 Task: Find connections with filter location Le Blanc-Mesnil with filter topic #SEOwith filter profile language French with filter current company Athenahealth with filter school College of Engineering & Management, Kolaghat with filter industry Spectator Sports with filter service category Financial Planning with filter keywords title Chemical Engineer
Action: Mouse moved to (727, 135)
Screenshot: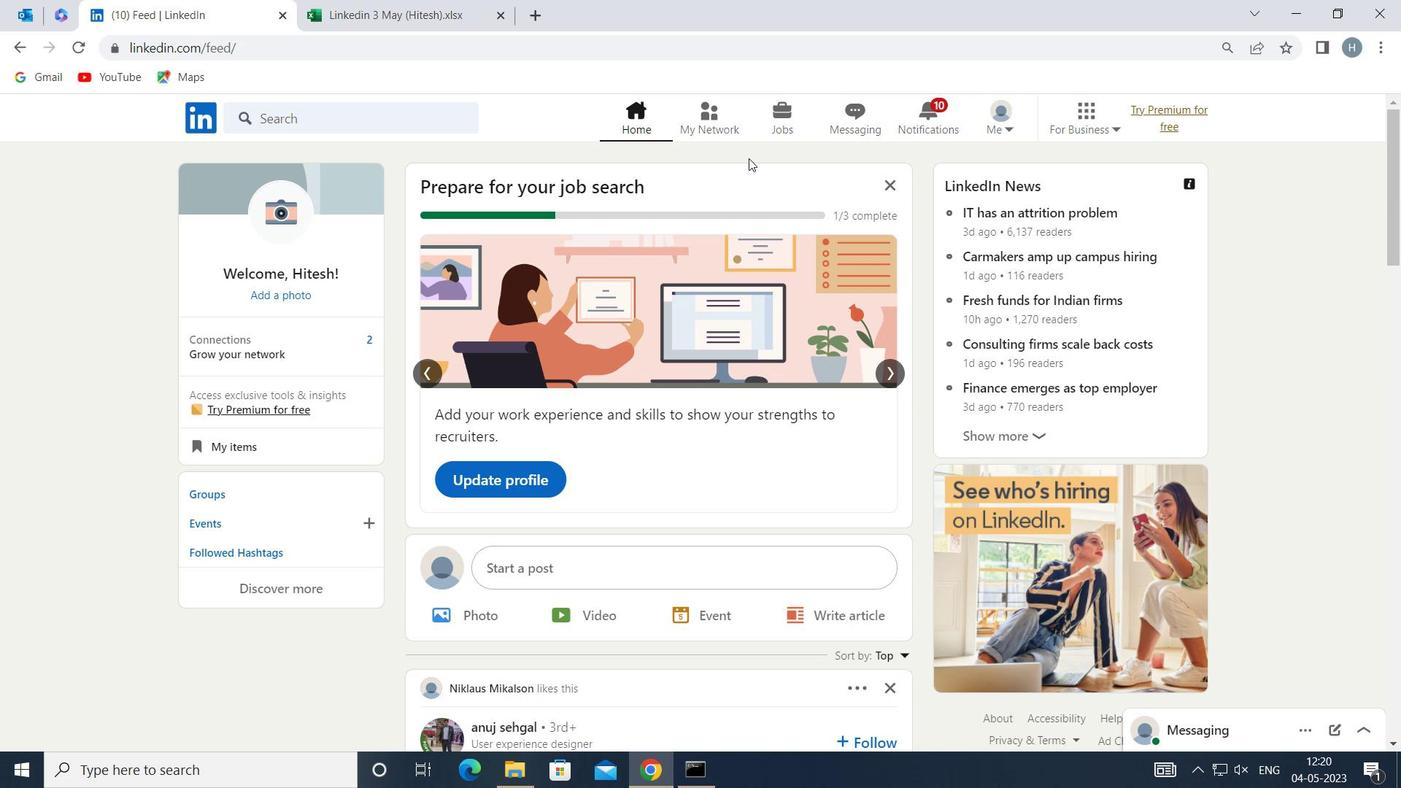 
Action: Mouse pressed left at (727, 135)
Screenshot: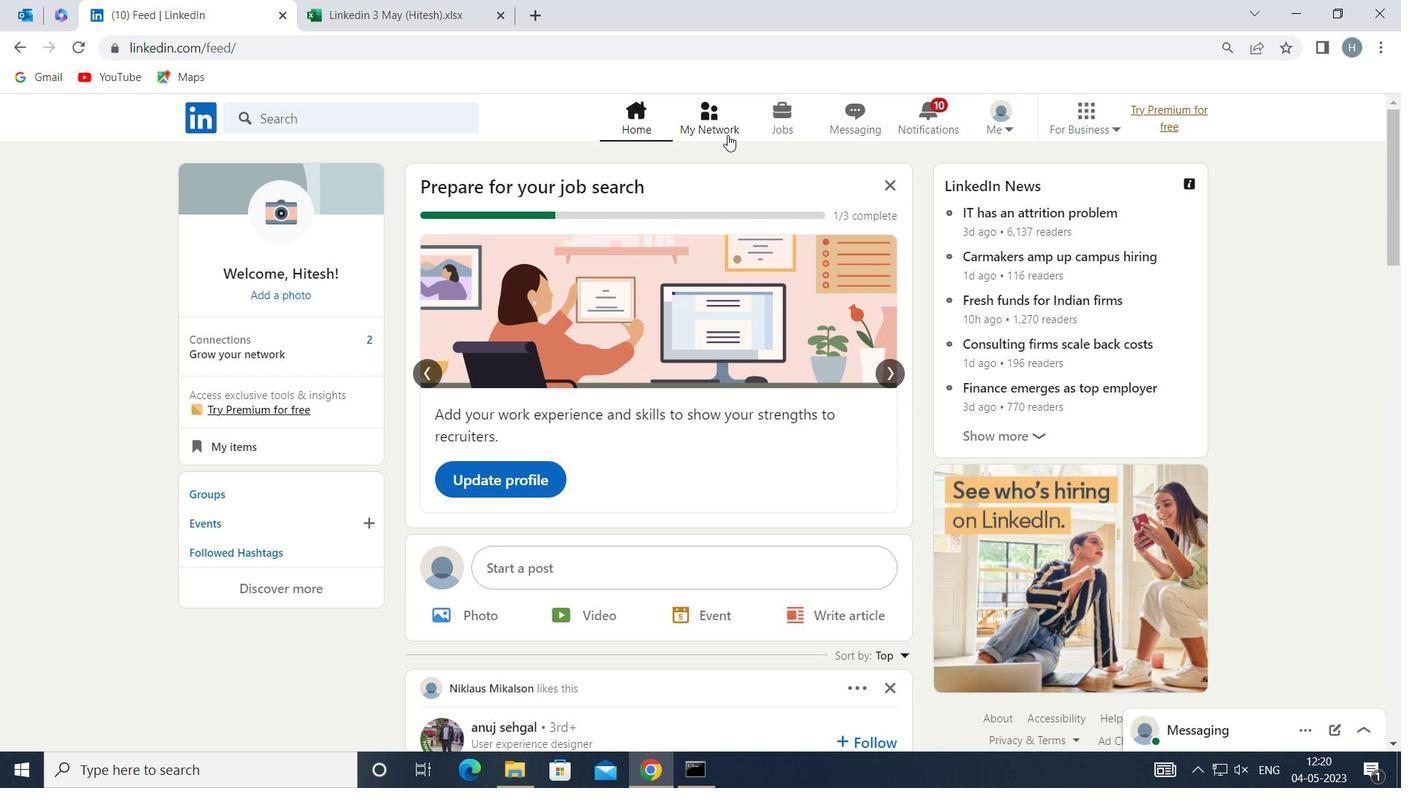 
Action: Mouse moved to (397, 221)
Screenshot: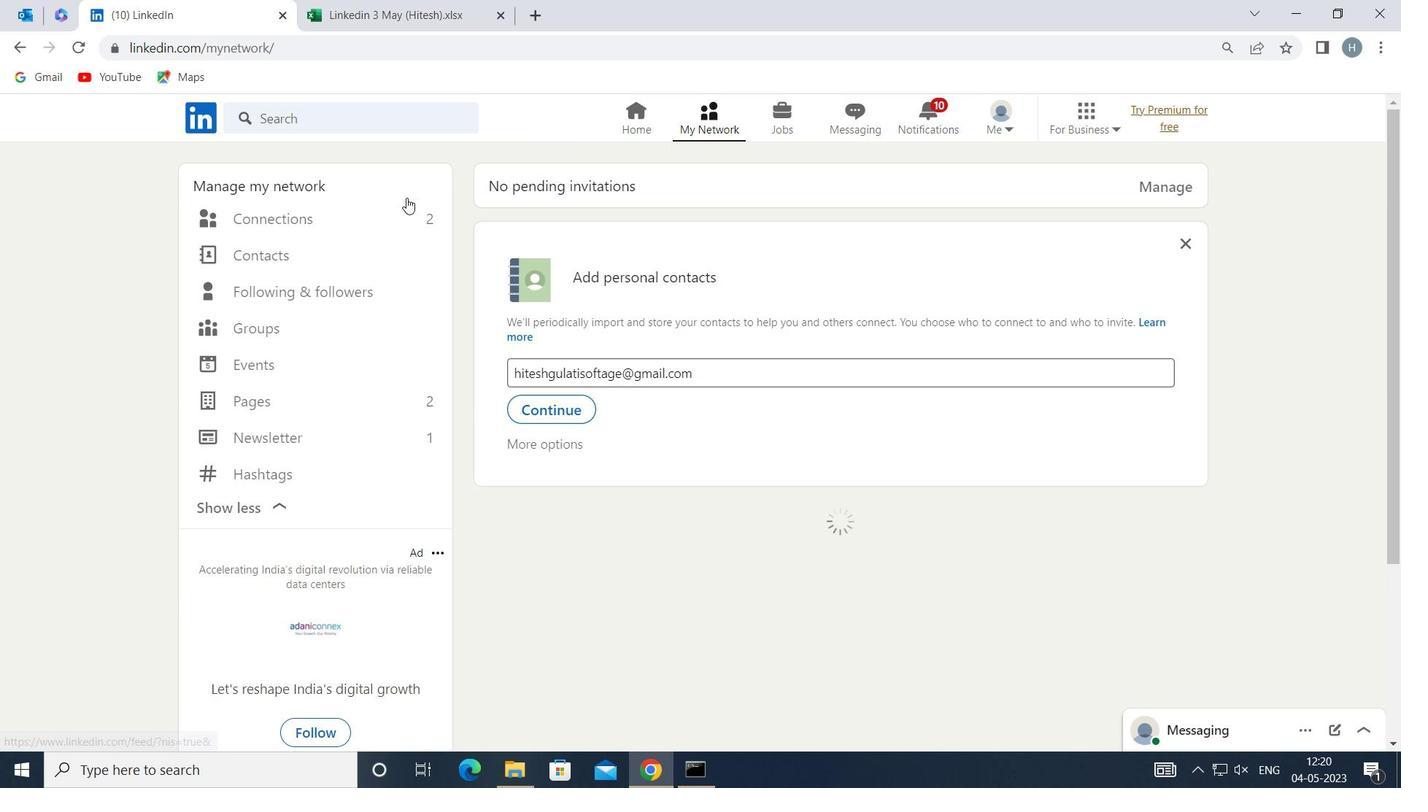 
Action: Mouse pressed left at (397, 221)
Screenshot: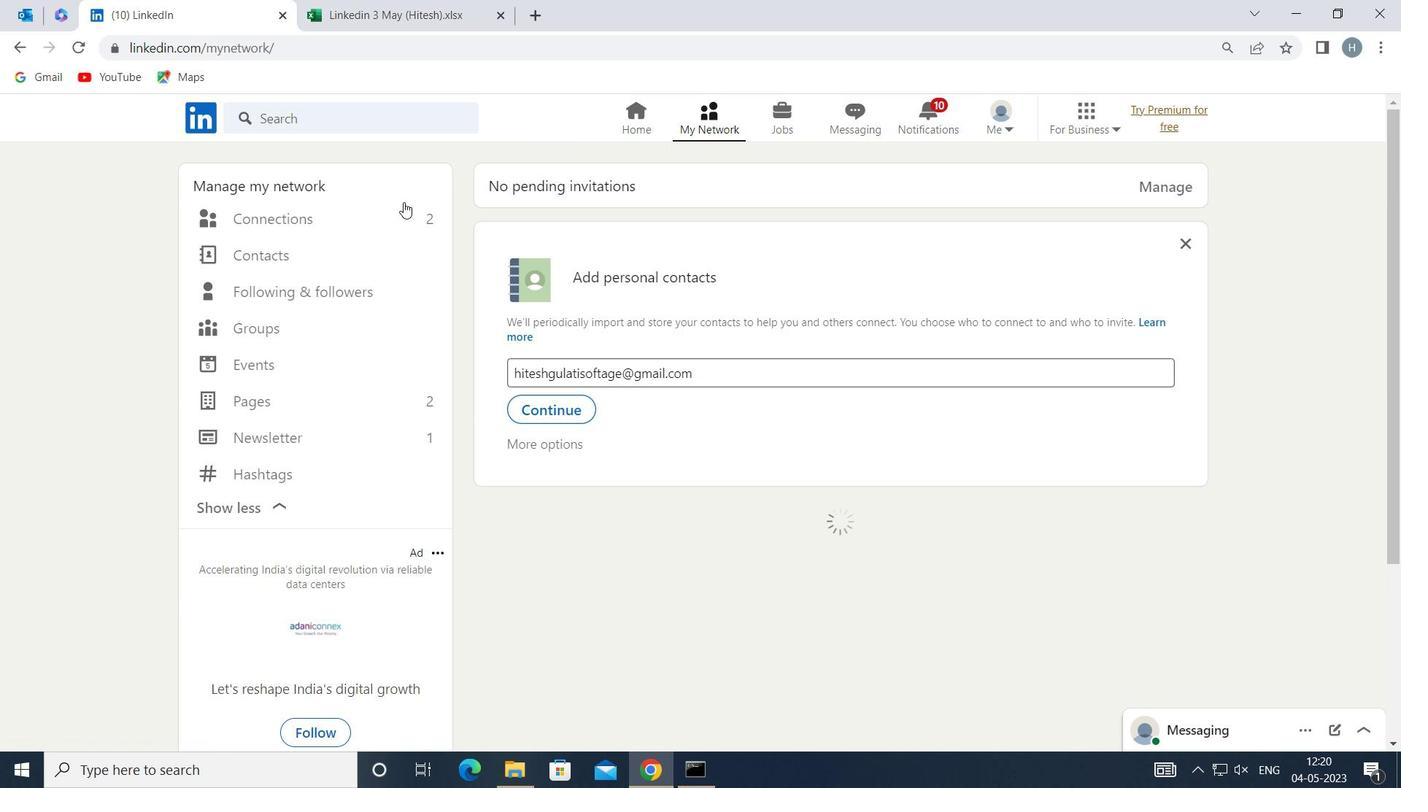 
Action: Mouse moved to (814, 219)
Screenshot: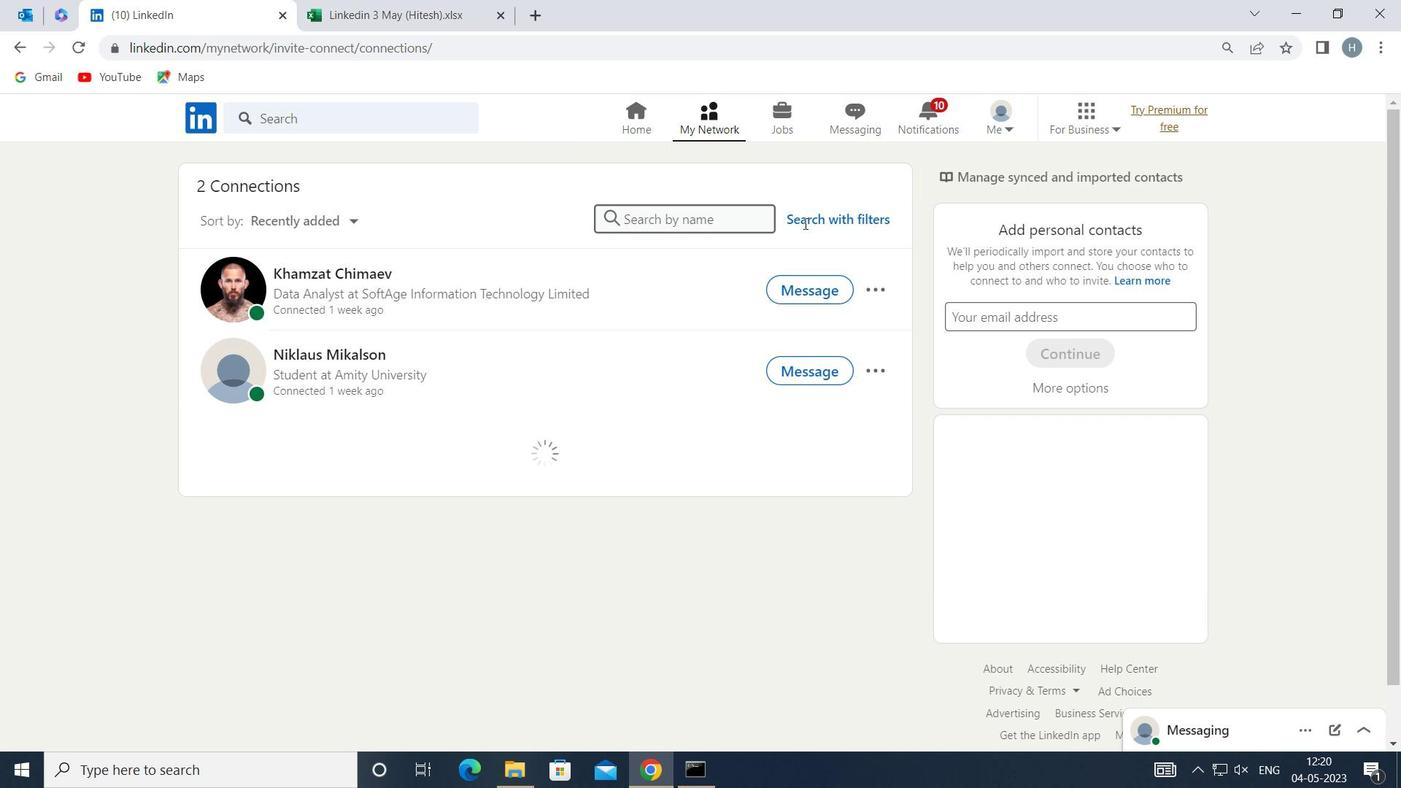 
Action: Mouse pressed left at (814, 219)
Screenshot: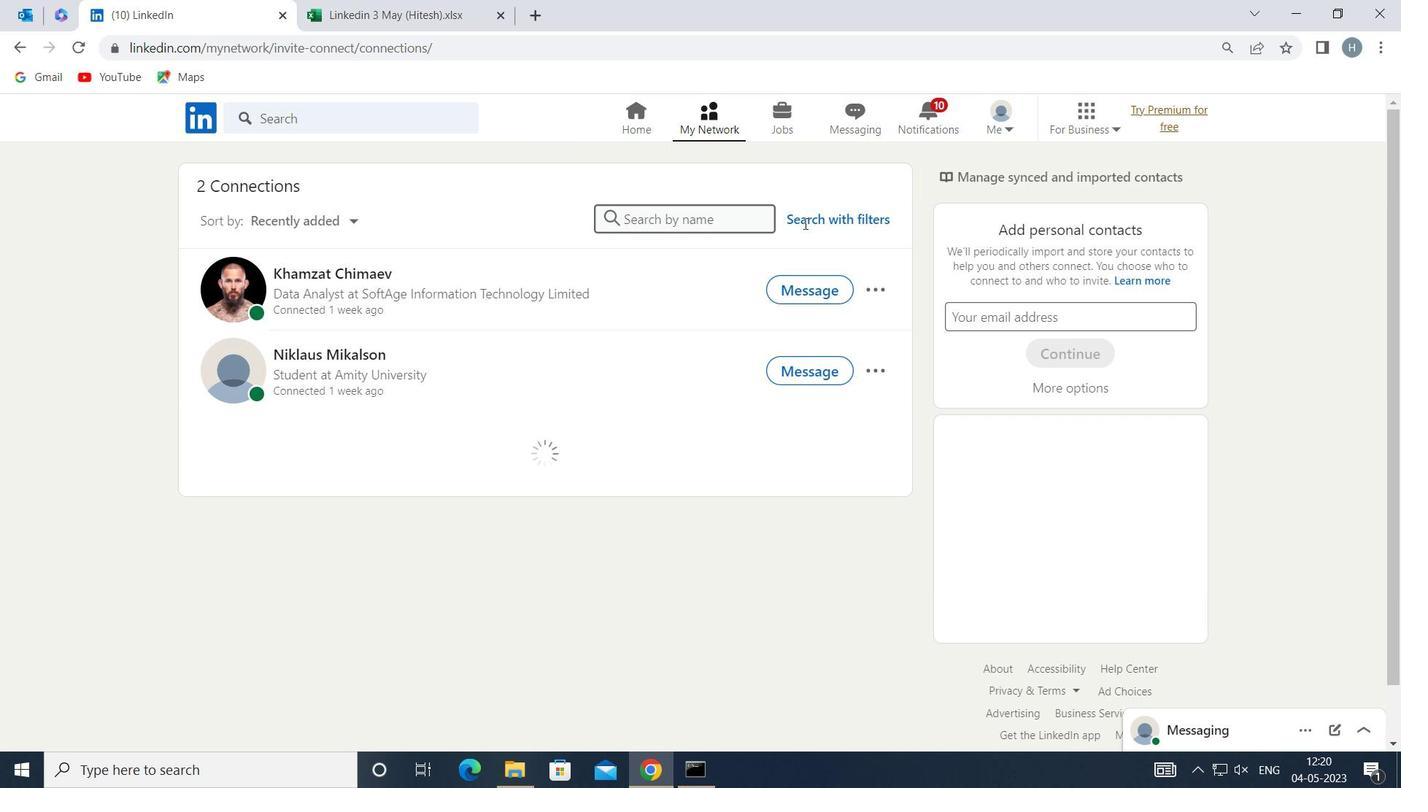 
Action: Mouse moved to (773, 168)
Screenshot: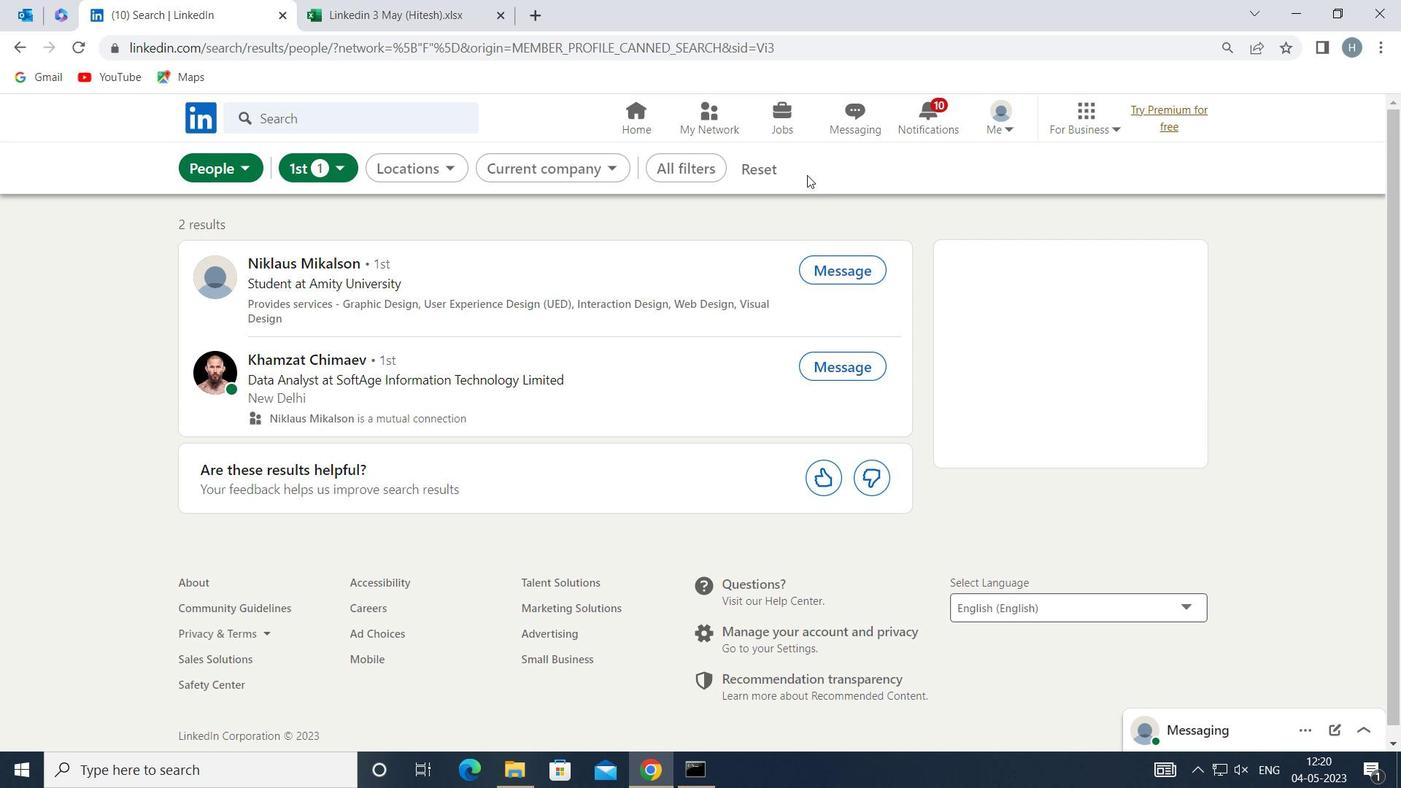 
Action: Mouse pressed left at (773, 168)
Screenshot: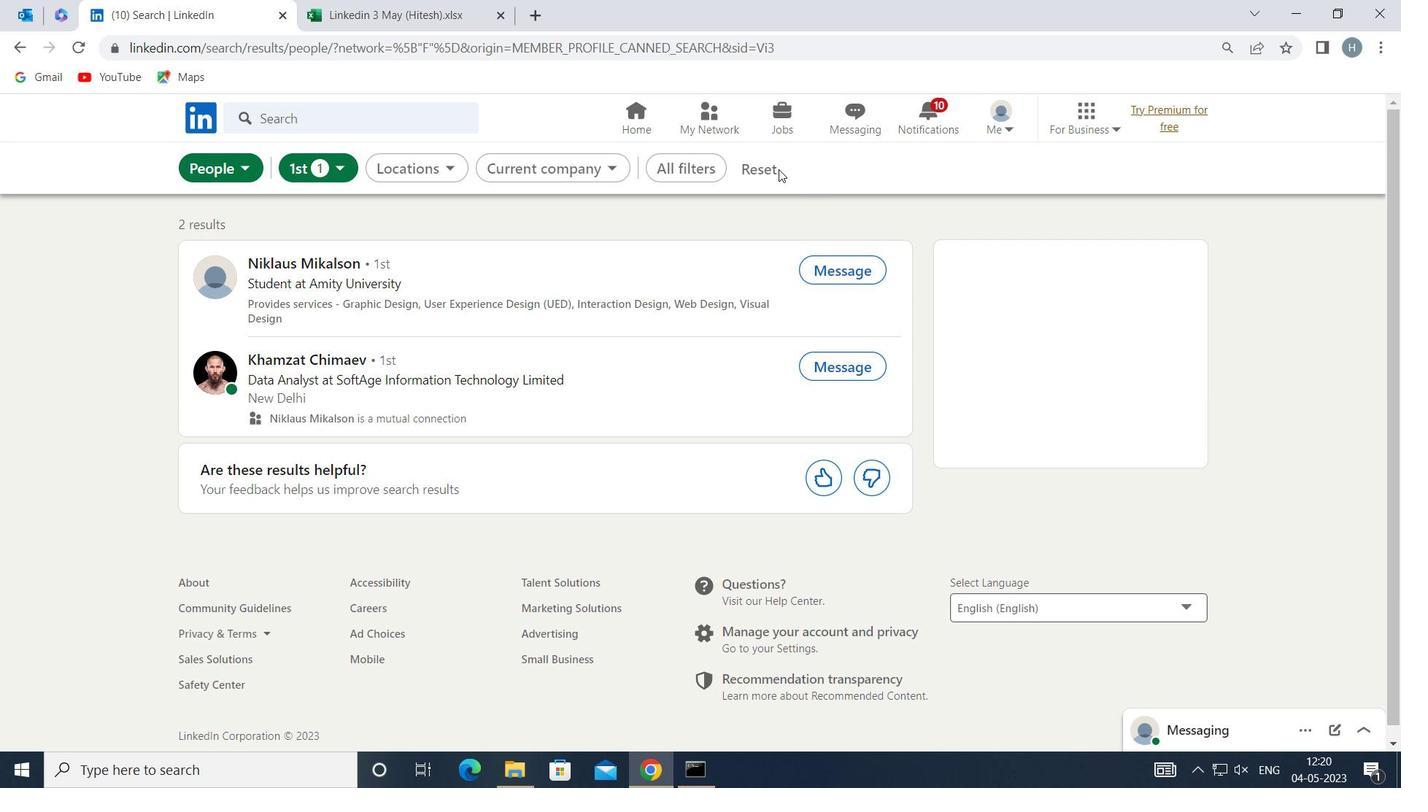 
Action: Mouse moved to (756, 161)
Screenshot: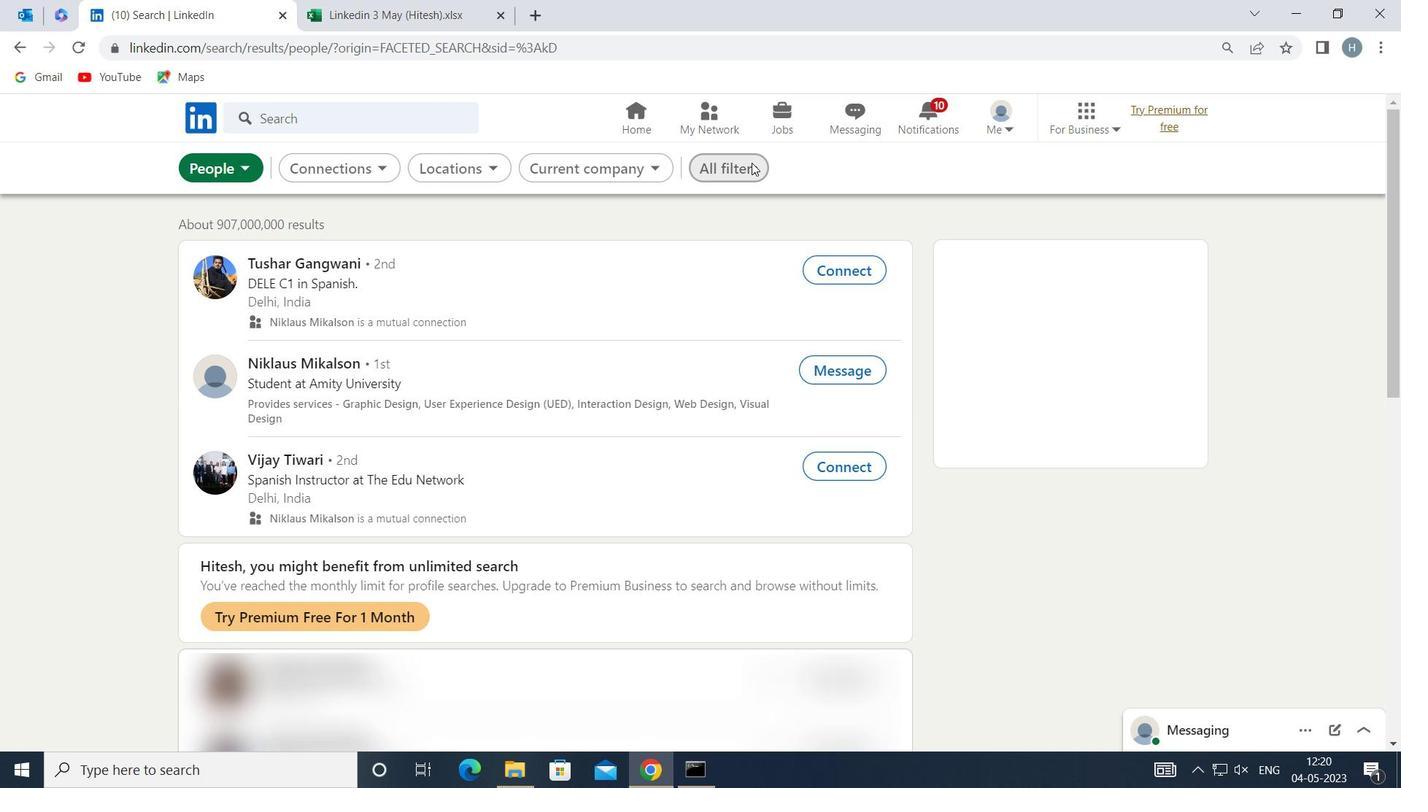 
Action: Mouse pressed left at (756, 161)
Screenshot: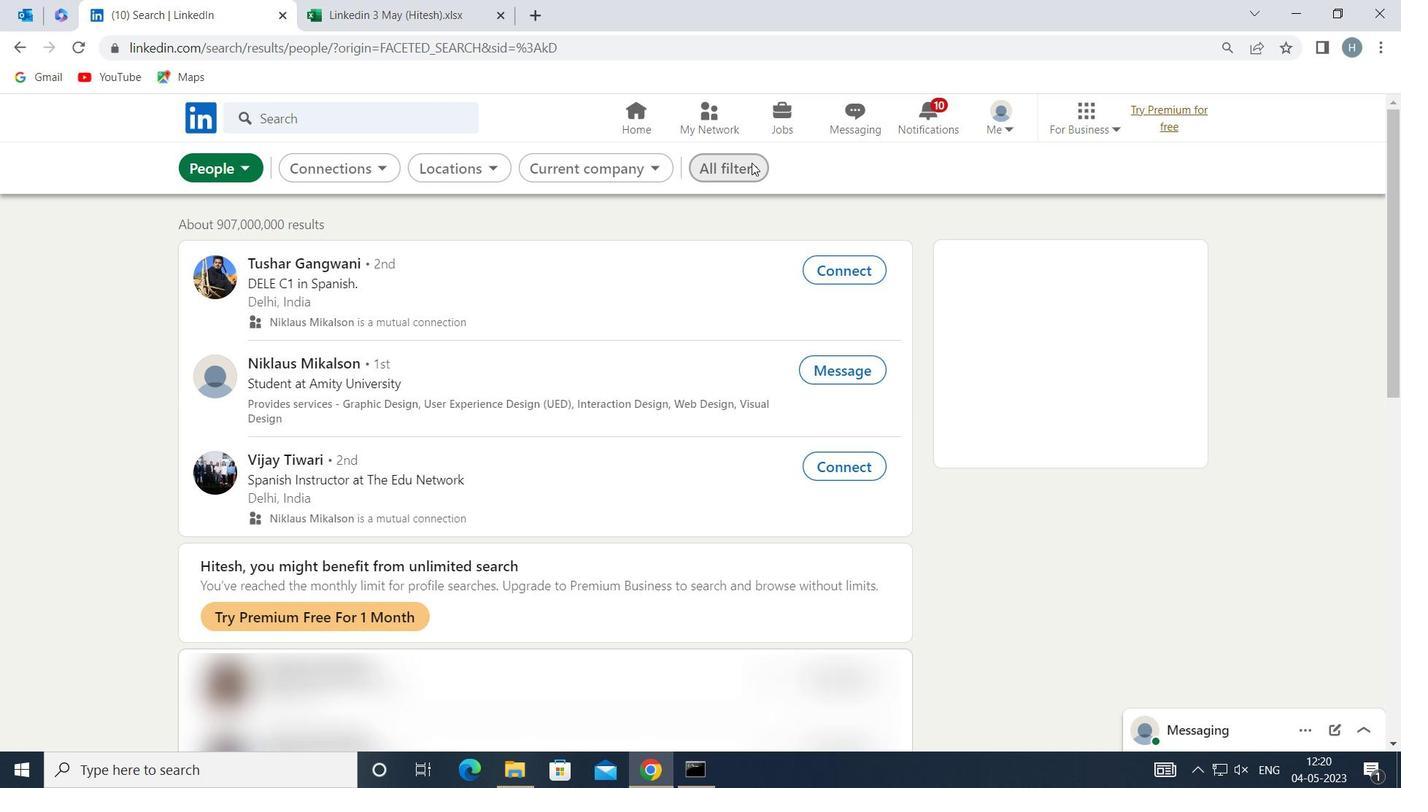 
Action: Mouse moved to (1014, 344)
Screenshot: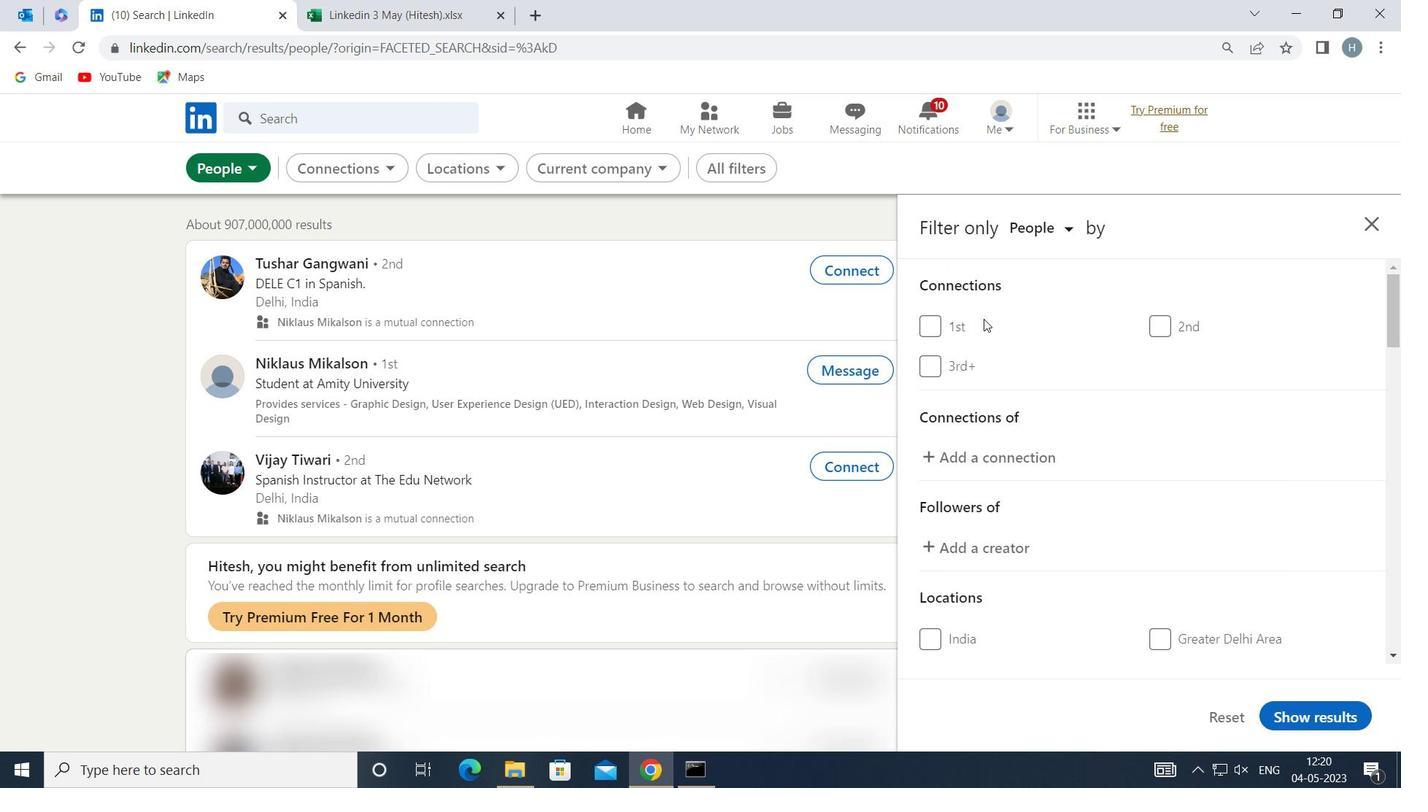 
Action: Mouse scrolled (1014, 343) with delta (0, 0)
Screenshot: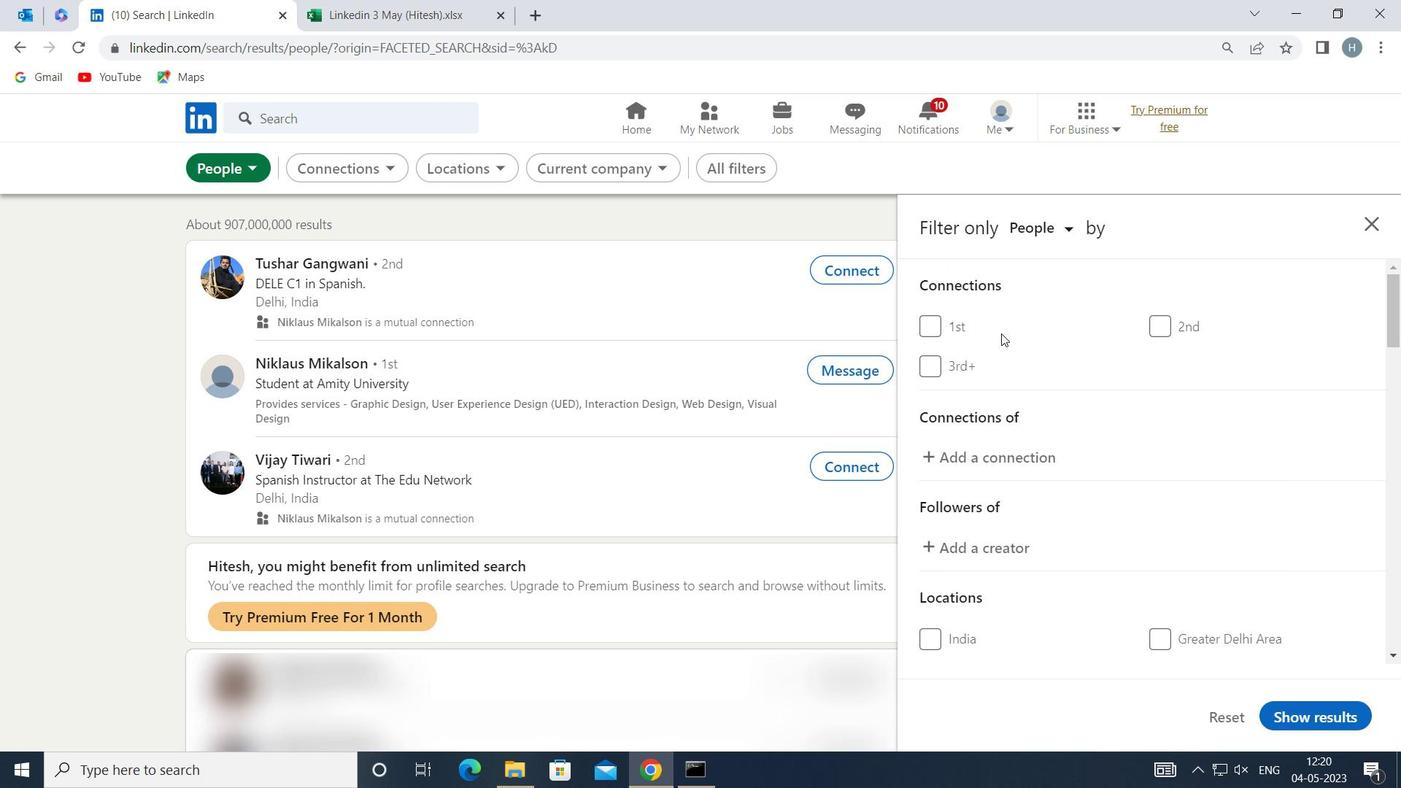 
Action: Mouse scrolled (1014, 343) with delta (0, 0)
Screenshot: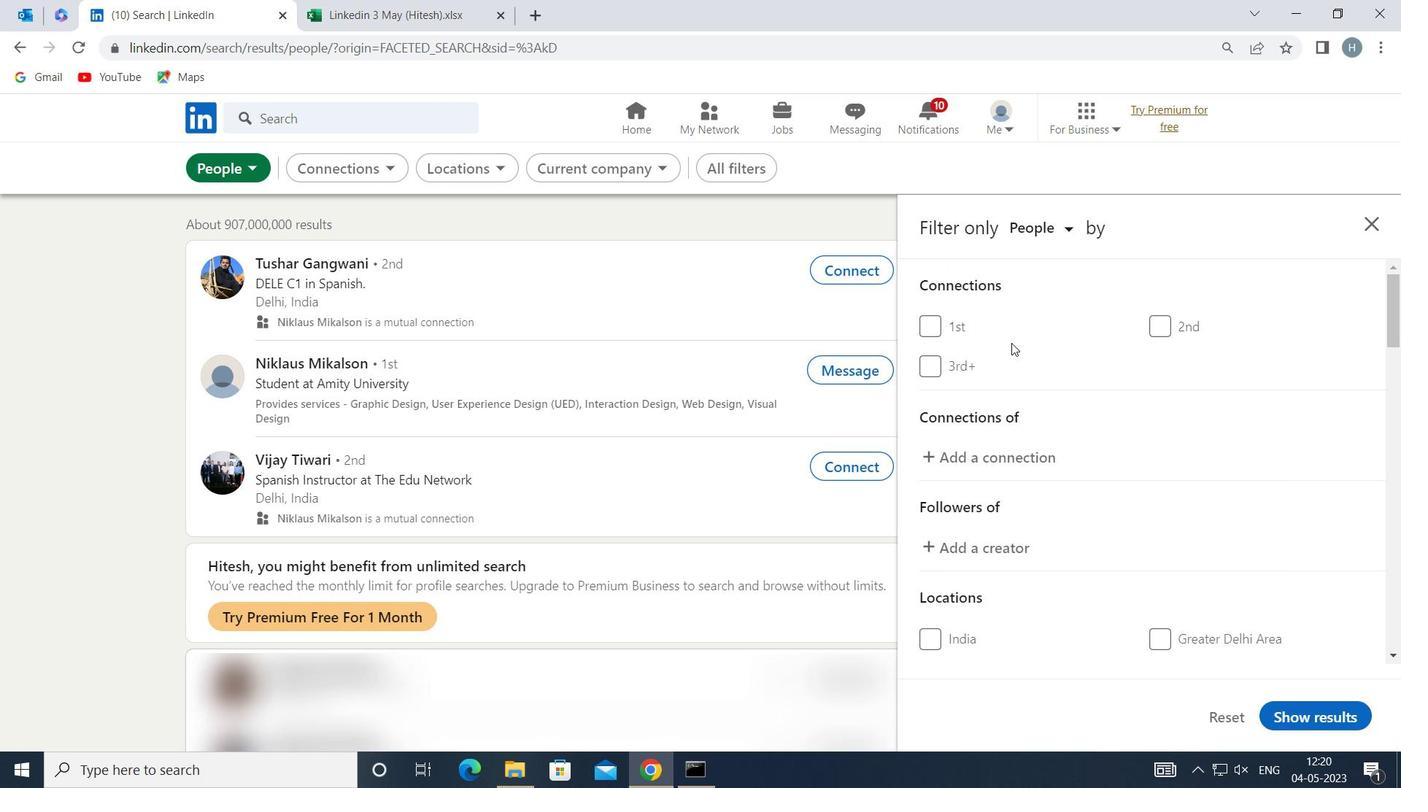 
Action: Mouse scrolled (1014, 343) with delta (0, 0)
Screenshot: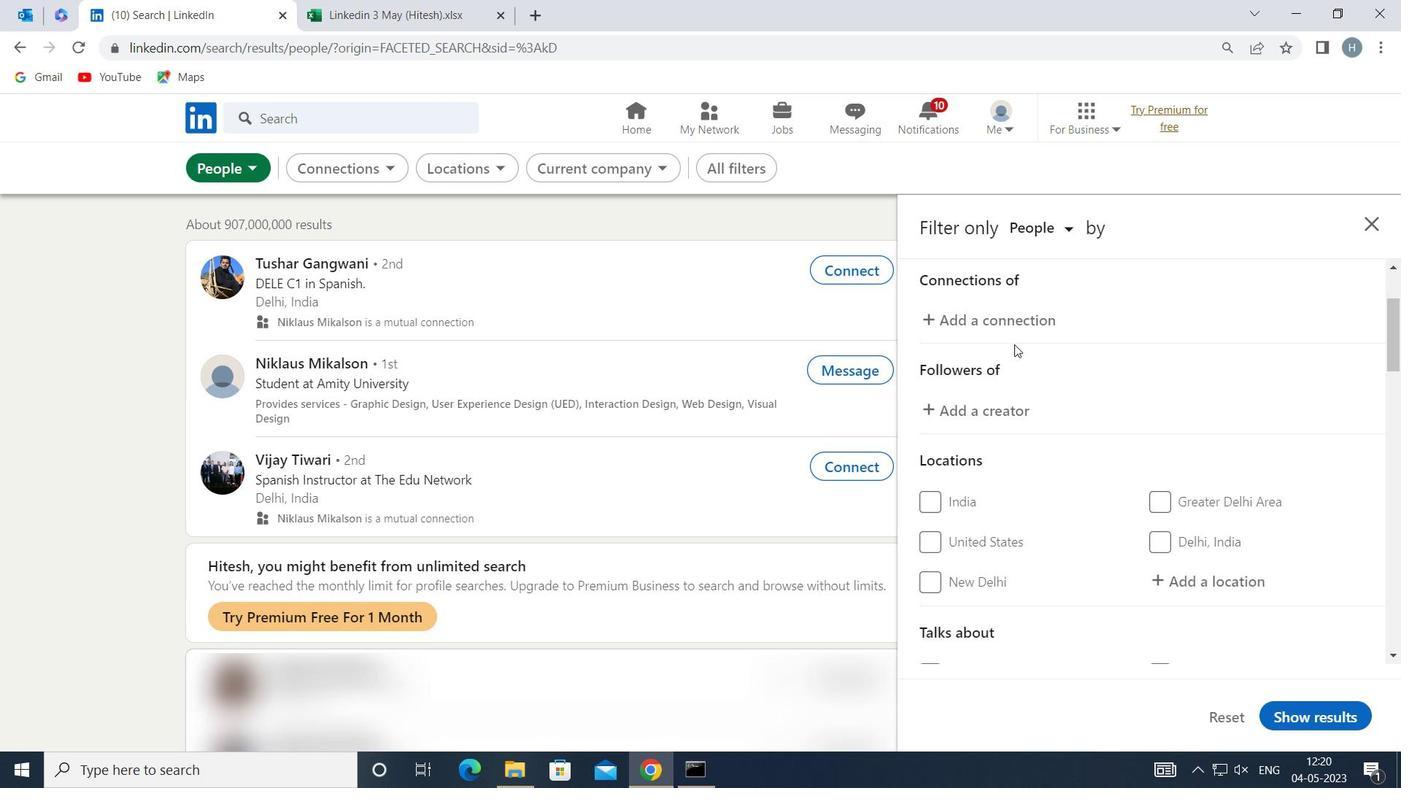 
Action: Mouse moved to (1174, 442)
Screenshot: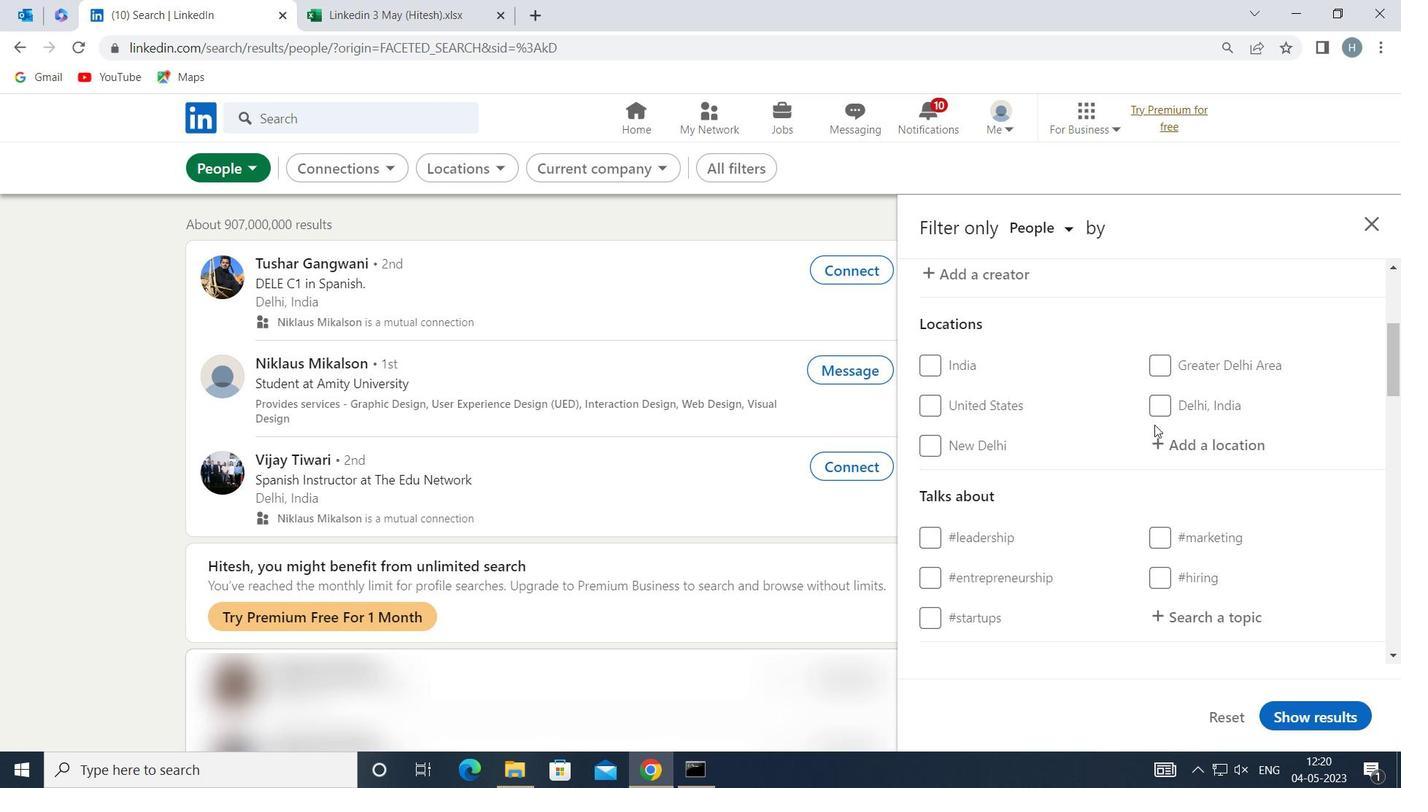 
Action: Mouse pressed left at (1174, 442)
Screenshot: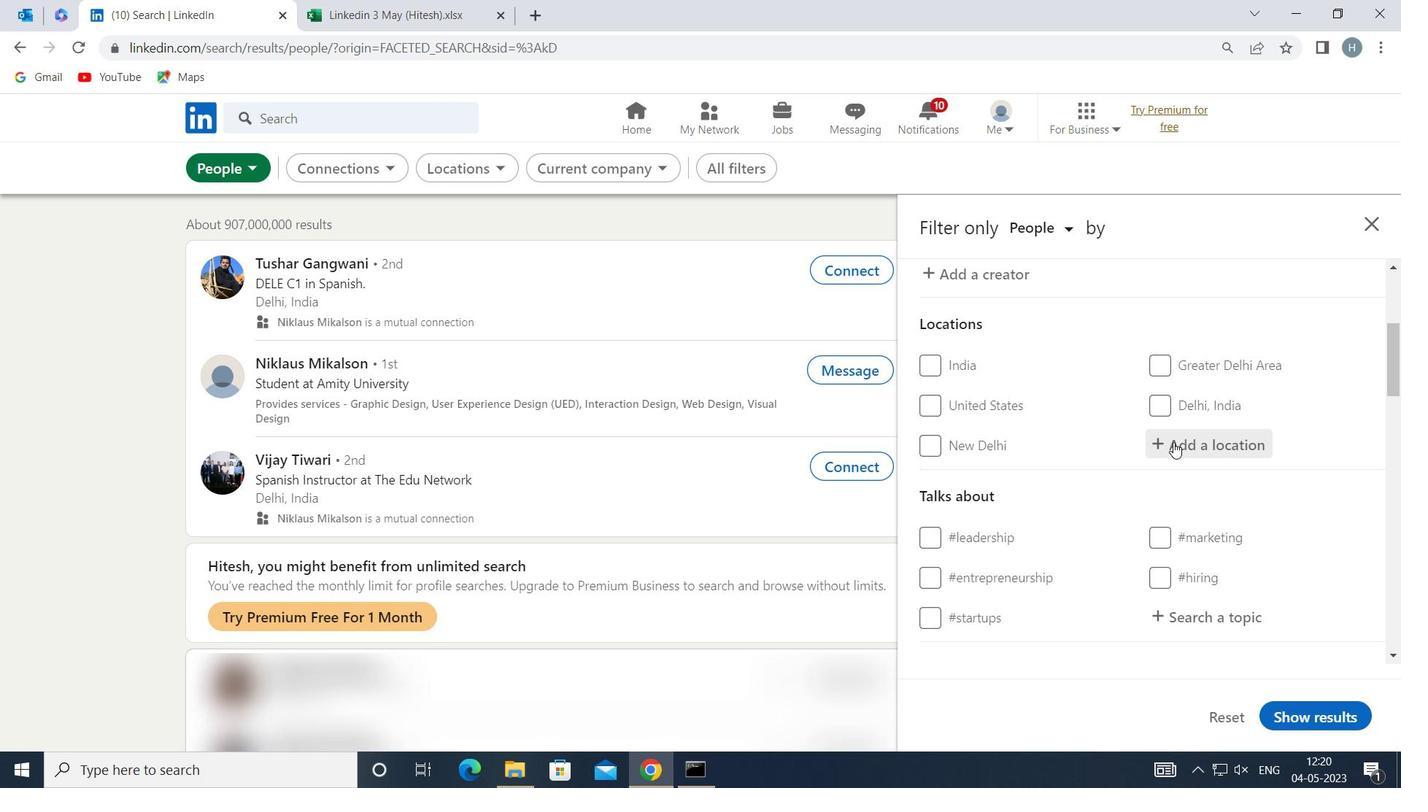 
Action: Mouse moved to (1165, 438)
Screenshot: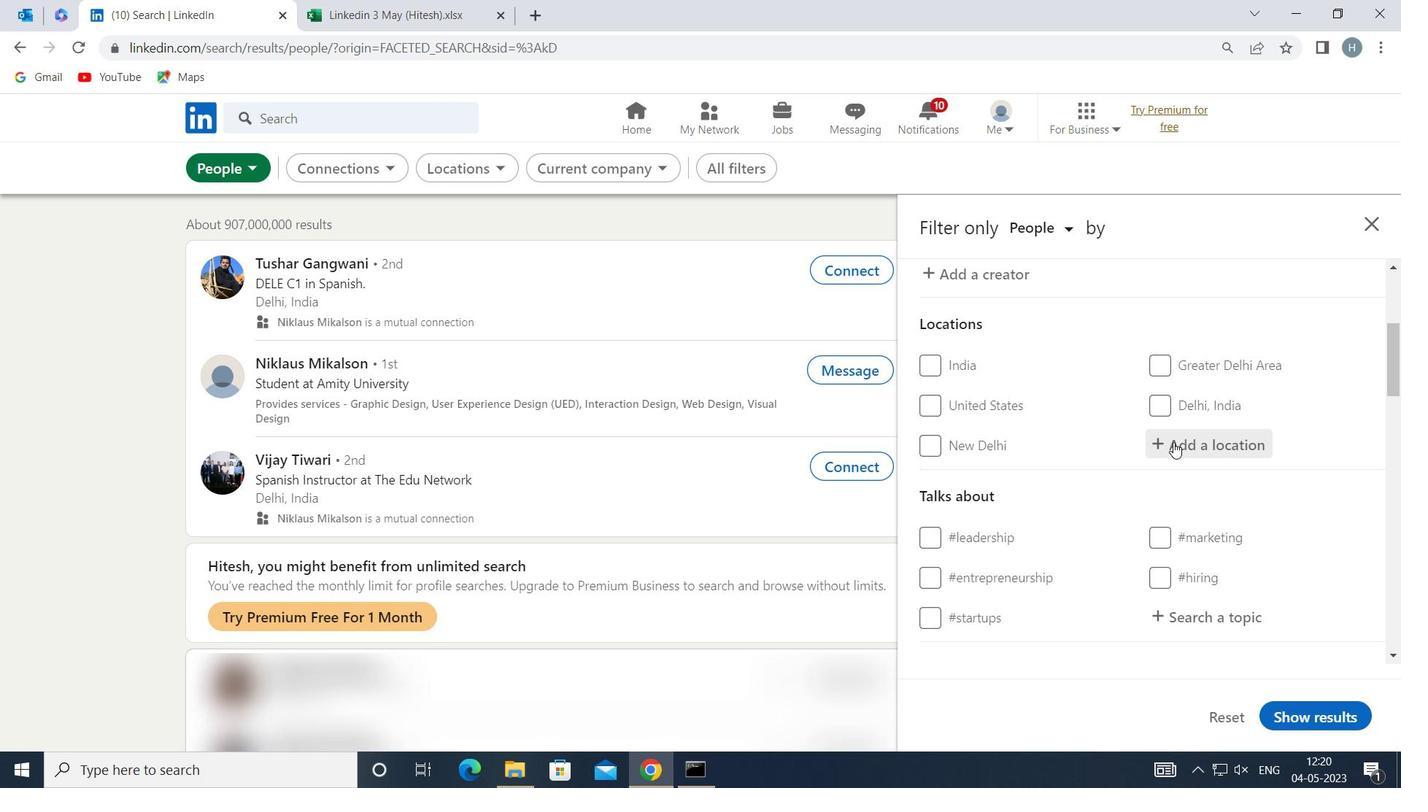 
Action: Key pressed <Key.shift>LE<Key.space><Key.shift>BLANC<Key.space><Key.shift>M
Screenshot: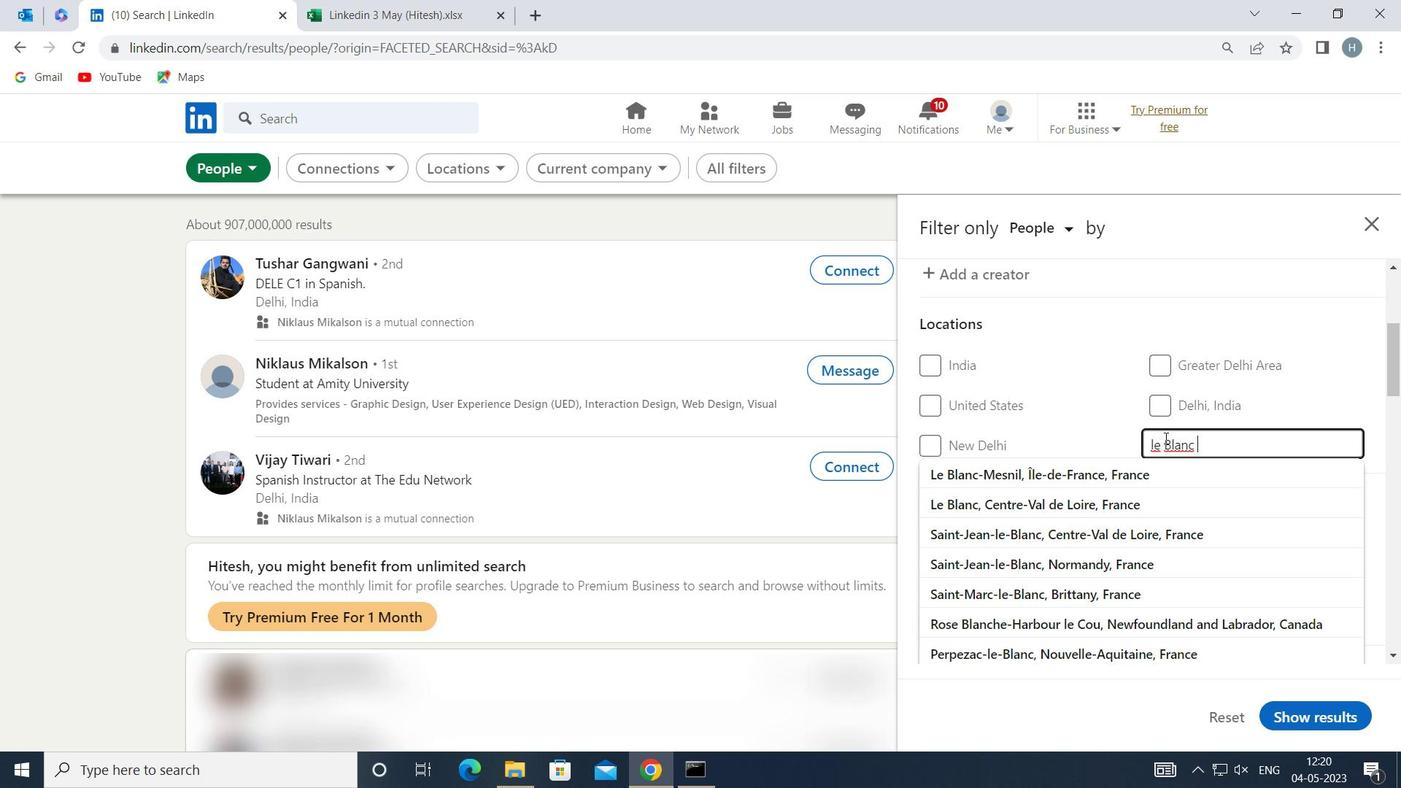 
Action: Mouse moved to (1097, 463)
Screenshot: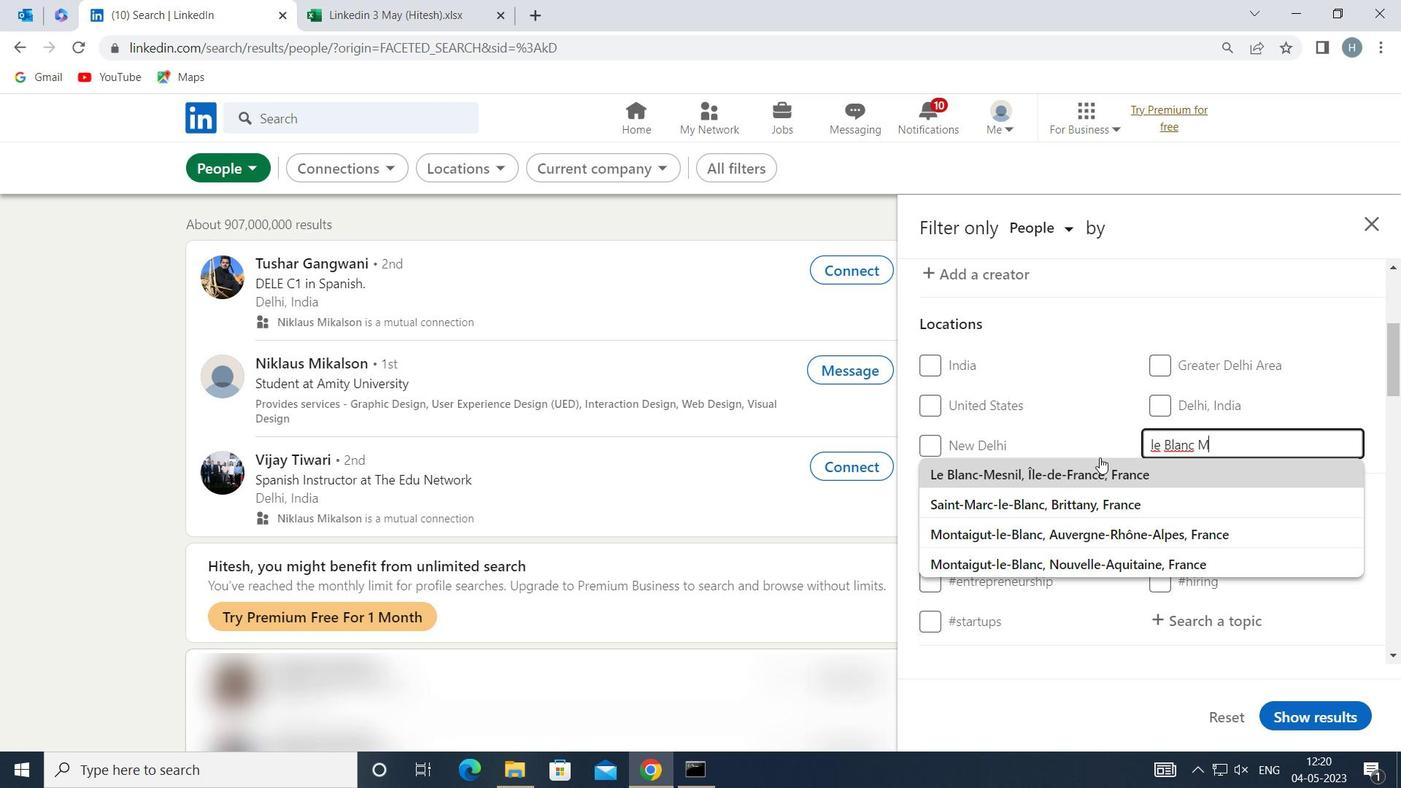 
Action: Mouse pressed left at (1097, 463)
Screenshot: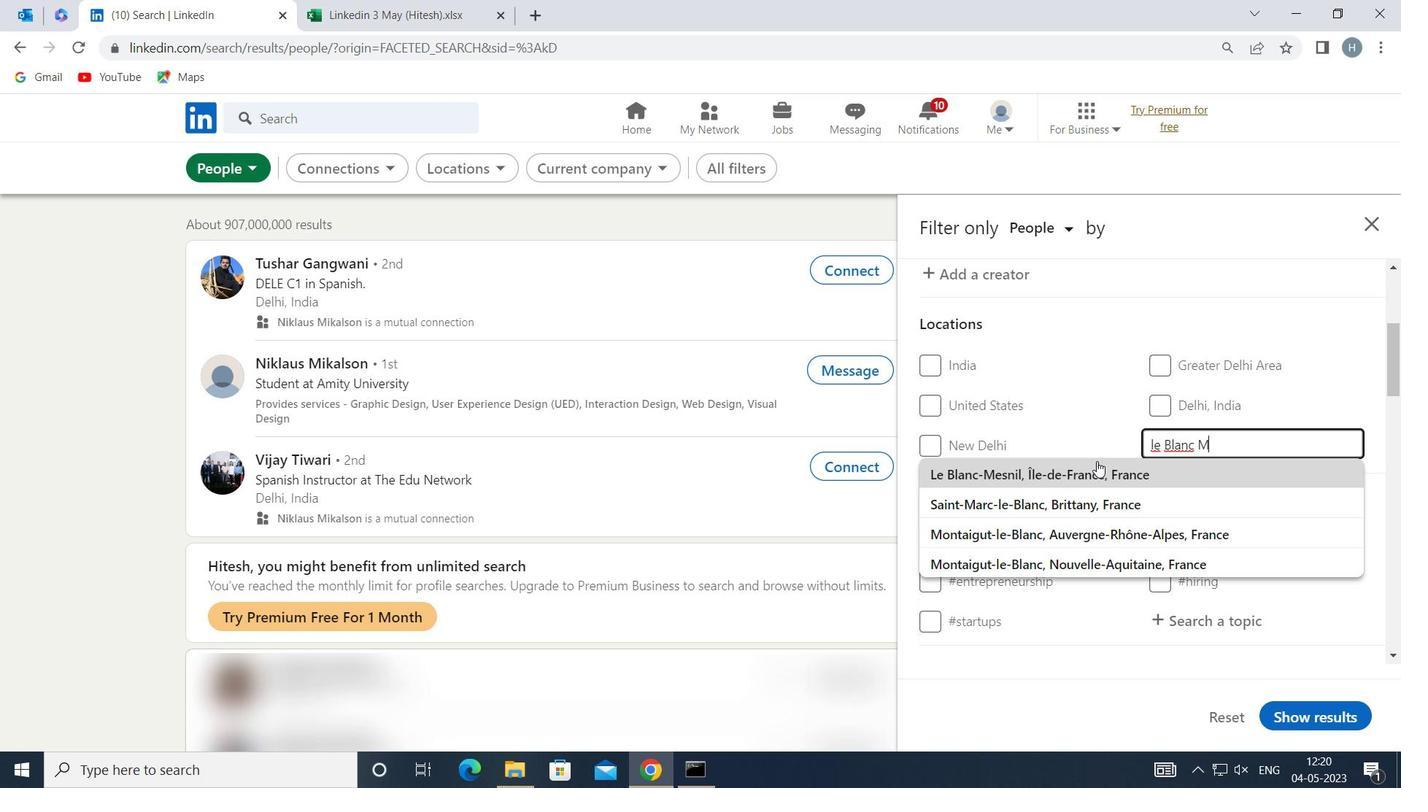 
Action: Mouse scrolled (1097, 462) with delta (0, 0)
Screenshot: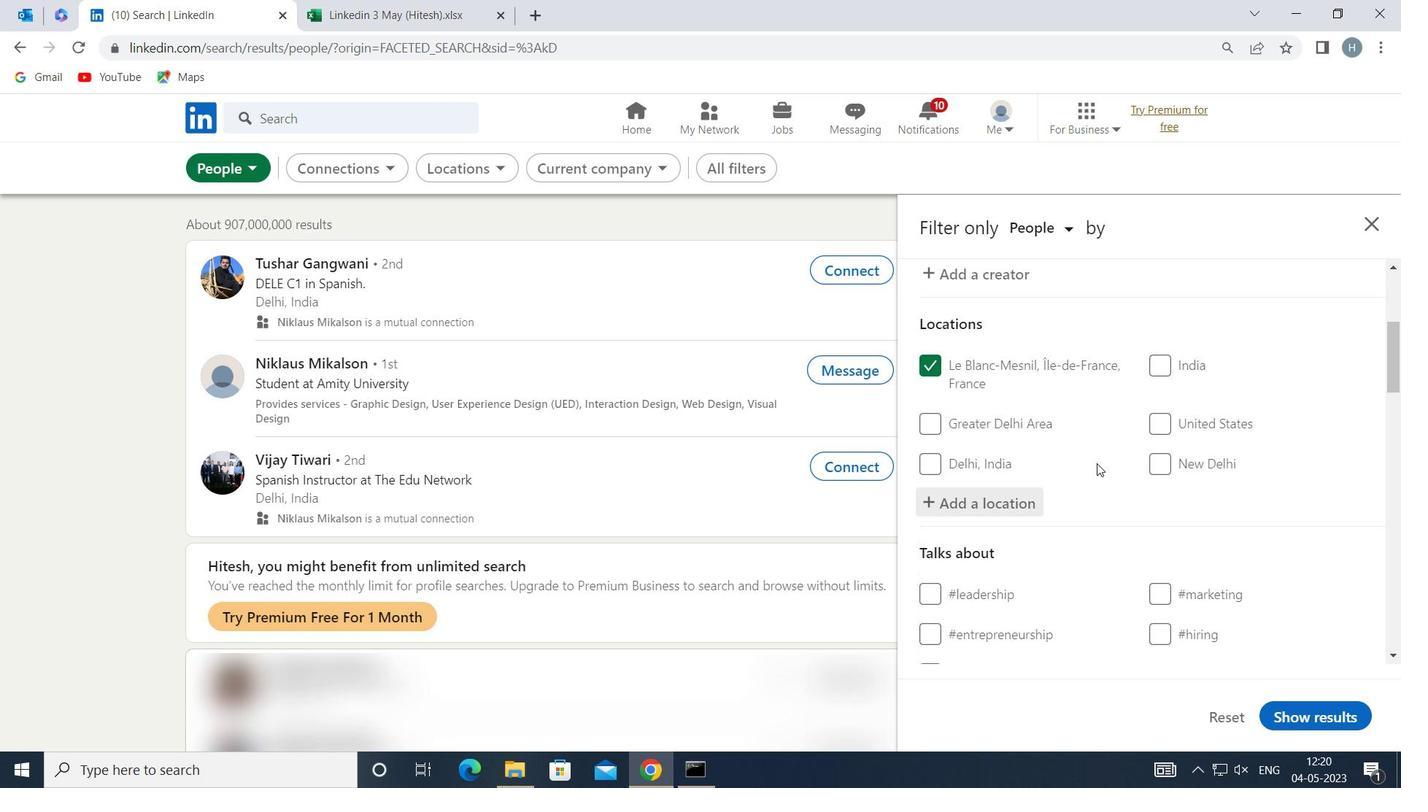
Action: Mouse moved to (1096, 458)
Screenshot: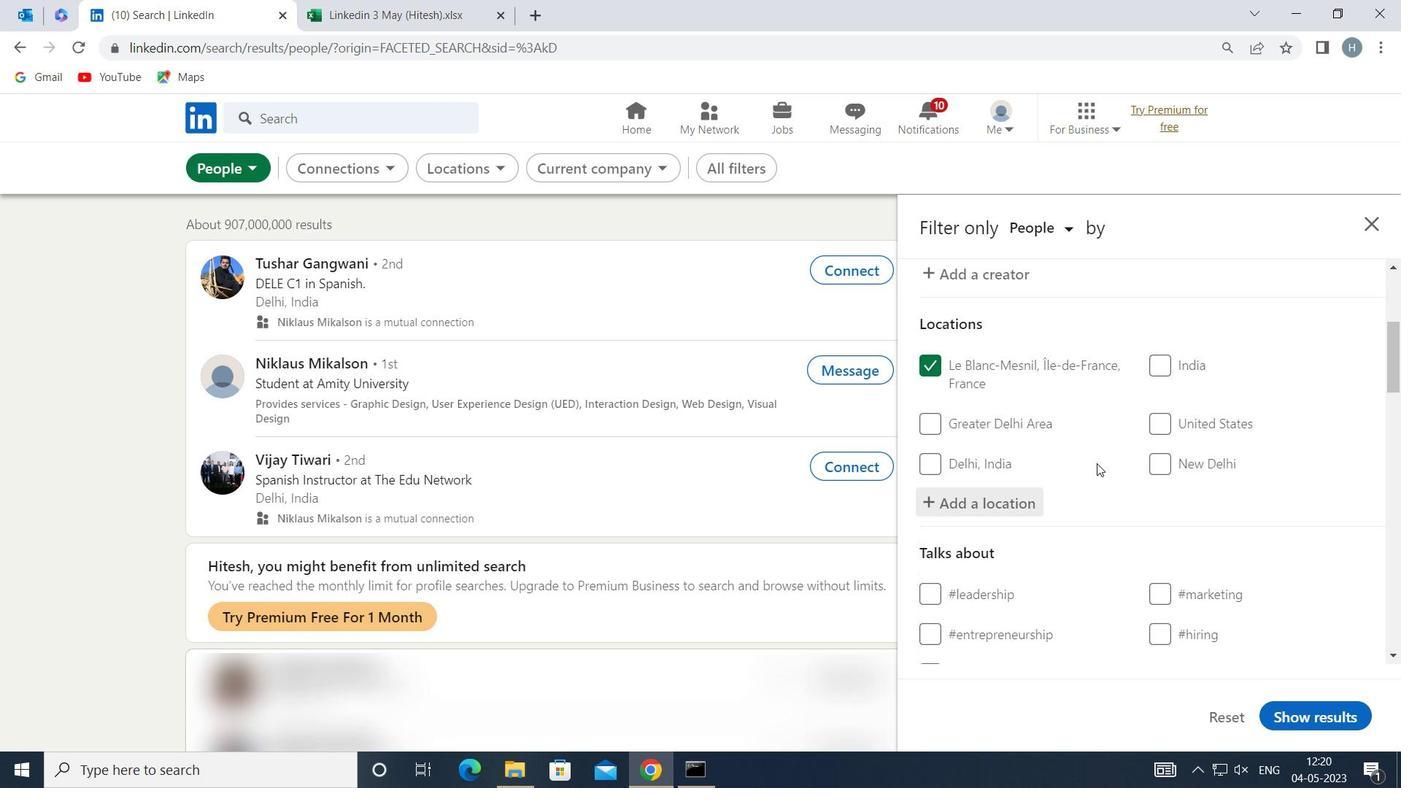
Action: Mouse scrolled (1096, 457) with delta (0, 0)
Screenshot: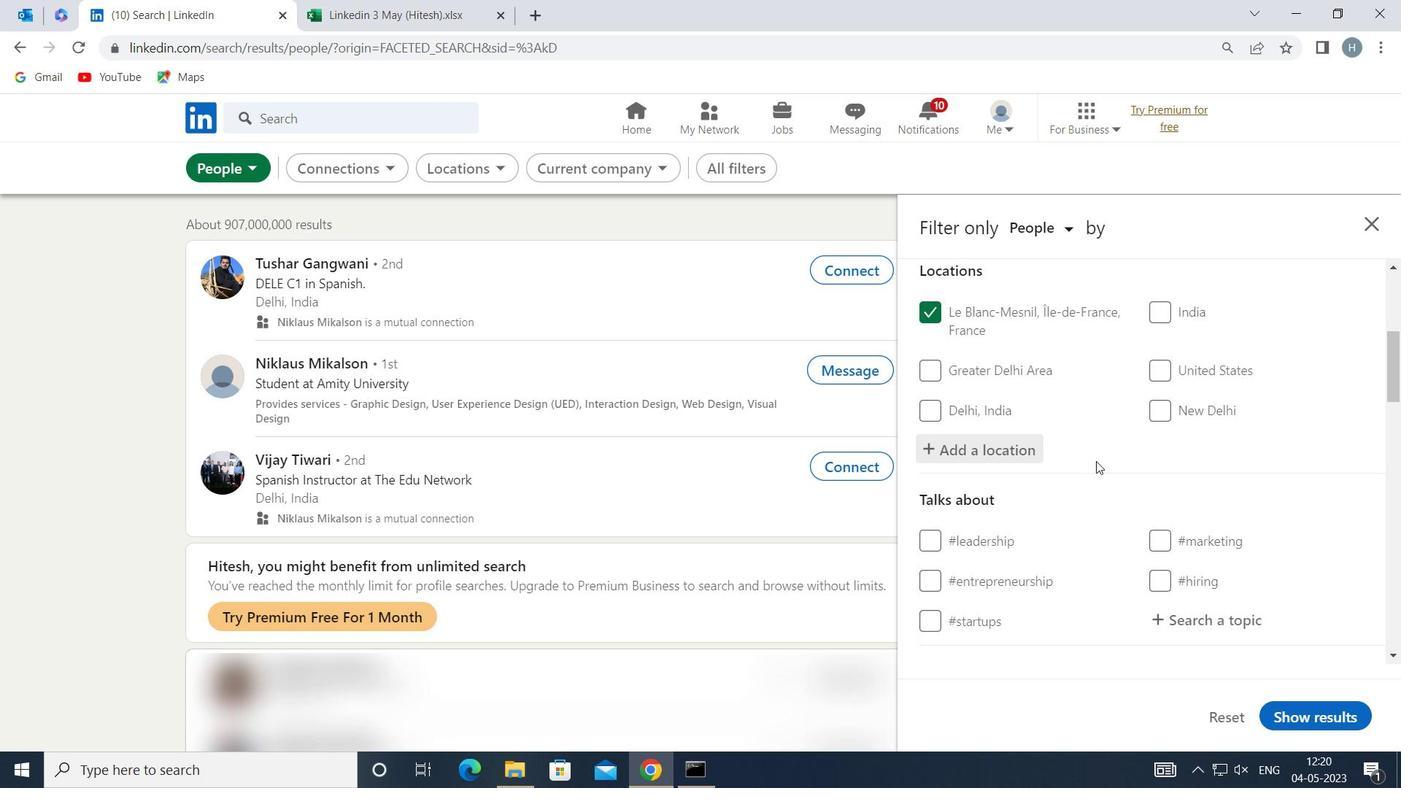 
Action: Mouse scrolled (1096, 457) with delta (0, 0)
Screenshot: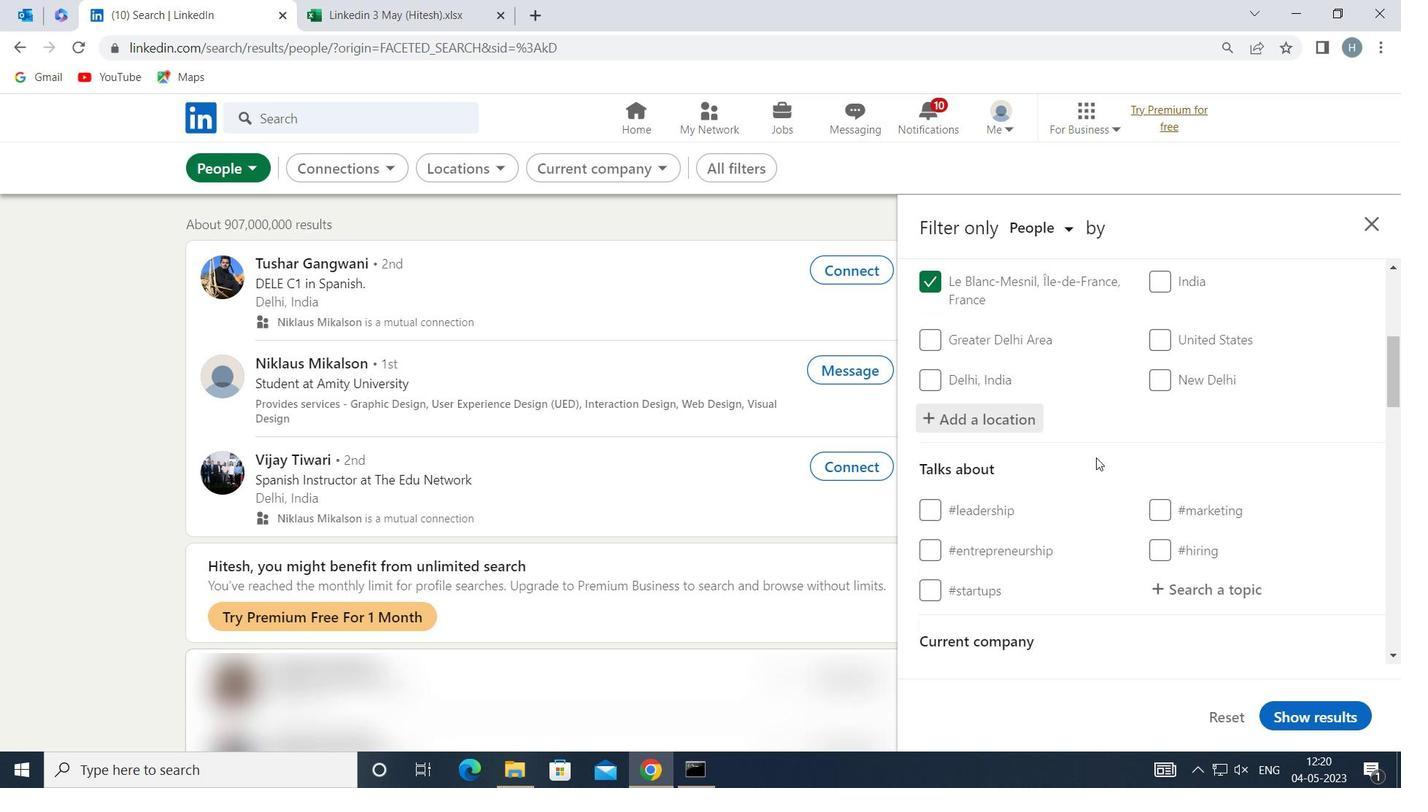 
Action: Mouse moved to (1232, 397)
Screenshot: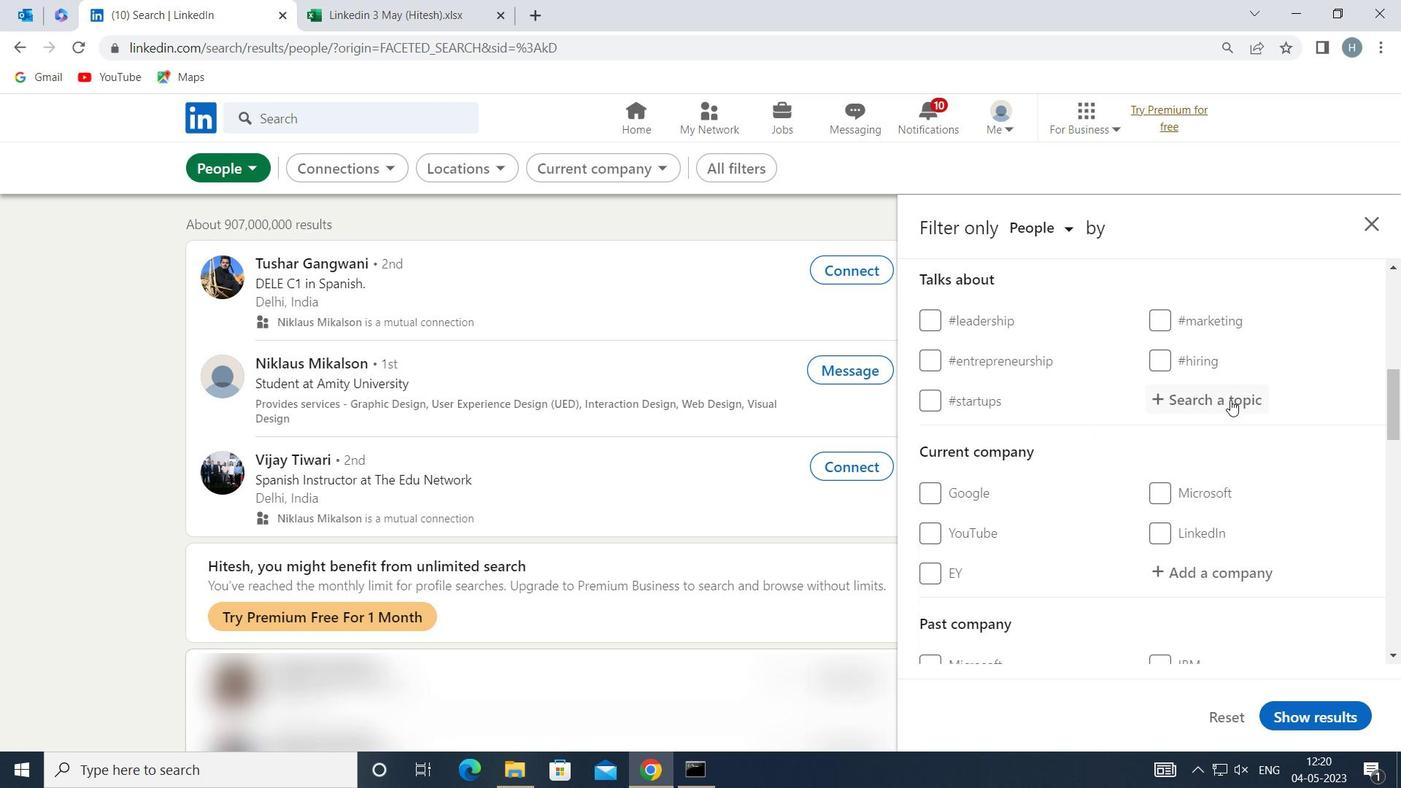 
Action: Mouse pressed left at (1232, 397)
Screenshot: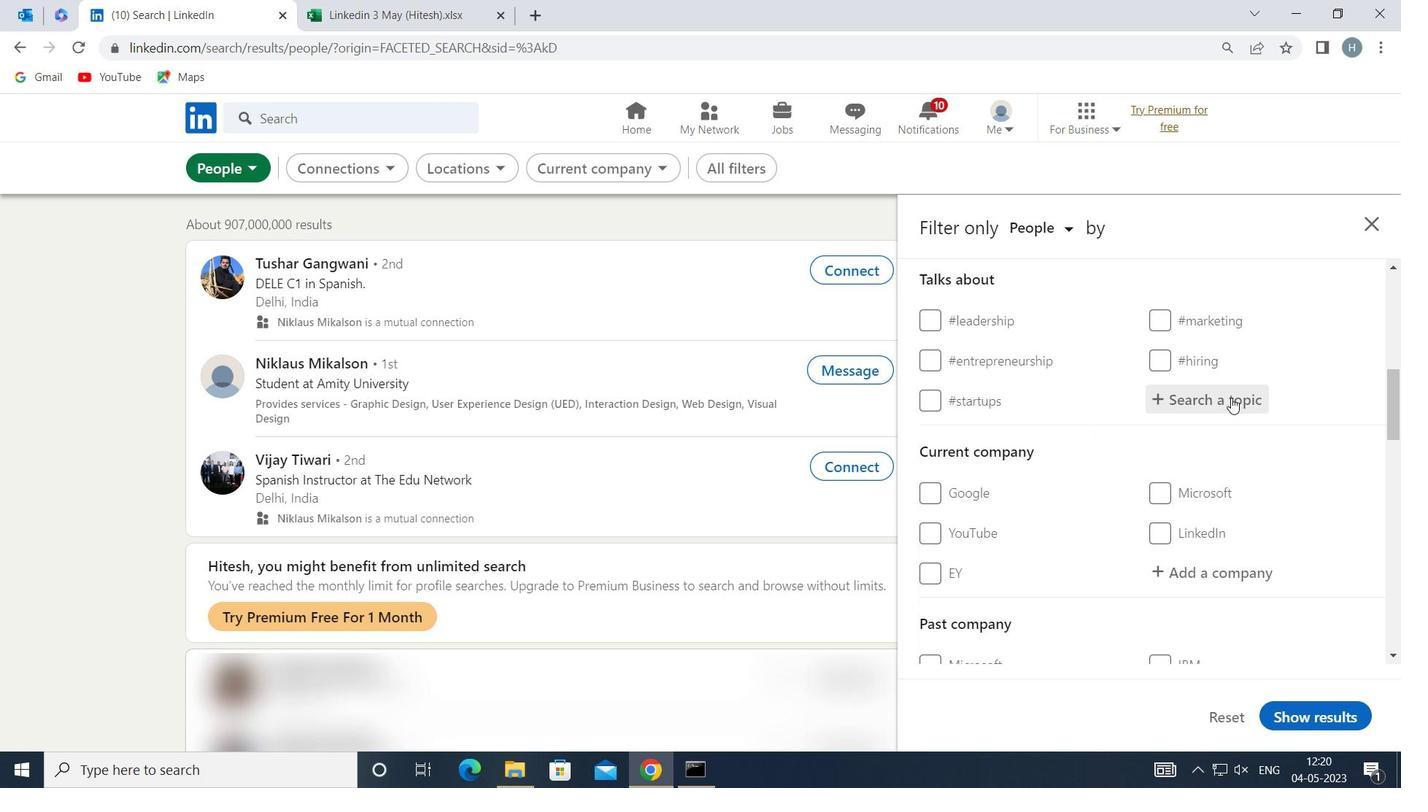 
Action: Mouse moved to (1227, 394)
Screenshot: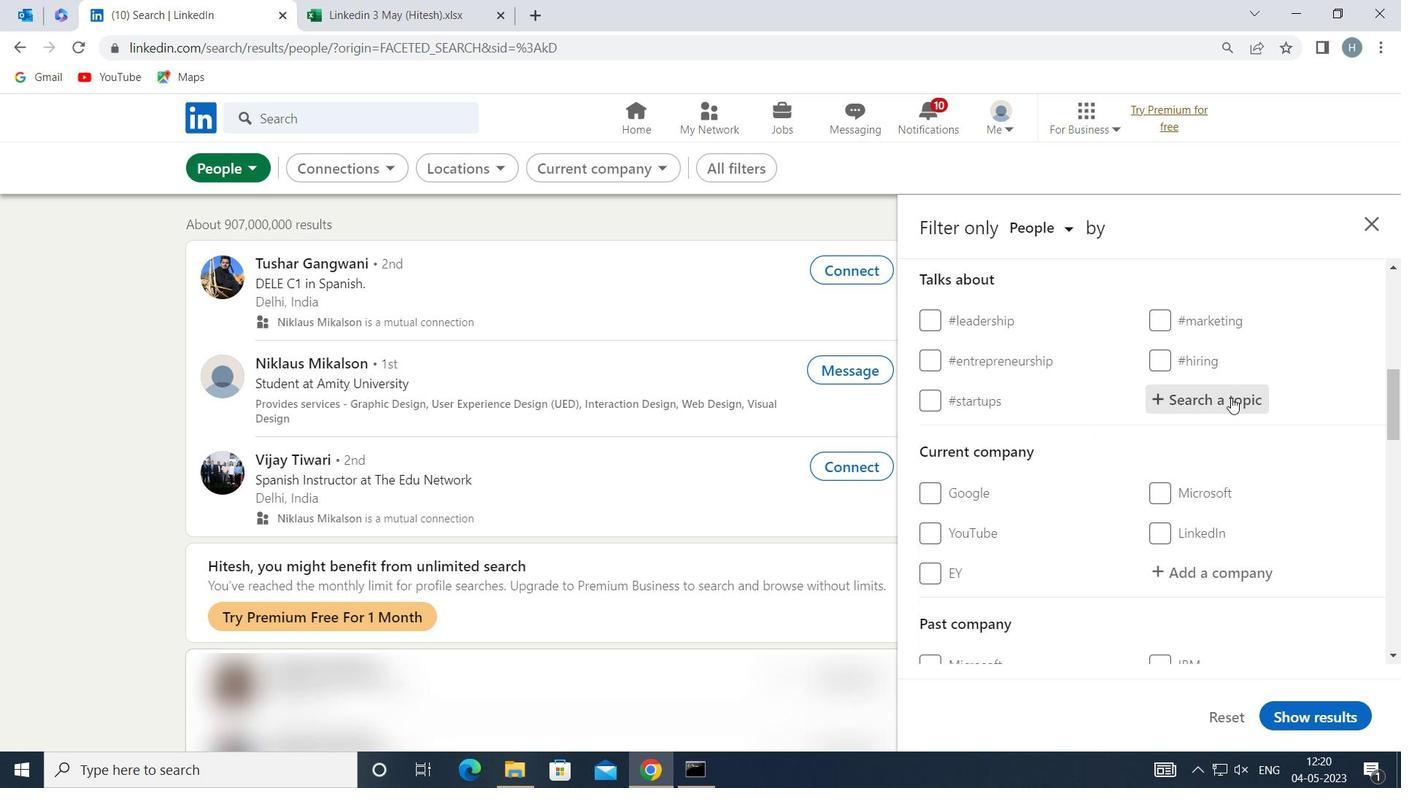 
Action: Key pressed <Key.shift>SEO
Screenshot: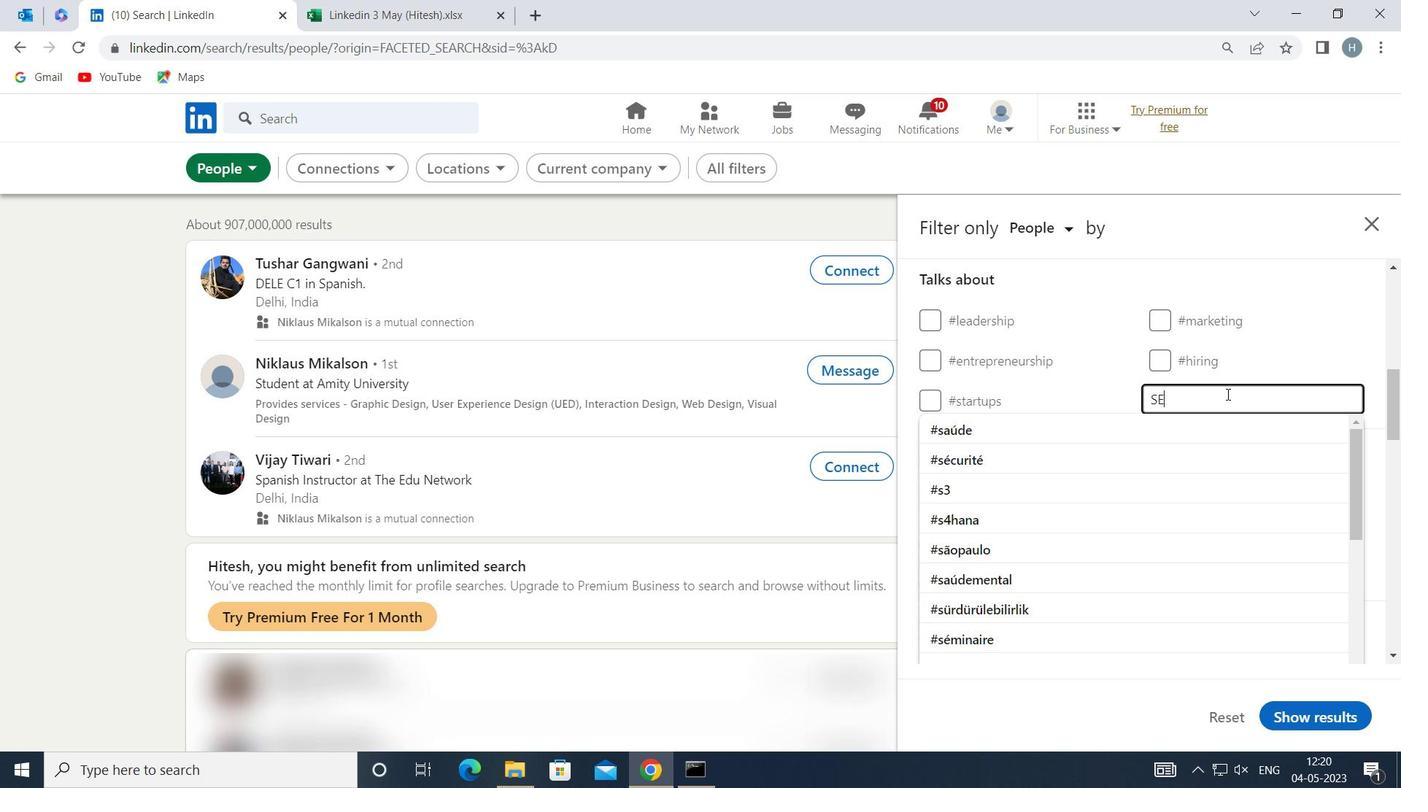 
Action: Mouse moved to (1146, 424)
Screenshot: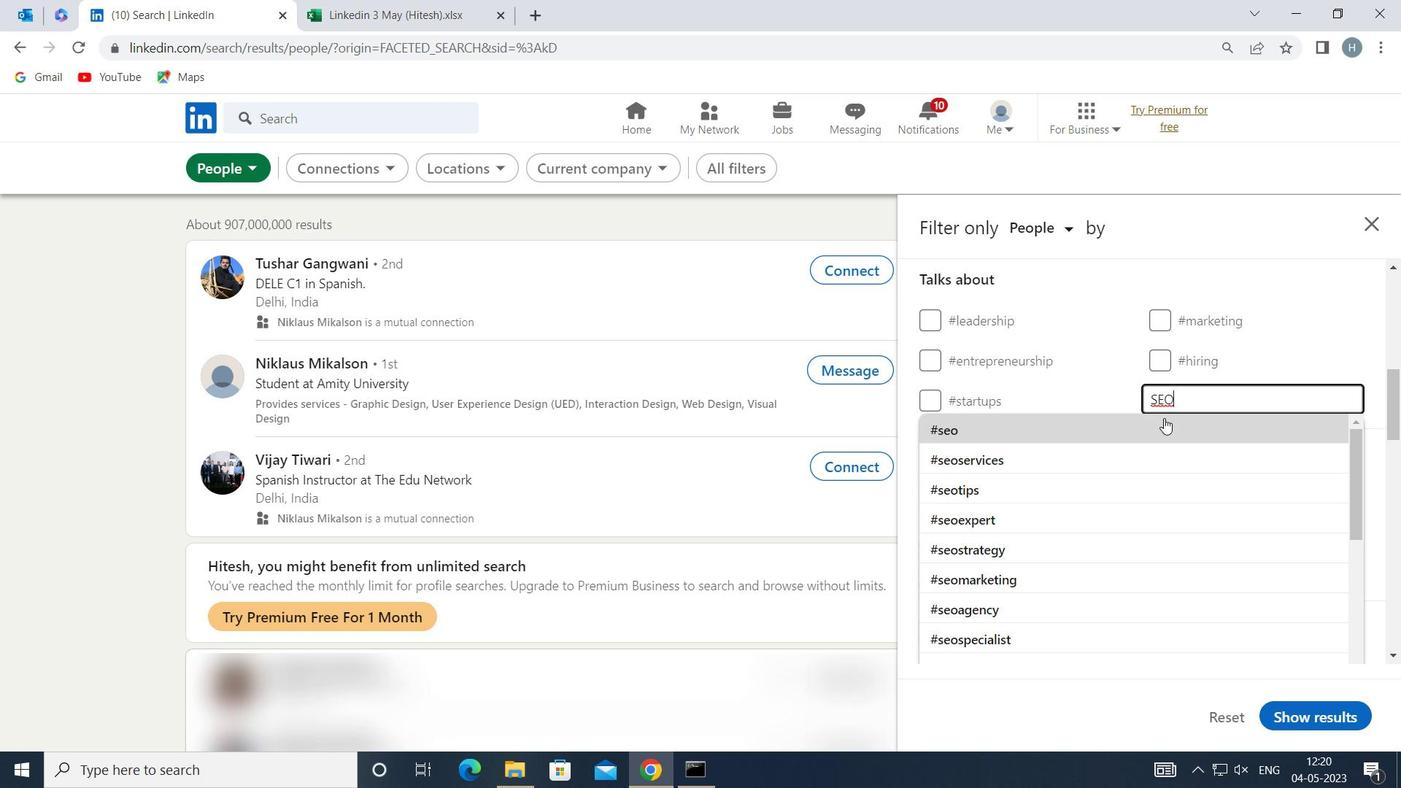 
Action: Mouse pressed left at (1146, 424)
Screenshot: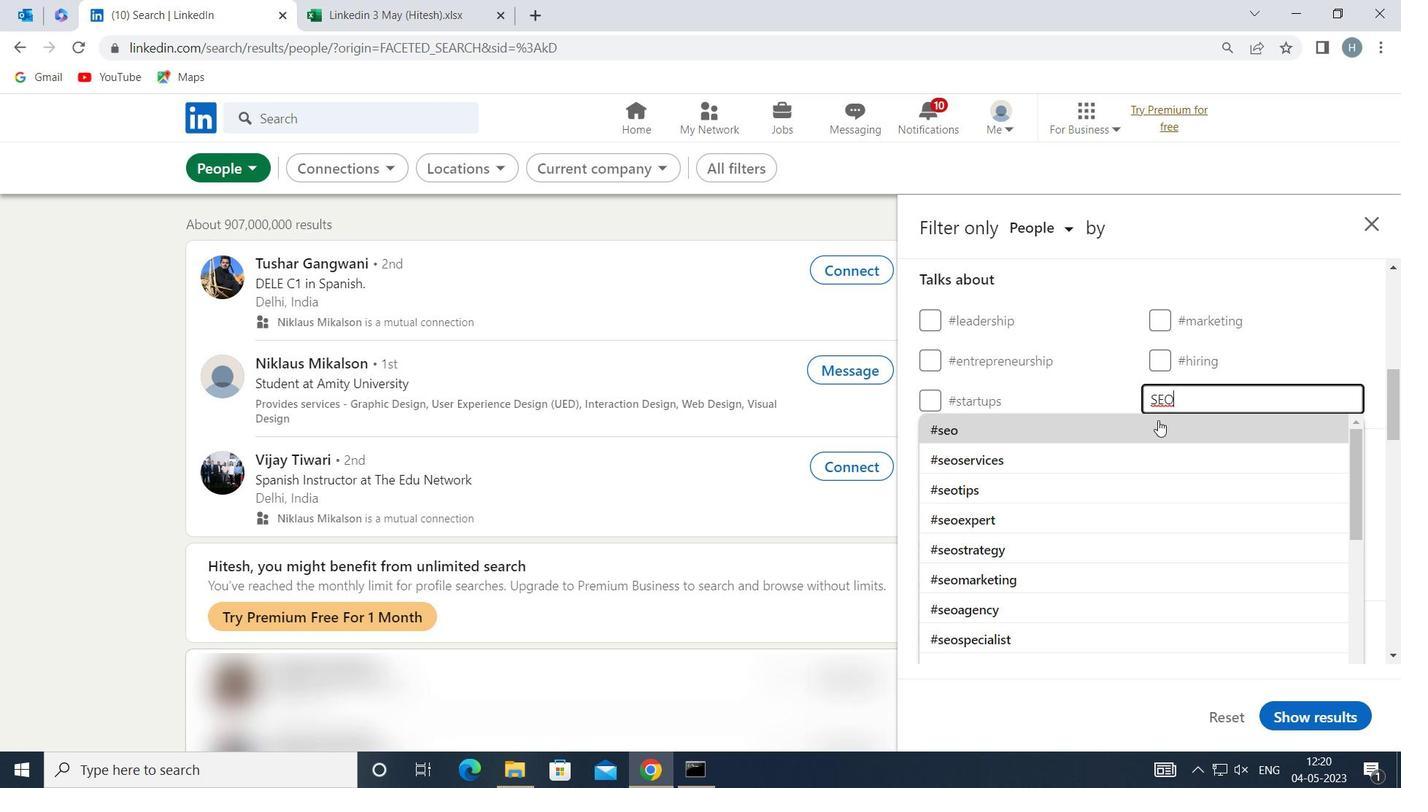 
Action: Mouse moved to (1103, 440)
Screenshot: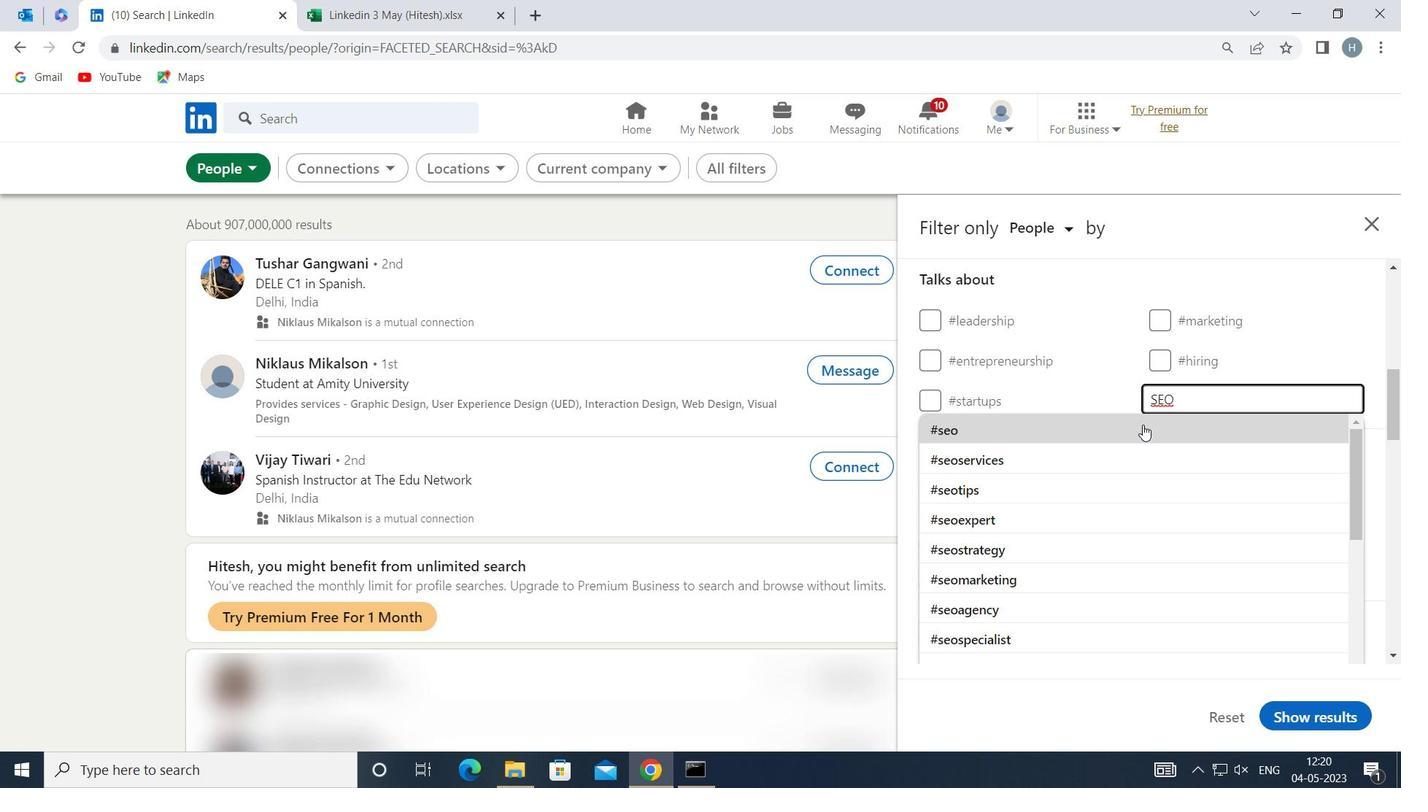 
Action: Mouse scrolled (1103, 439) with delta (0, 0)
Screenshot: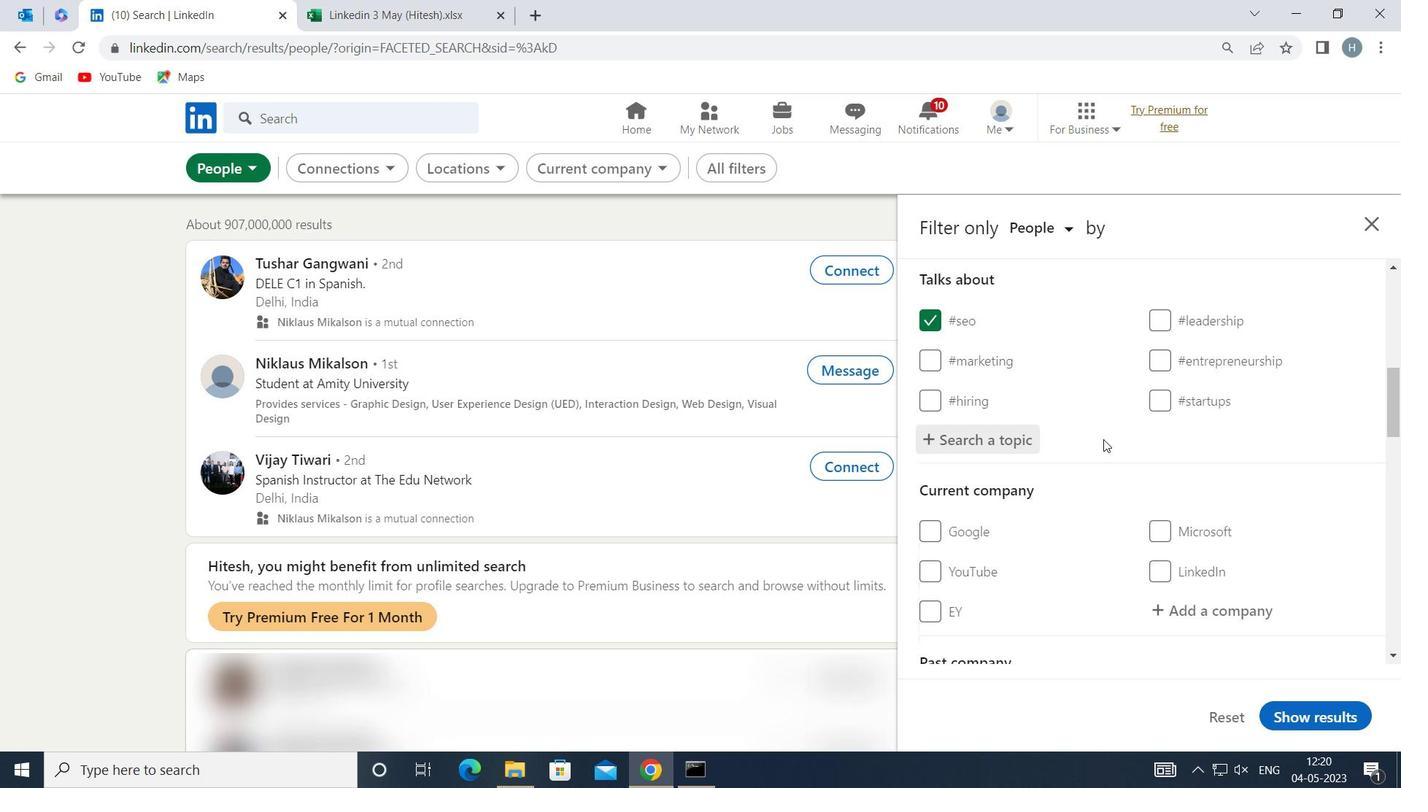 
Action: Mouse moved to (1102, 442)
Screenshot: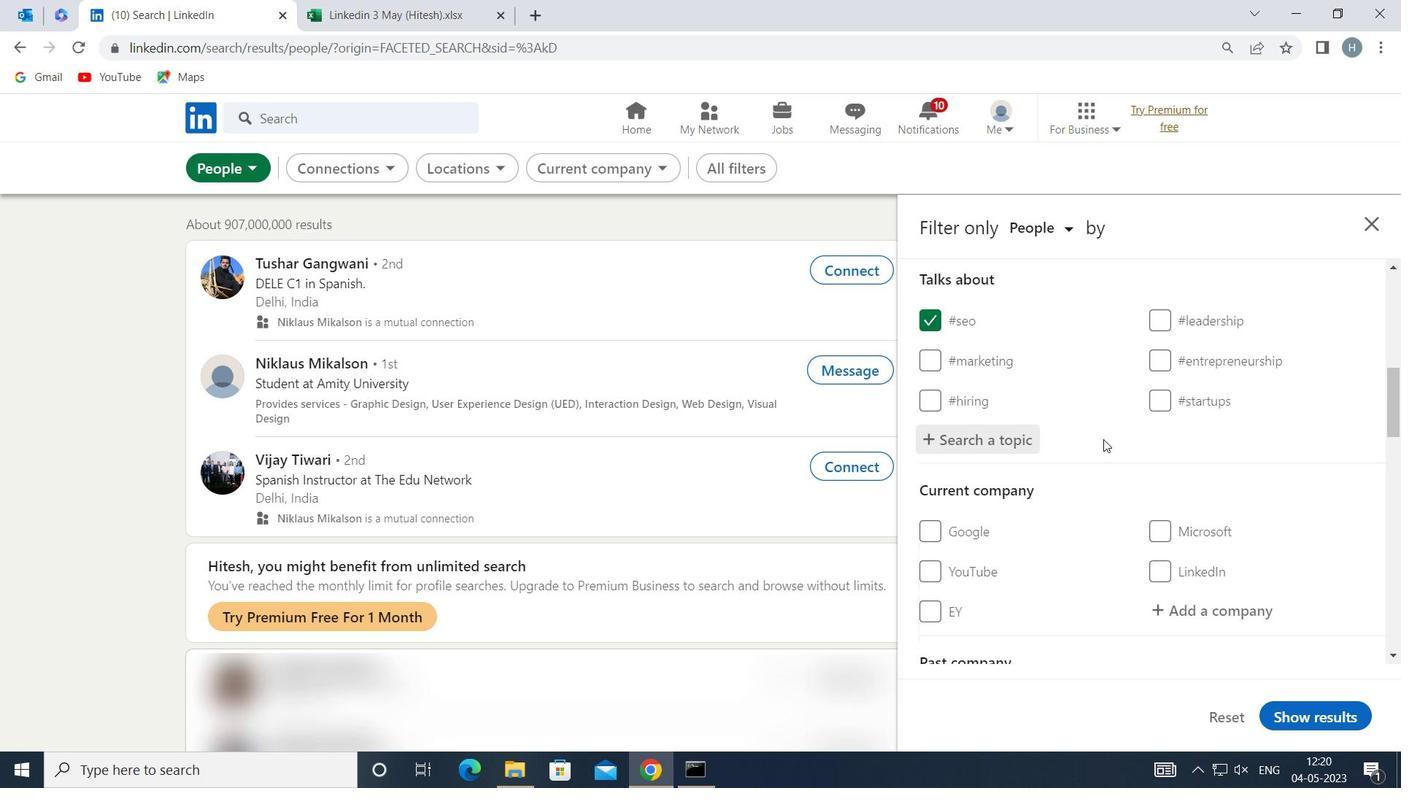 
Action: Mouse scrolled (1102, 441) with delta (0, 0)
Screenshot: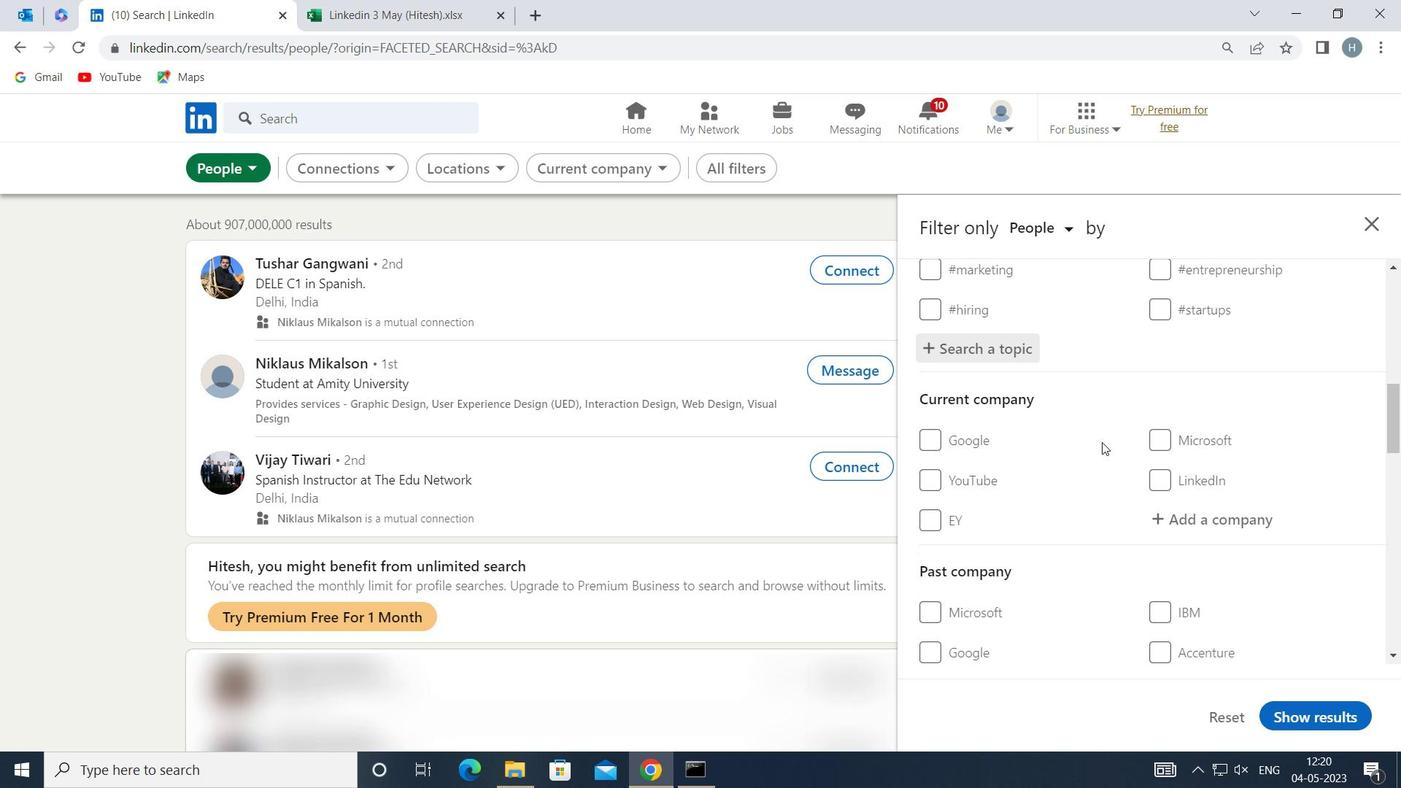 
Action: Mouse scrolled (1102, 441) with delta (0, 0)
Screenshot: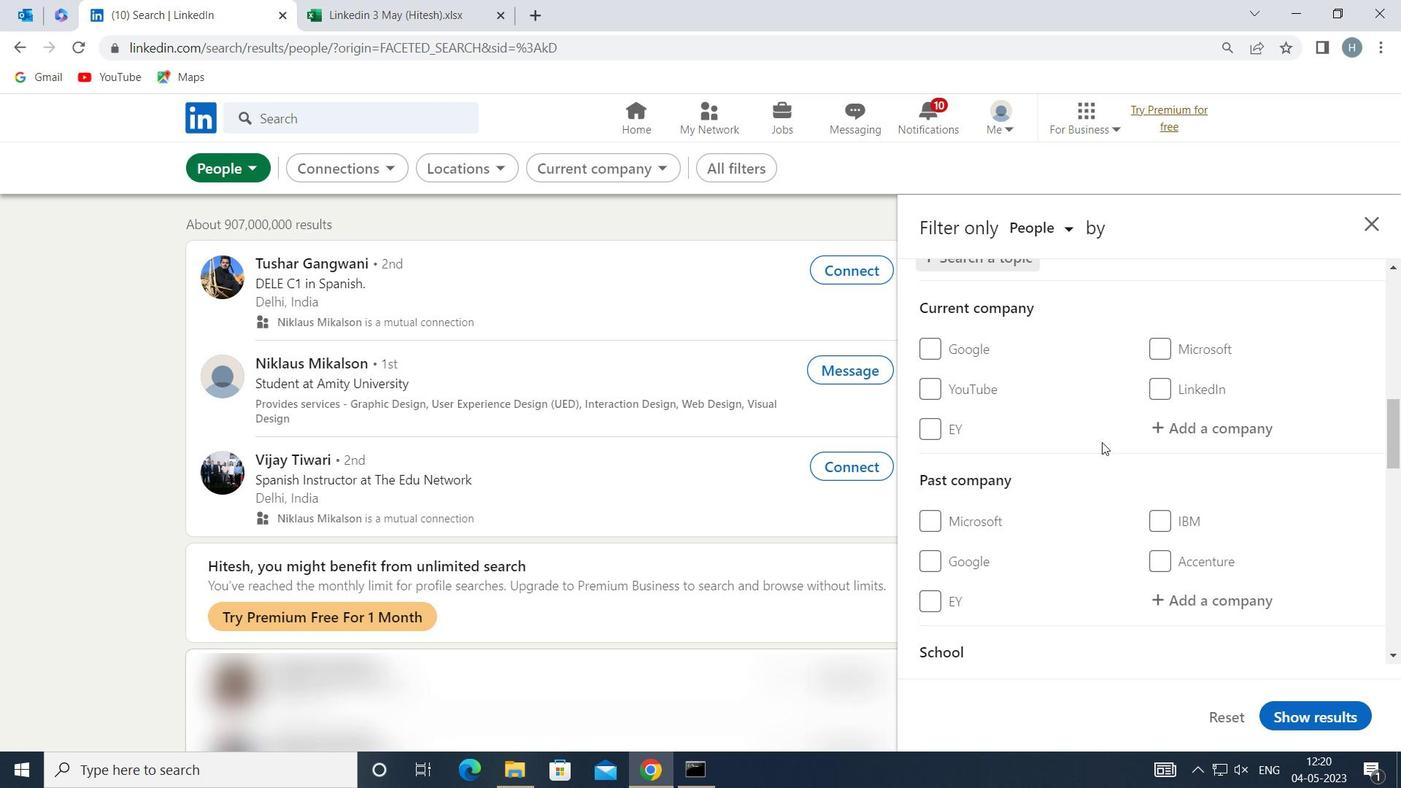 
Action: Mouse scrolled (1102, 441) with delta (0, 0)
Screenshot: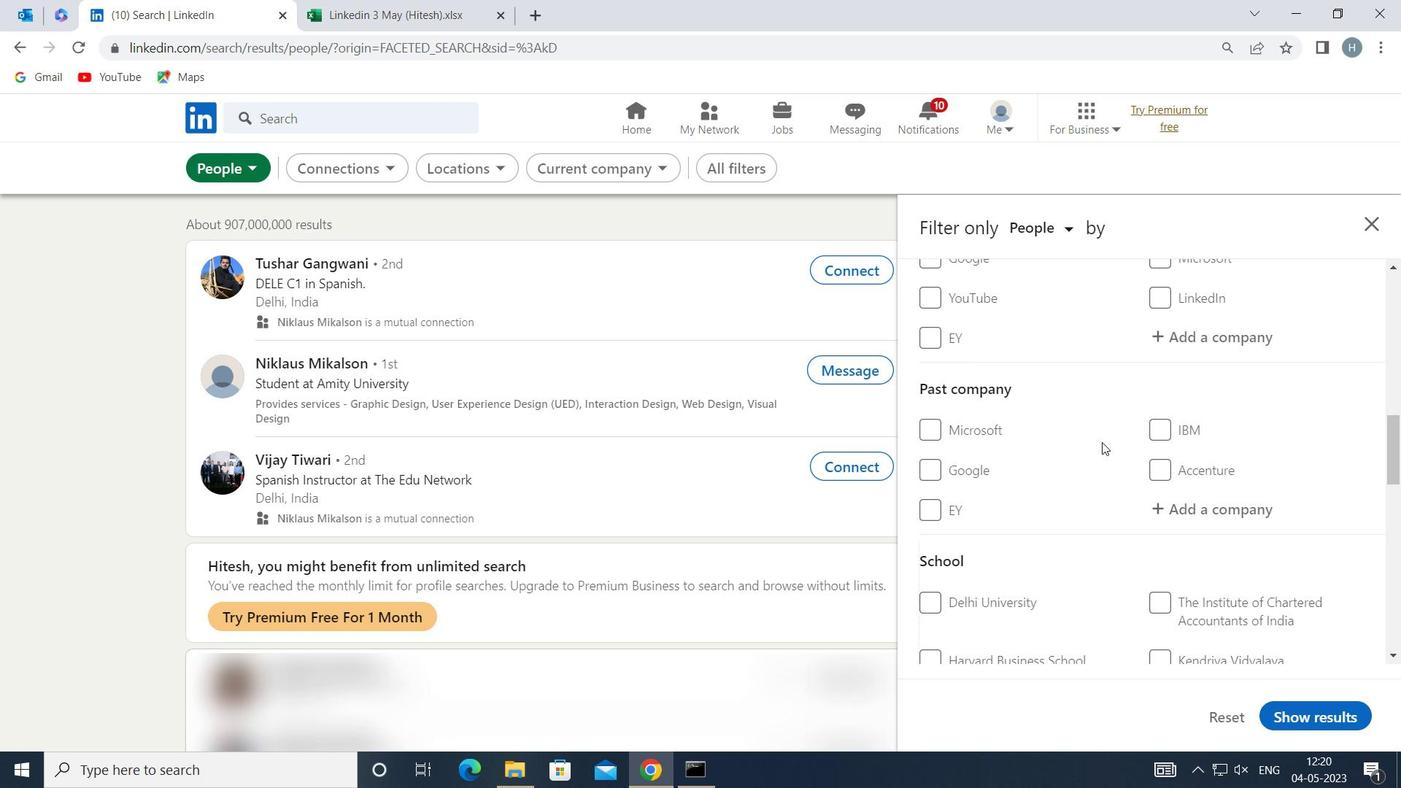 
Action: Mouse scrolled (1102, 441) with delta (0, 0)
Screenshot: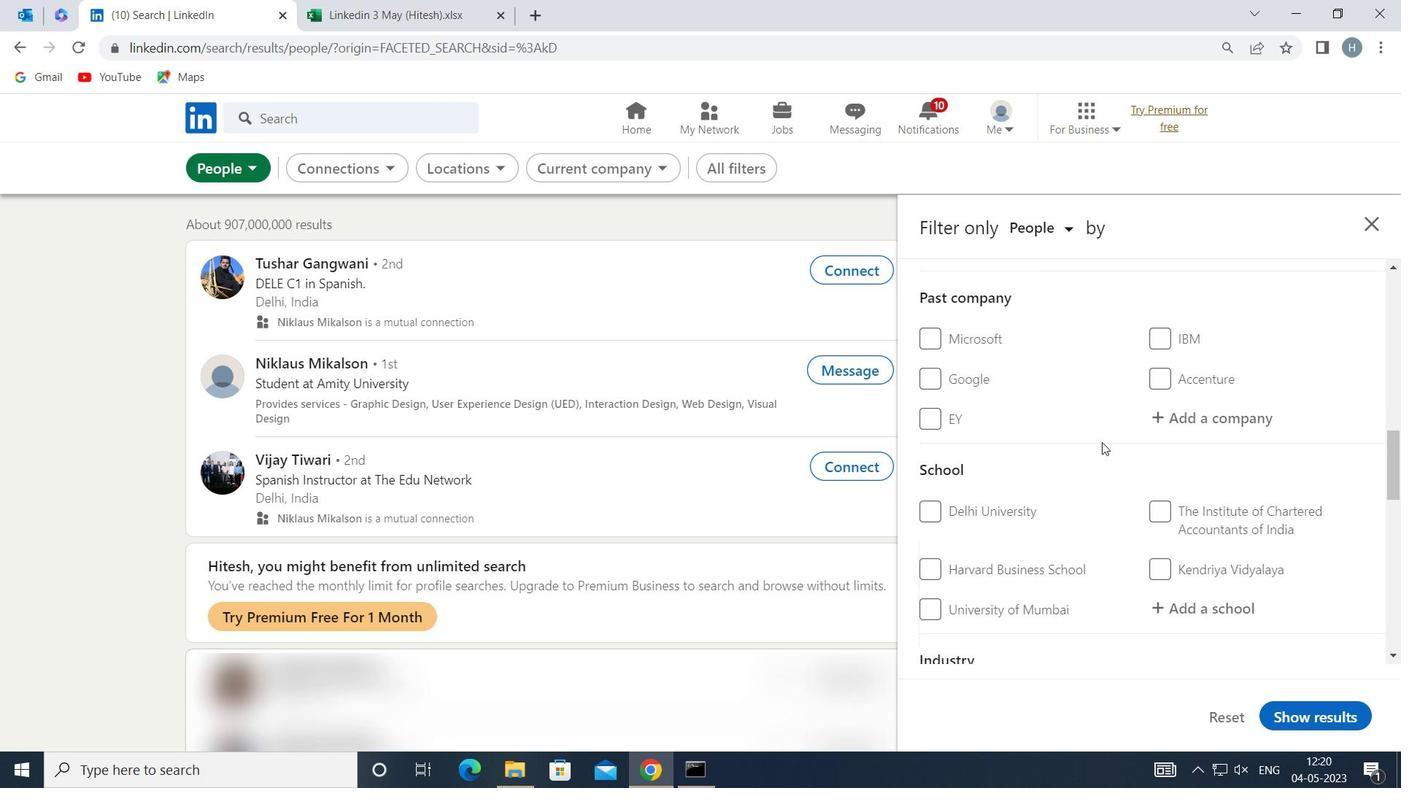 
Action: Mouse scrolled (1102, 441) with delta (0, 0)
Screenshot: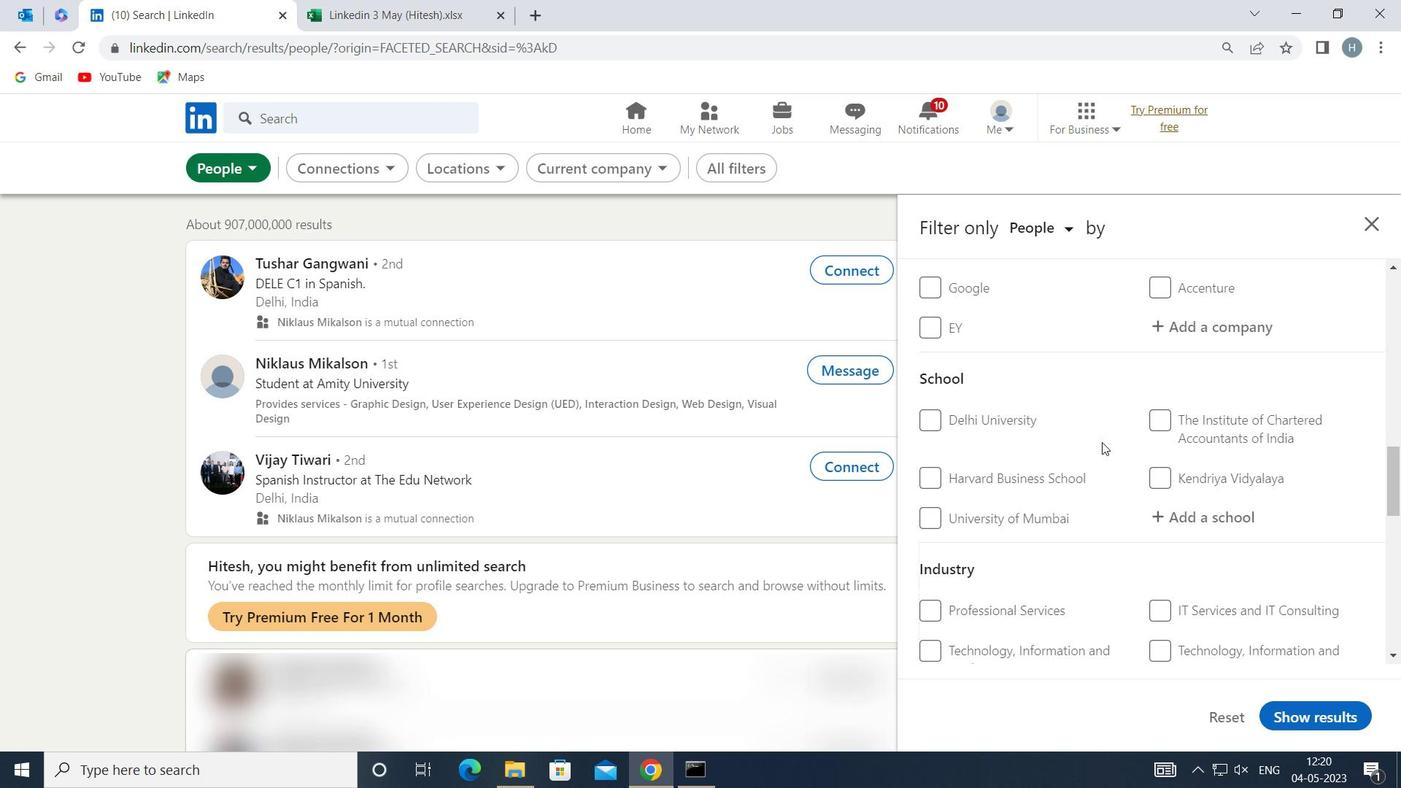 
Action: Mouse scrolled (1102, 441) with delta (0, 0)
Screenshot: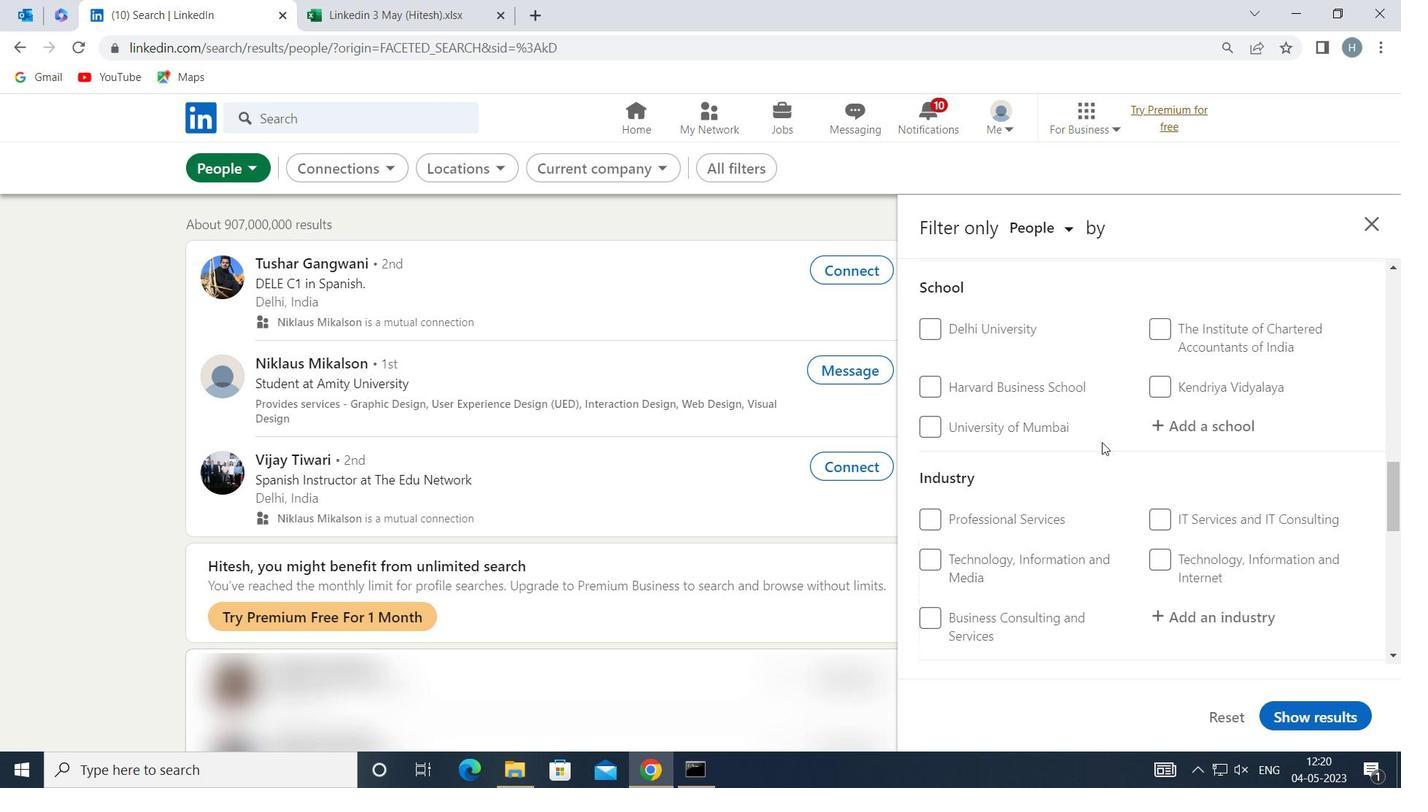 
Action: Mouse scrolled (1102, 441) with delta (0, 0)
Screenshot: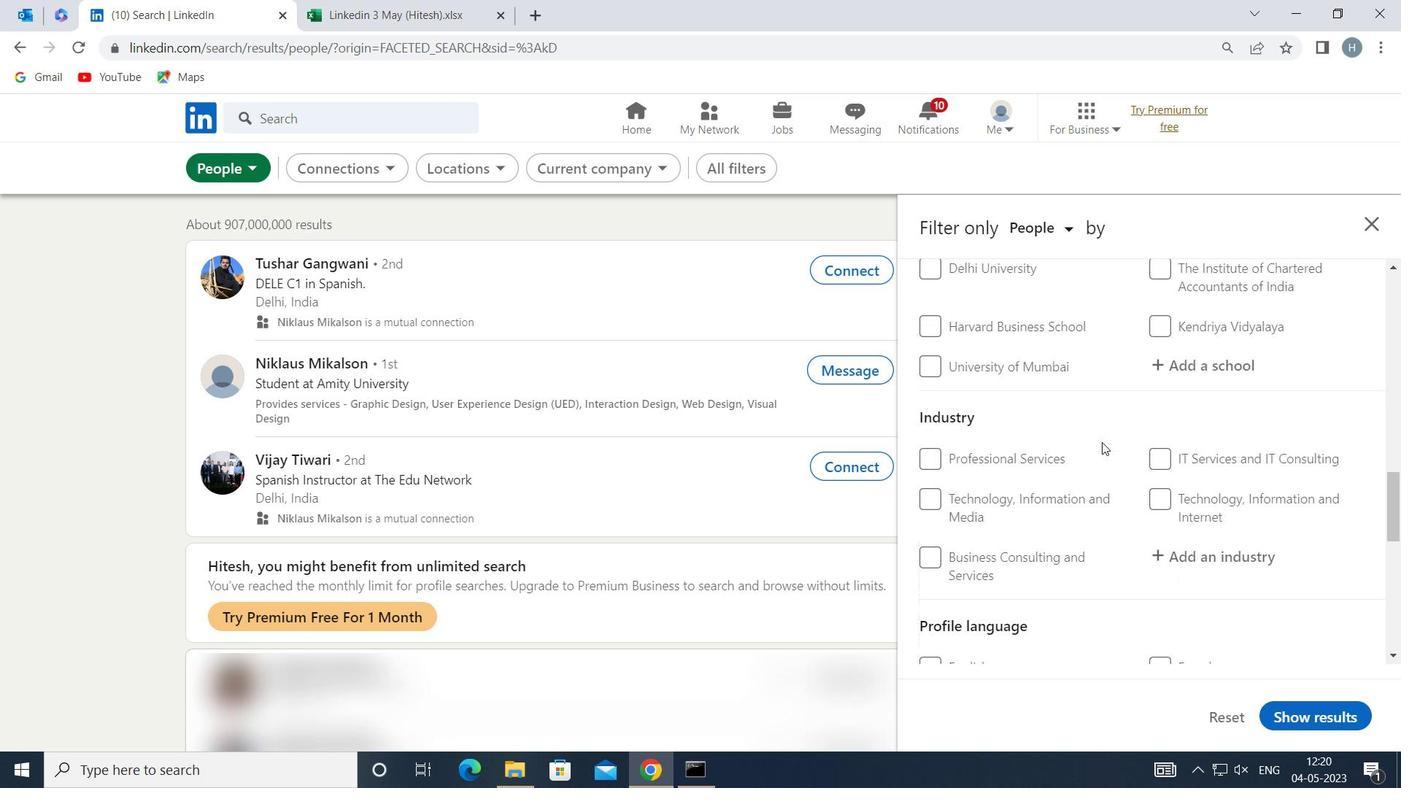 
Action: Mouse scrolled (1102, 441) with delta (0, 0)
Screenshot: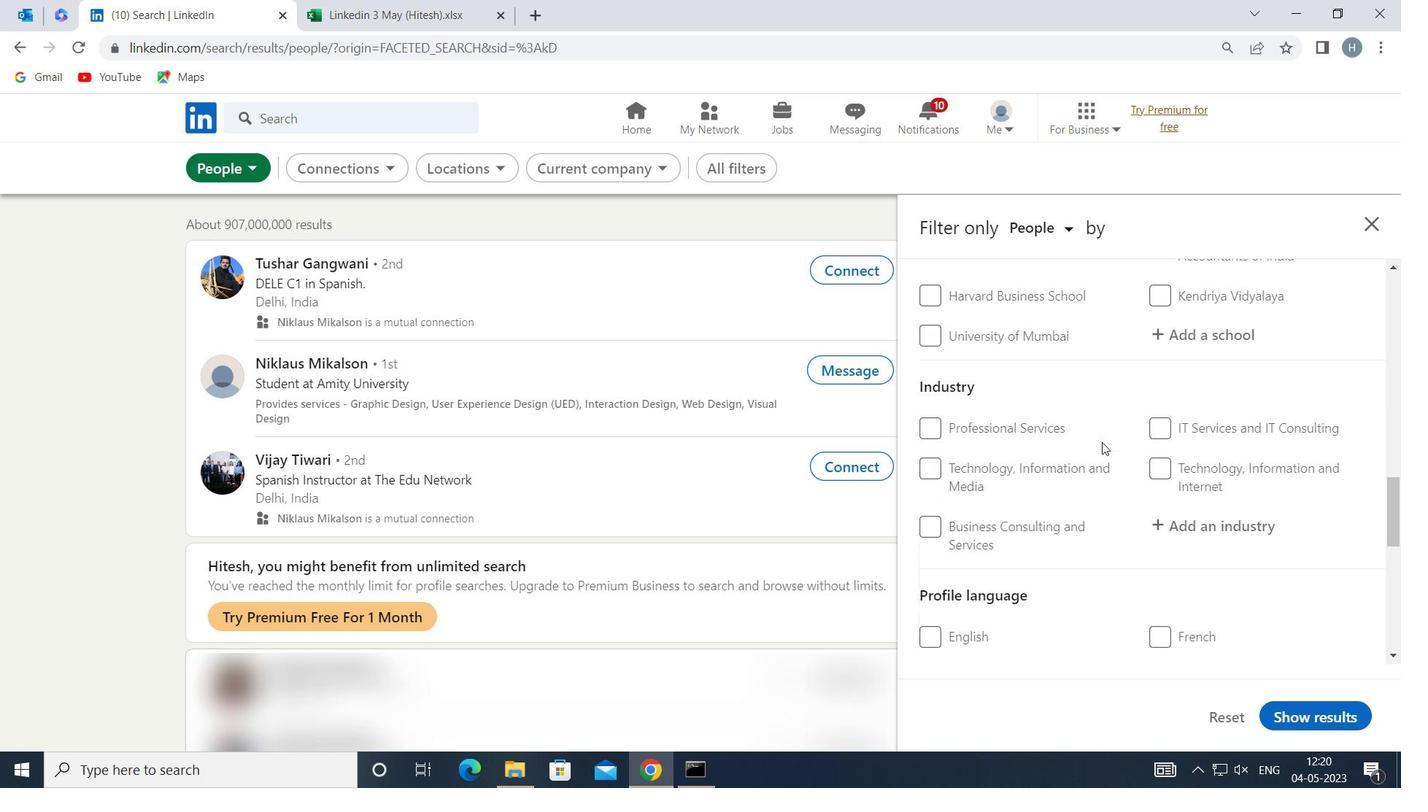 
Action: Mouse scrolled (1102, 441) with delta (0, 0)
Screenshot: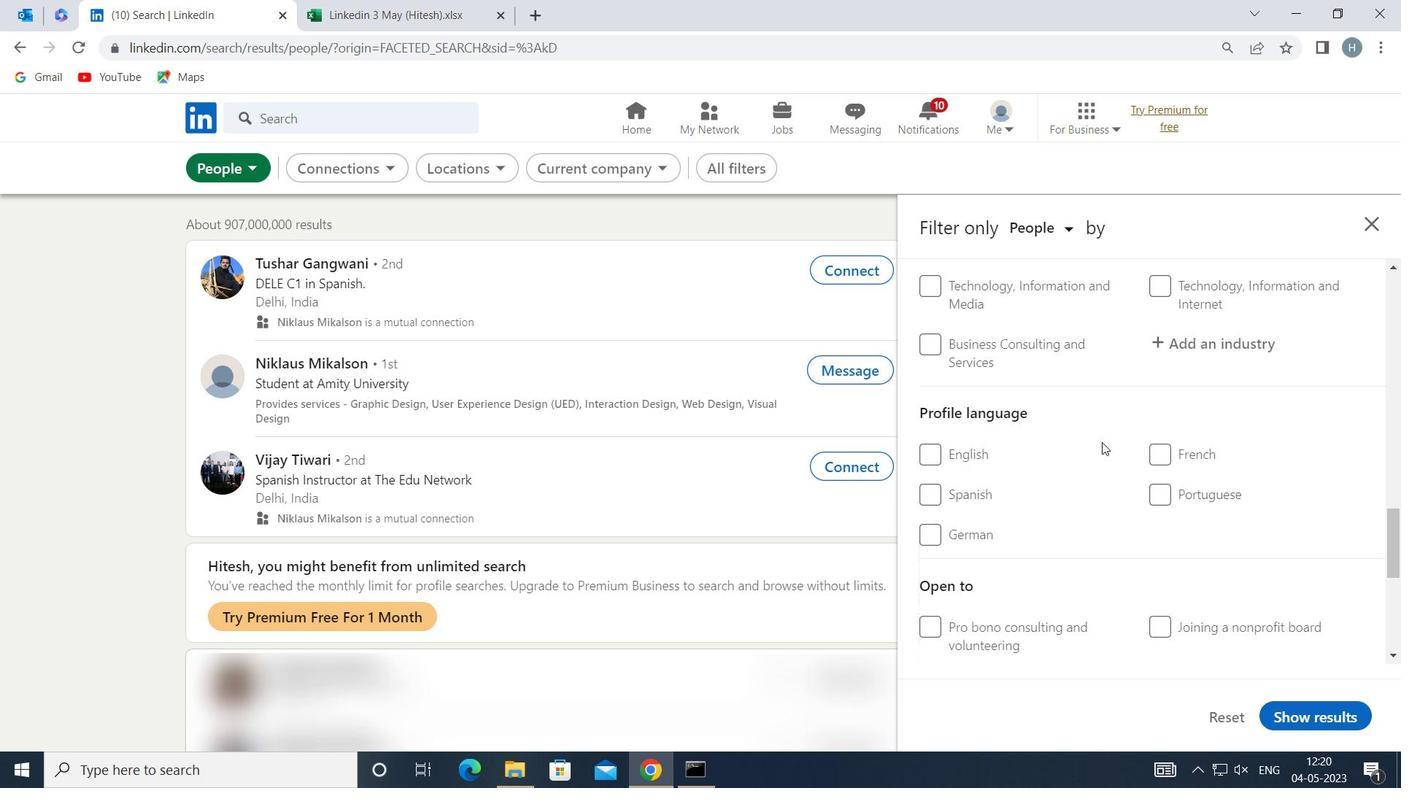 
Action: Mouse moved to (1161, 354)
Screenshot: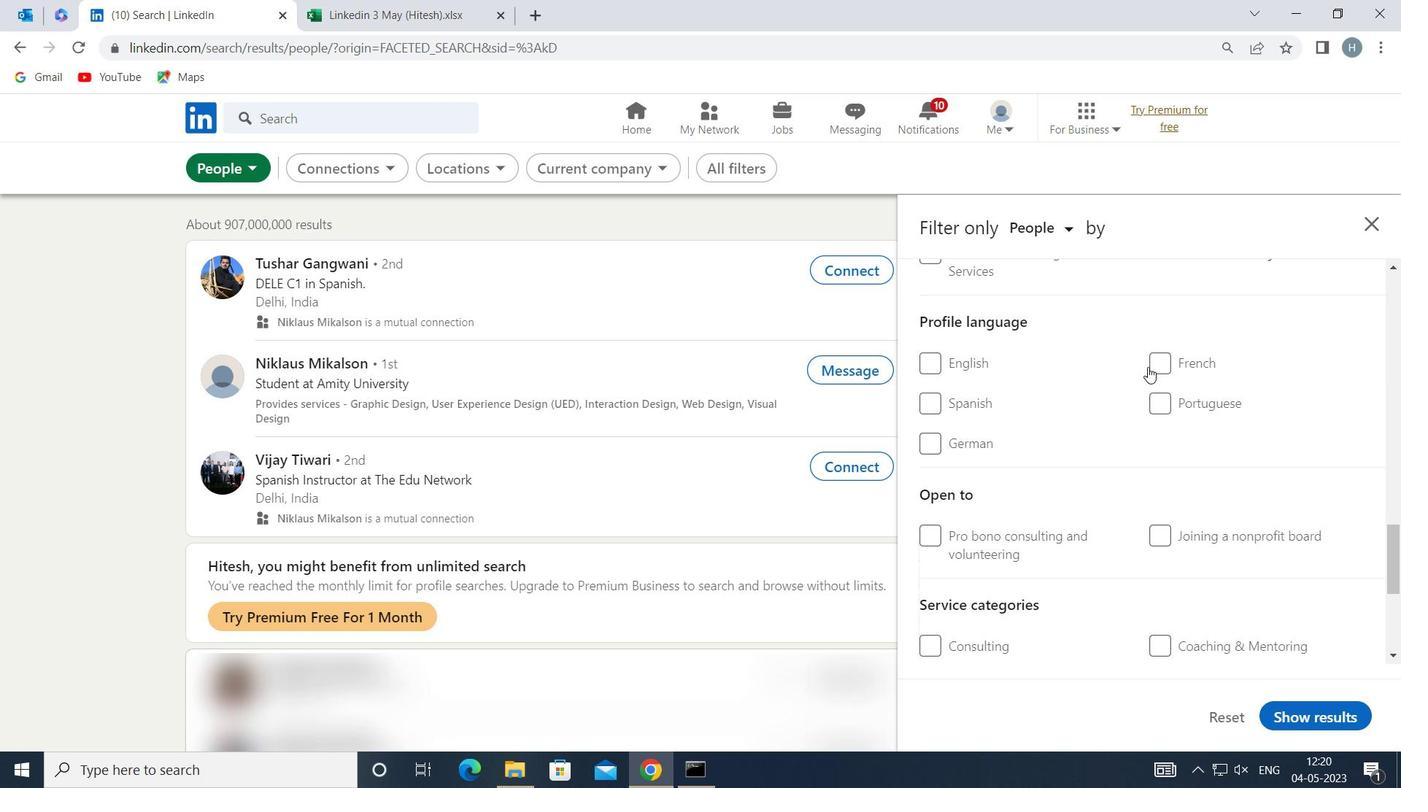 
Action: Mouse pressed left at (1161, 354)
Screenshot: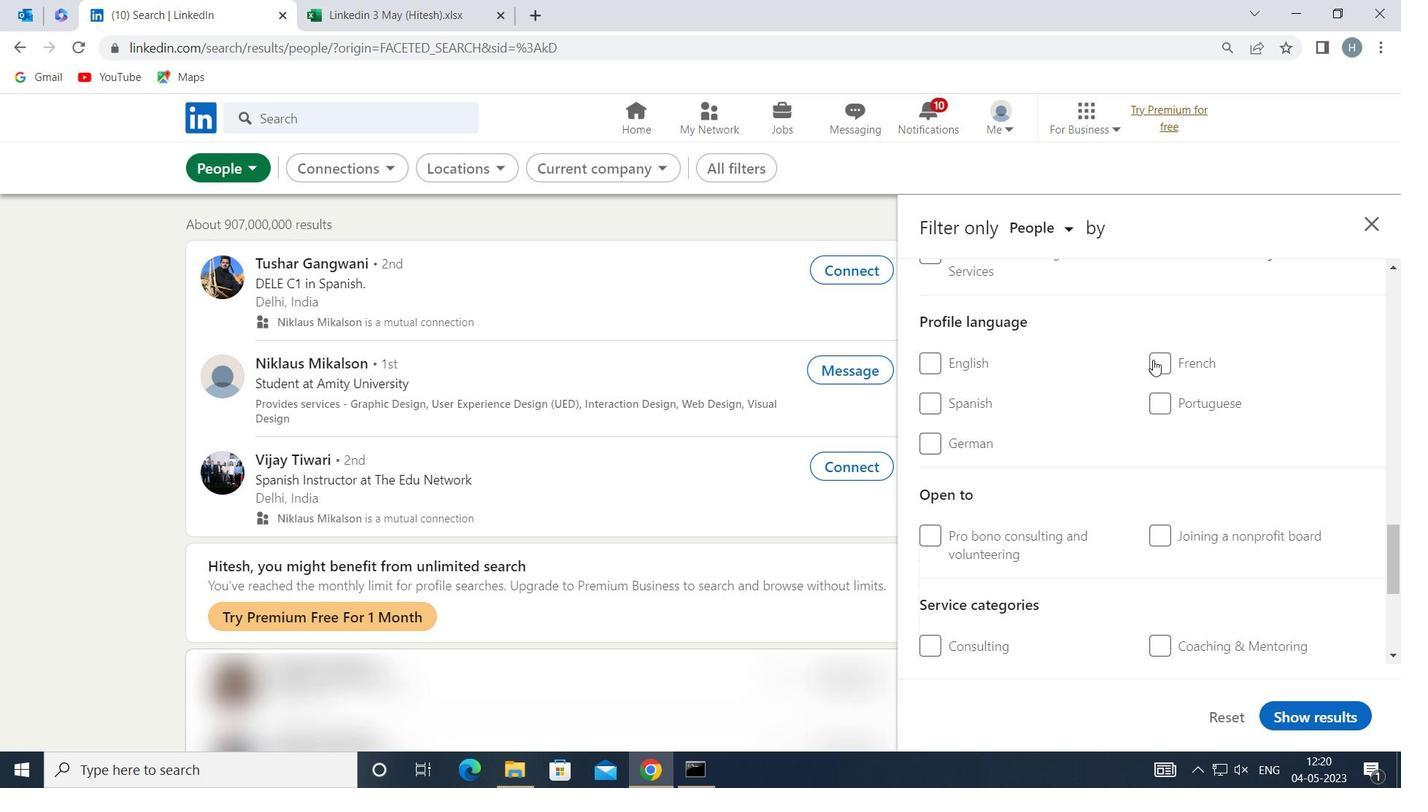 
Action: Mouse moved to (1134, 419)
Screenshot: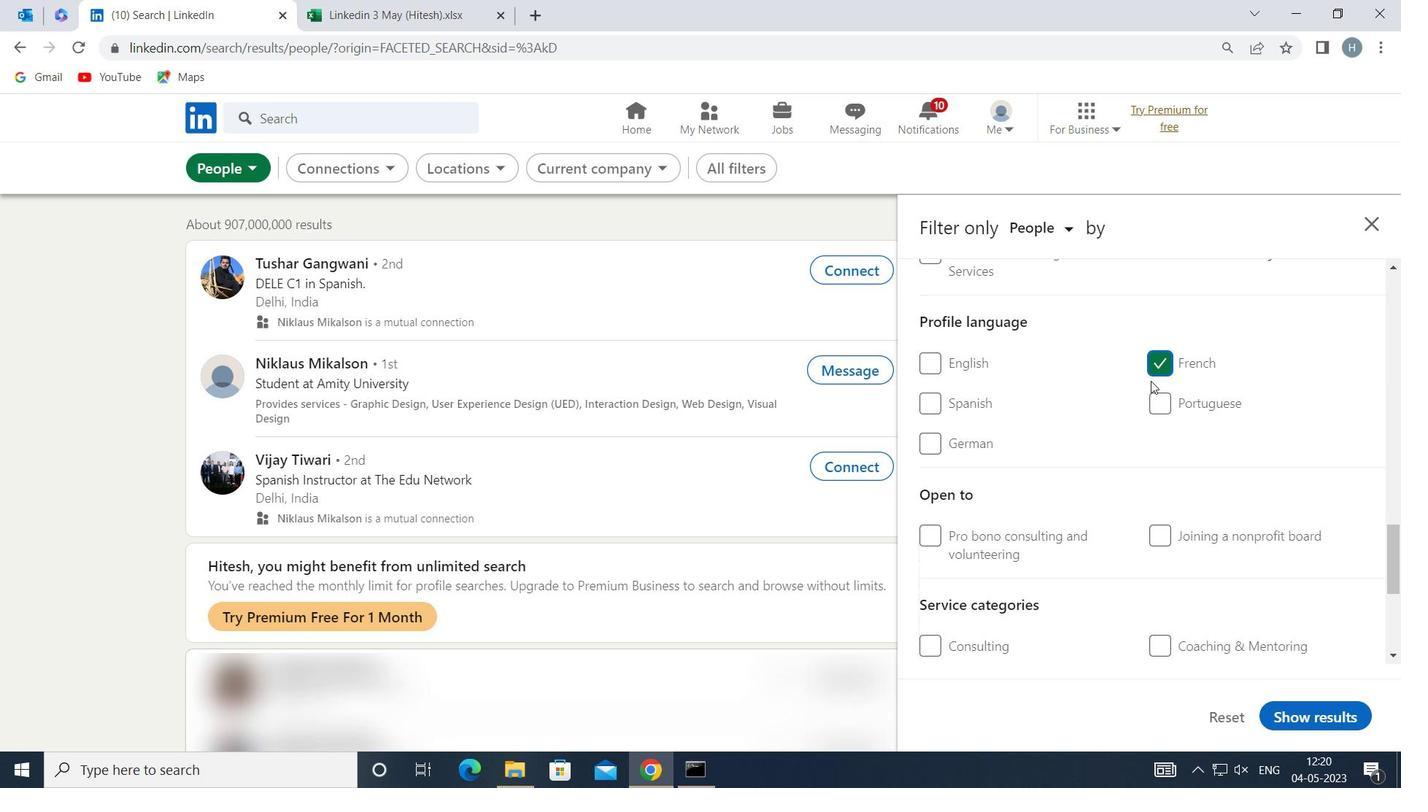 
Action: Mouse scrolled (1134, 420) with delta (0, 0)
Screenshot: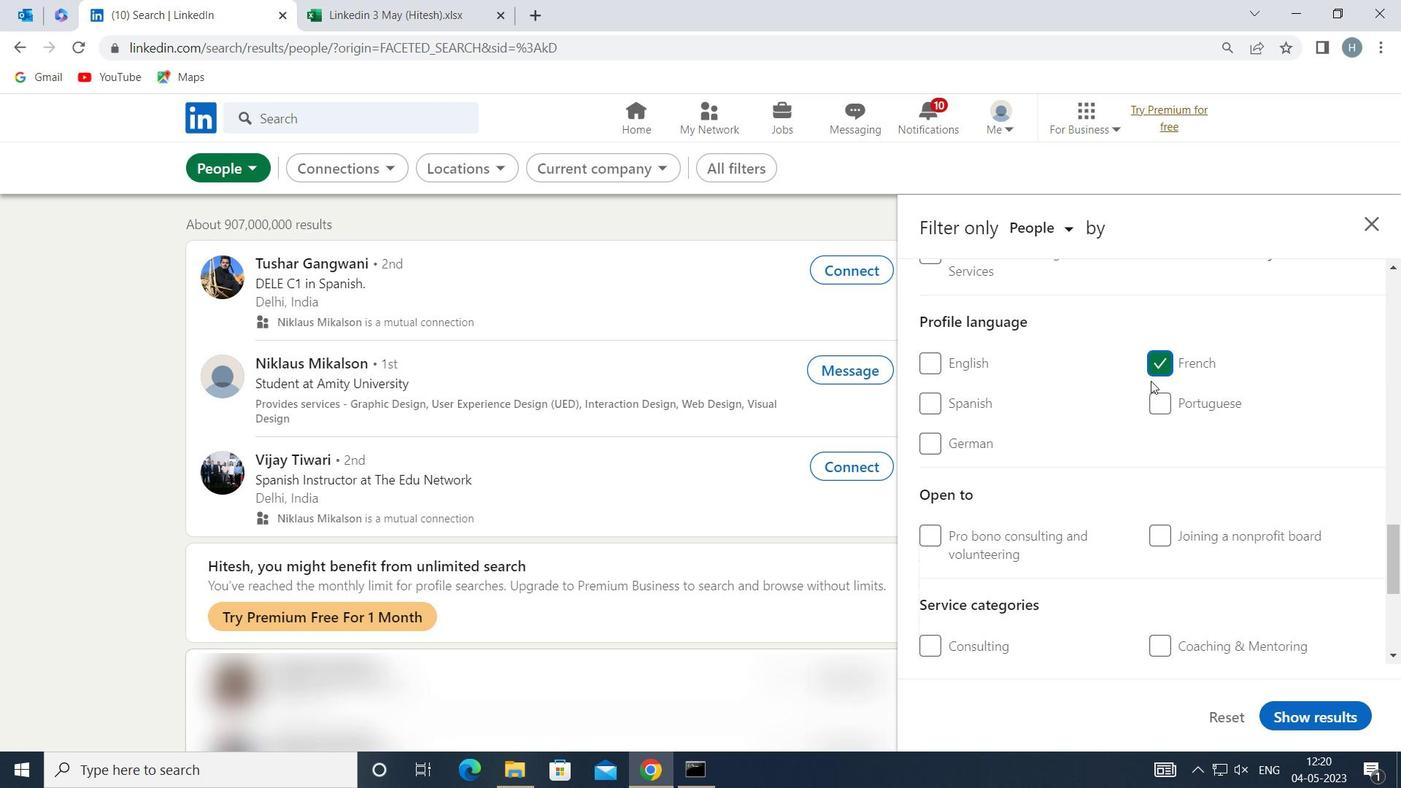 
Action: Mouse scrolled (1134, 420) with delta (0, 0)
Screenshot: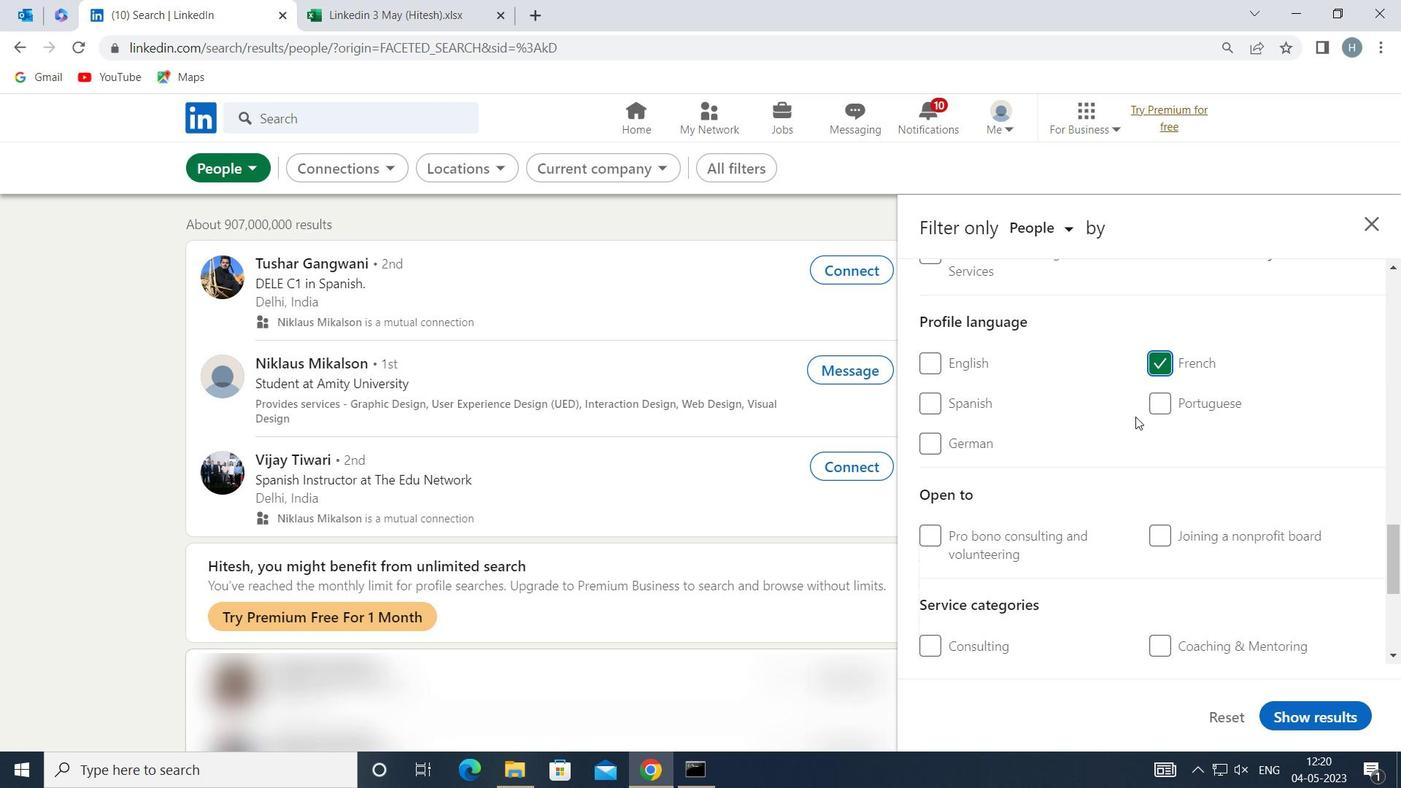 
Action: Mouse scrolled (1134, 420) with delta (0, 0)
Screenshot: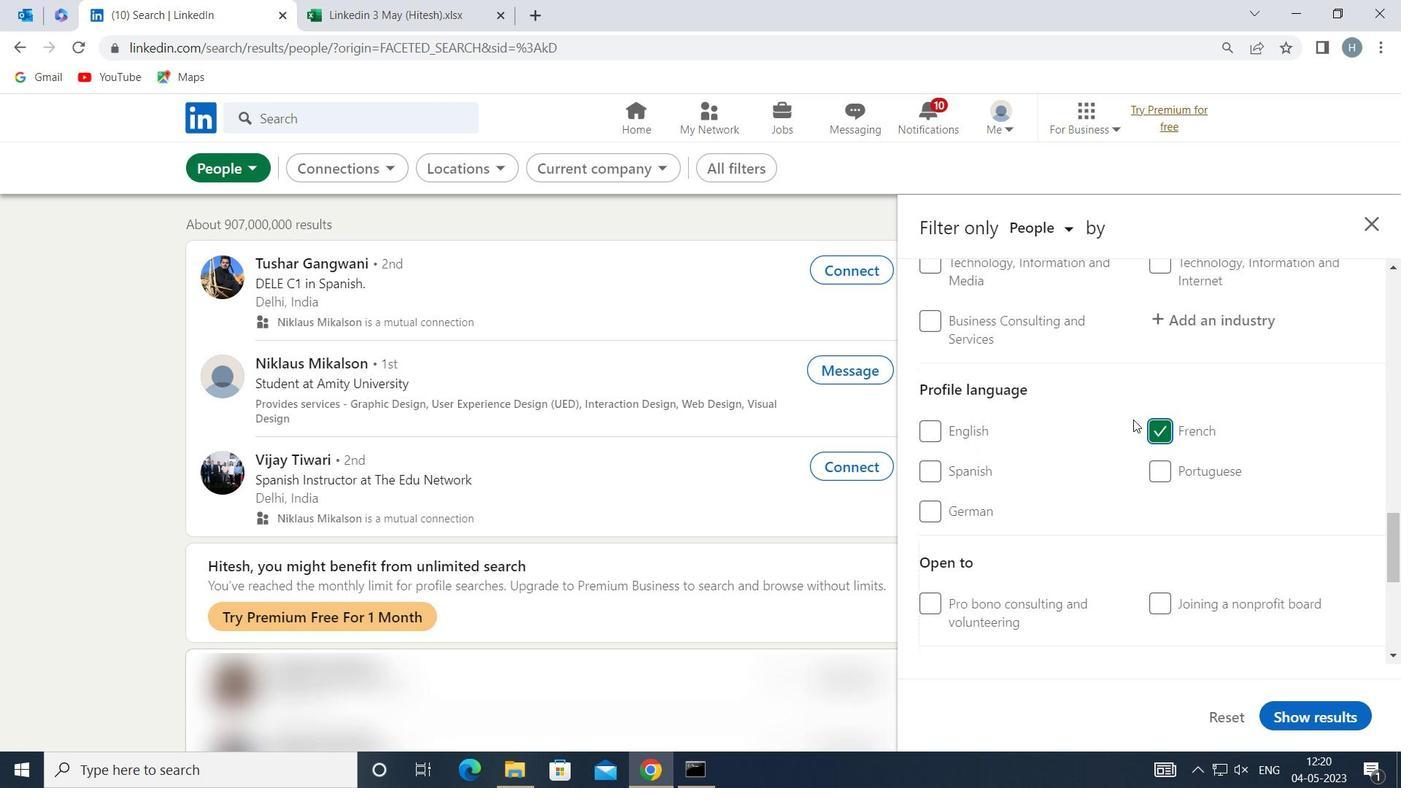 
Action: Mouse scrolled (1134, 420) with delta (0, 0)
Screenshot: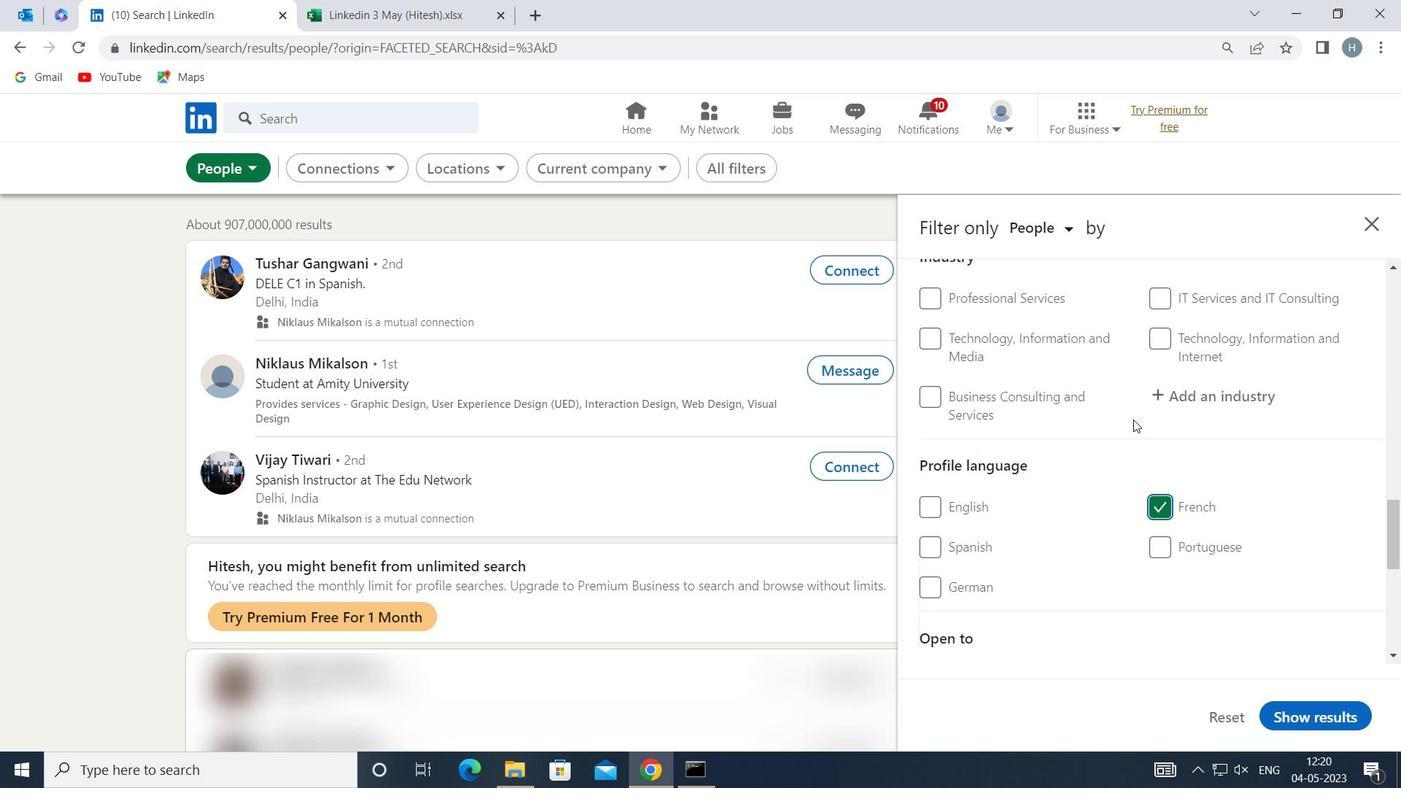 
Action: Mouse scrolled (1134, 420) with delta (0, 0)
Screenshot: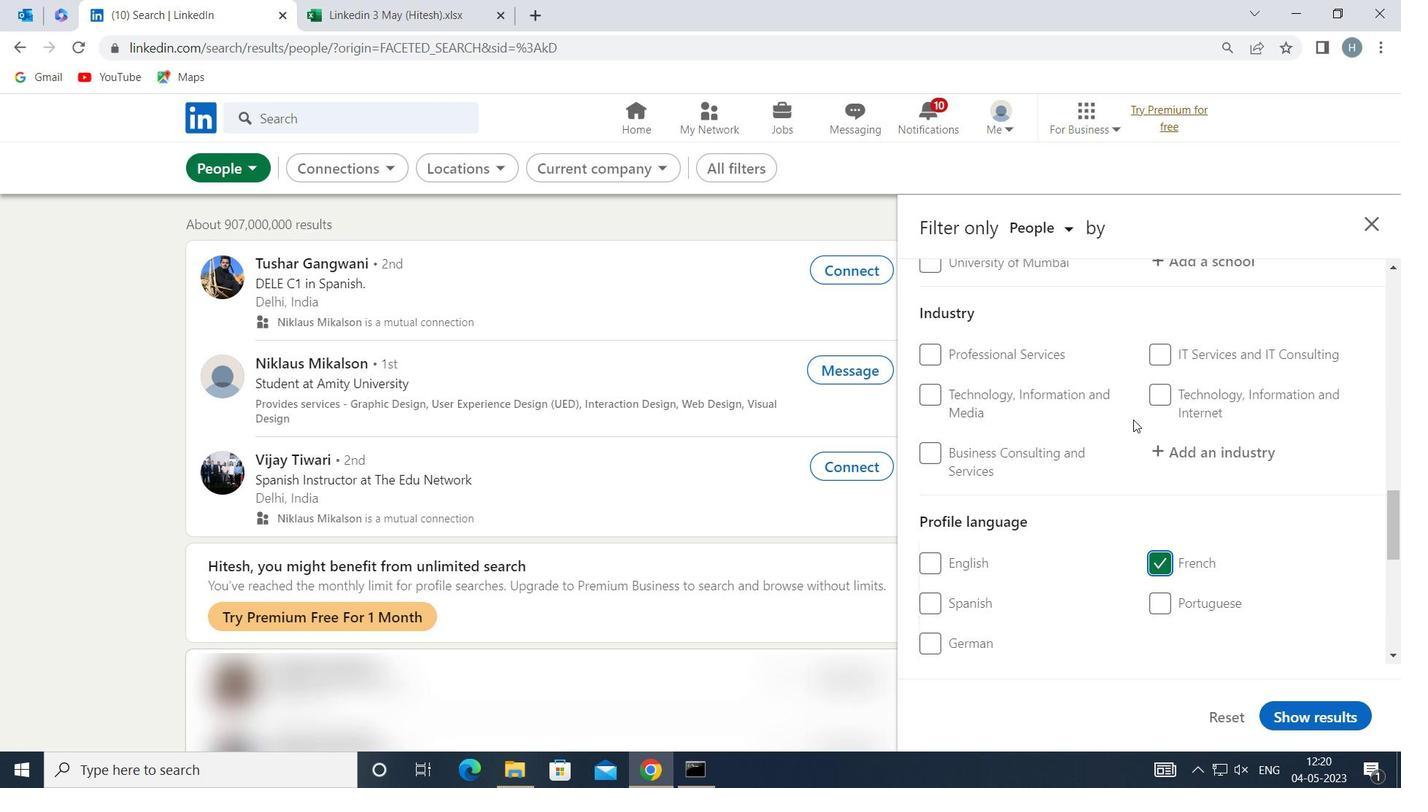 
Action: Mouse scrolled (1134, 420) with delta (0, 0)
Screenshot: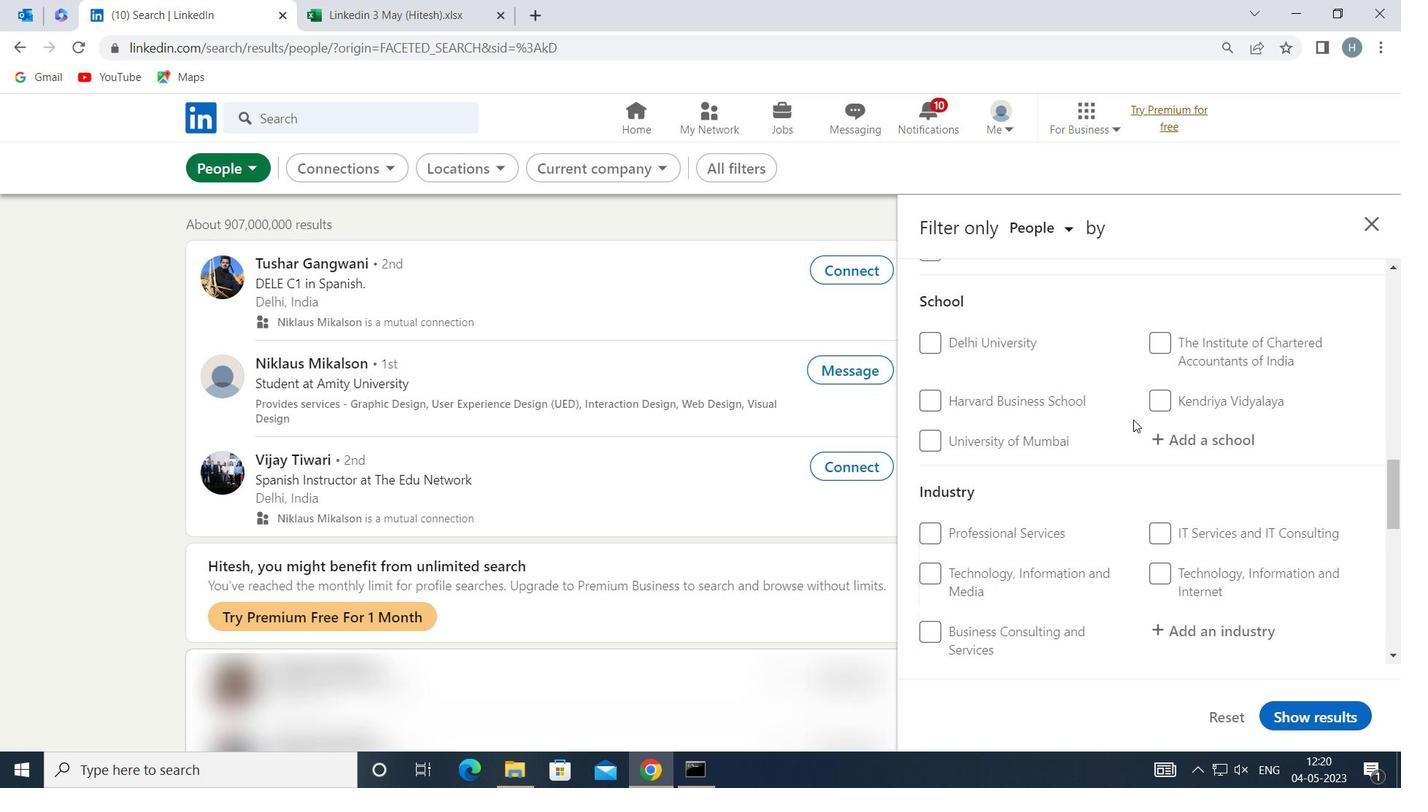 
Action: Mouse scrolled (1134, 420) with delta (0, 0)
Screenshot: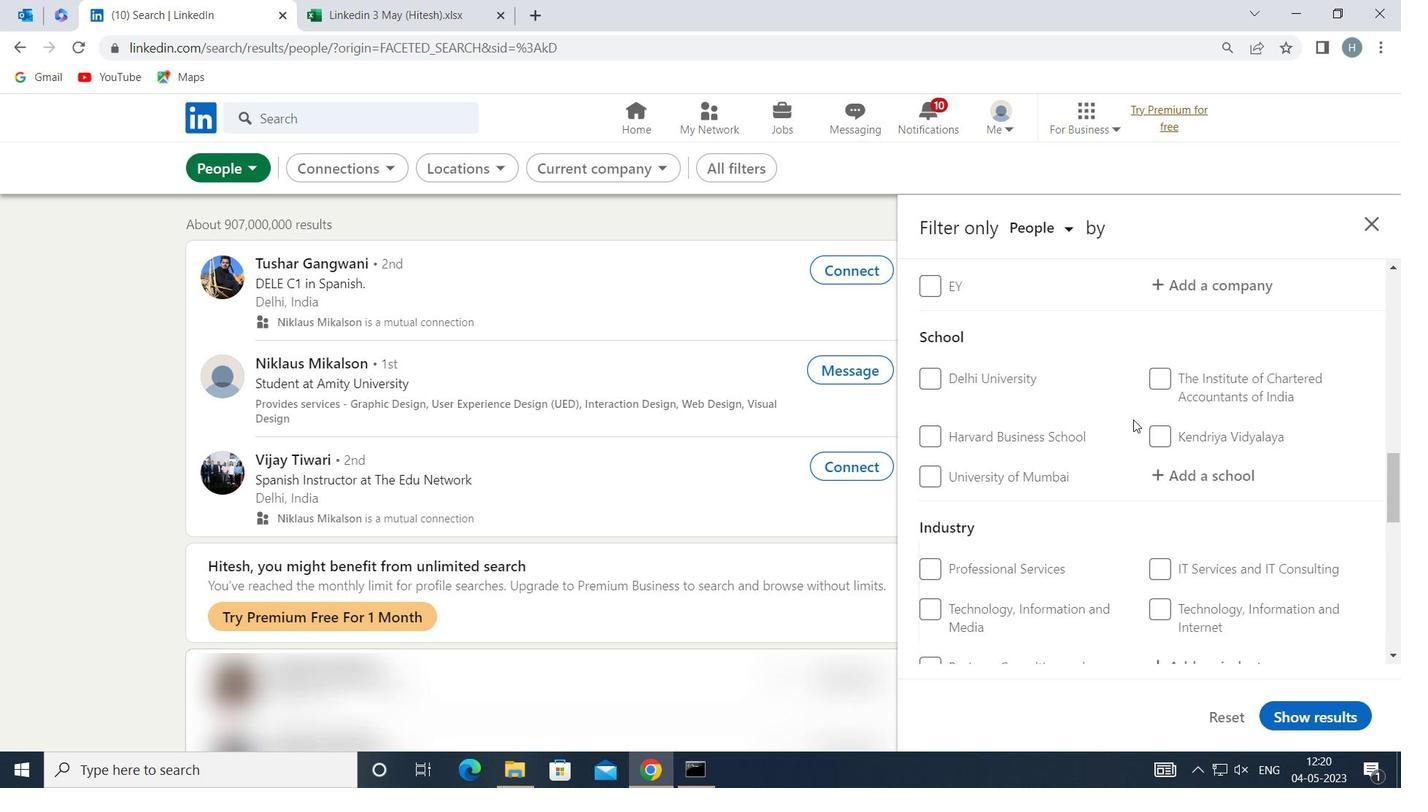 
Action: Mouse scrolled (1134, 420) with delta (0, 0)
Screenshot: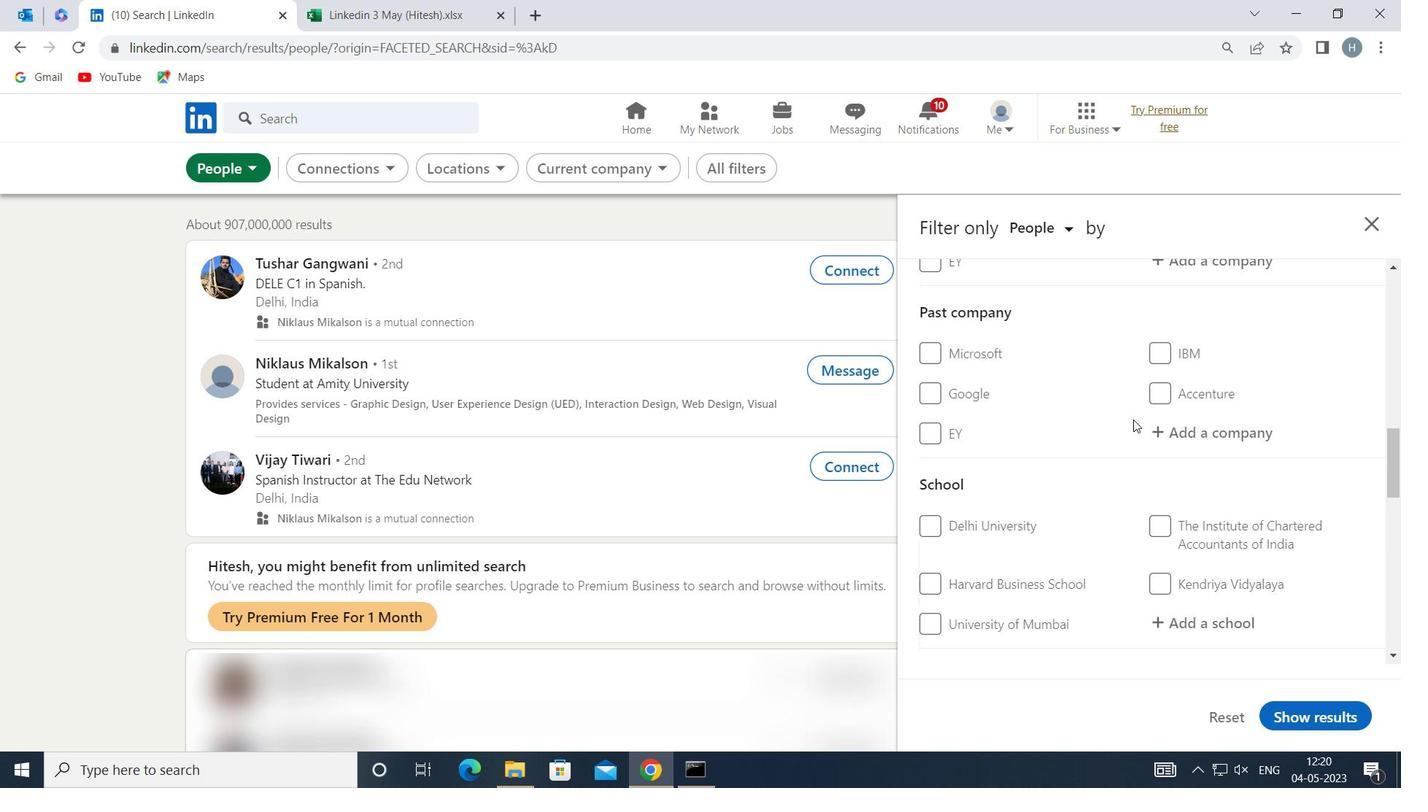 
Action: Mouse scrolled (1134, 420) with delta (0, 0)
Screenshot: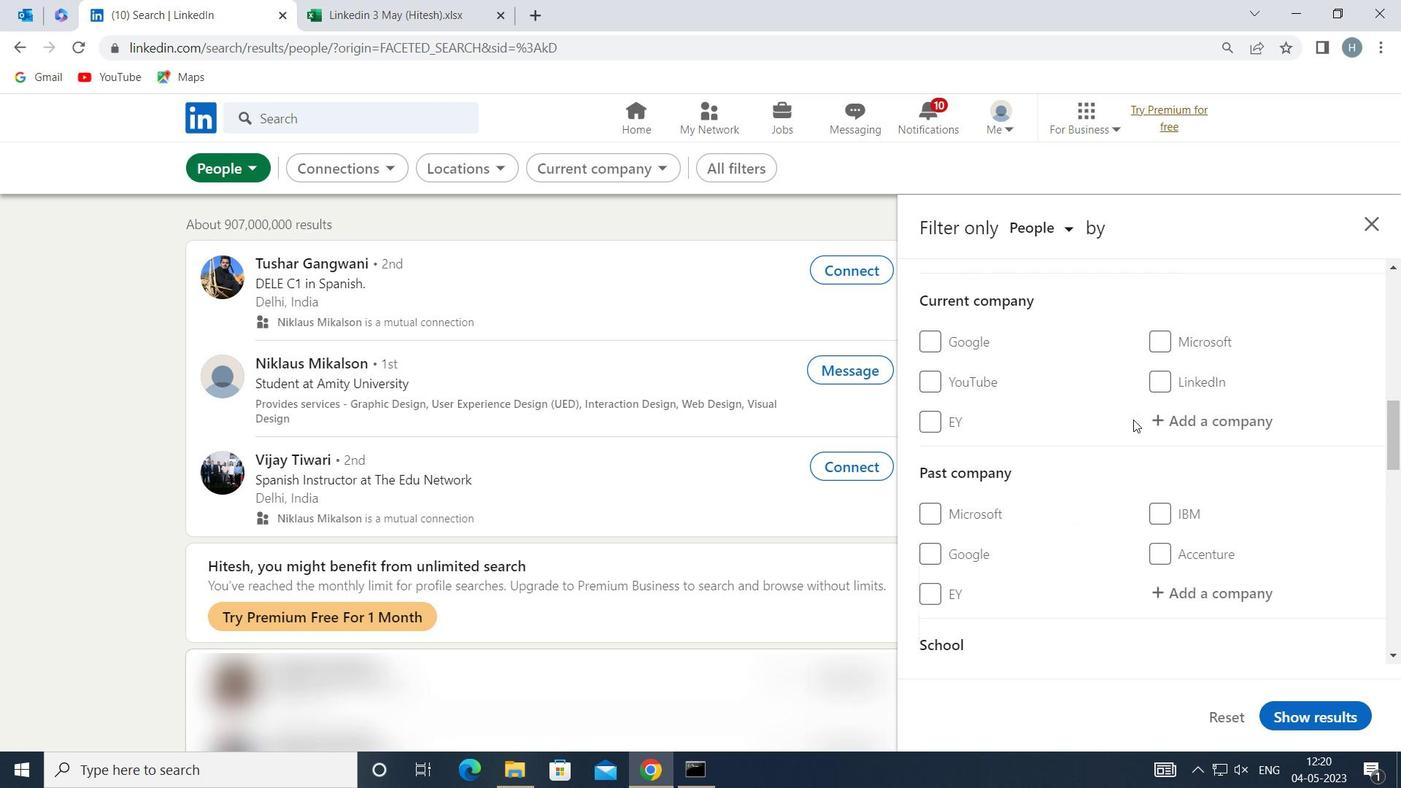 
Action: Mouse moved to (1219, 520)
Screenshot: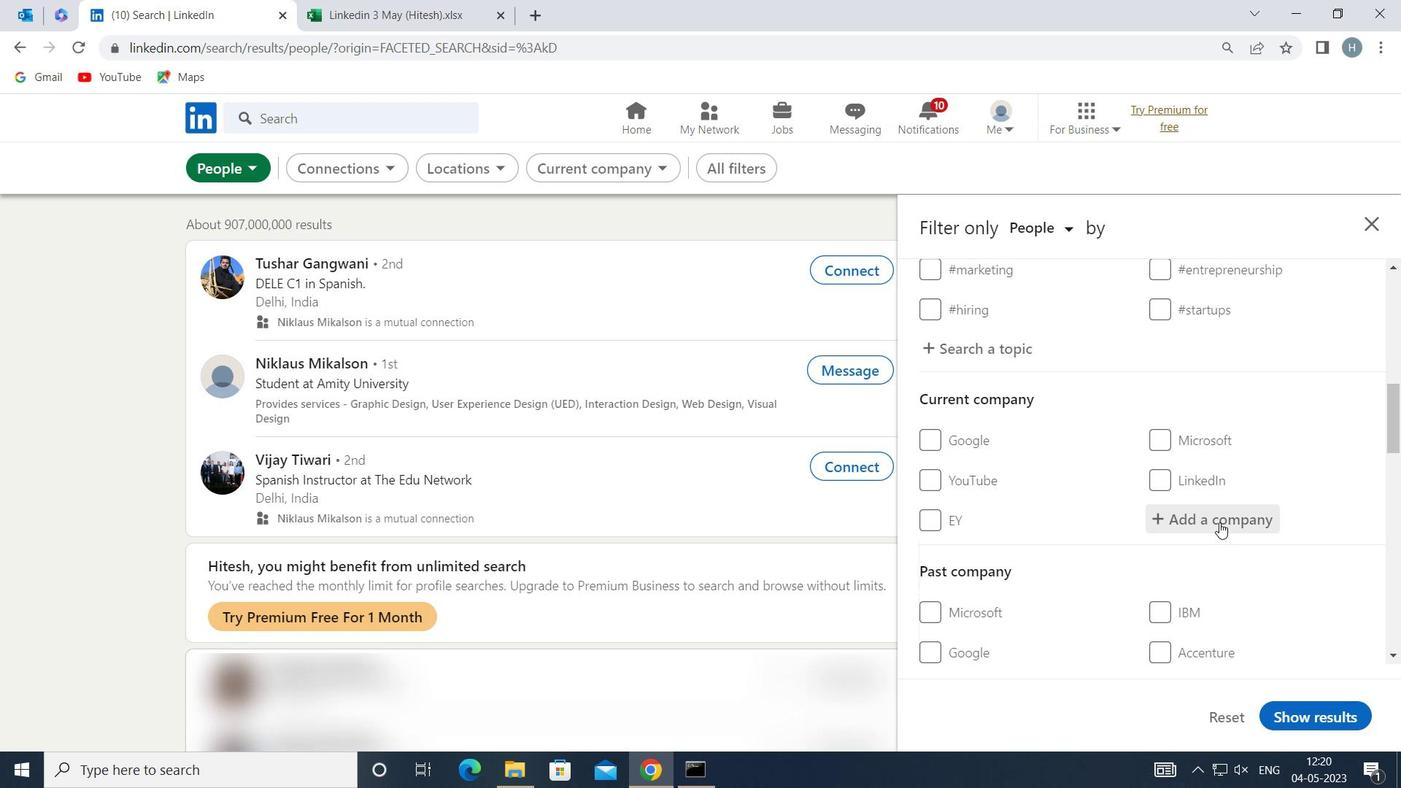 
Action: Mouse pressed left at (1219, 520)
Screenshot: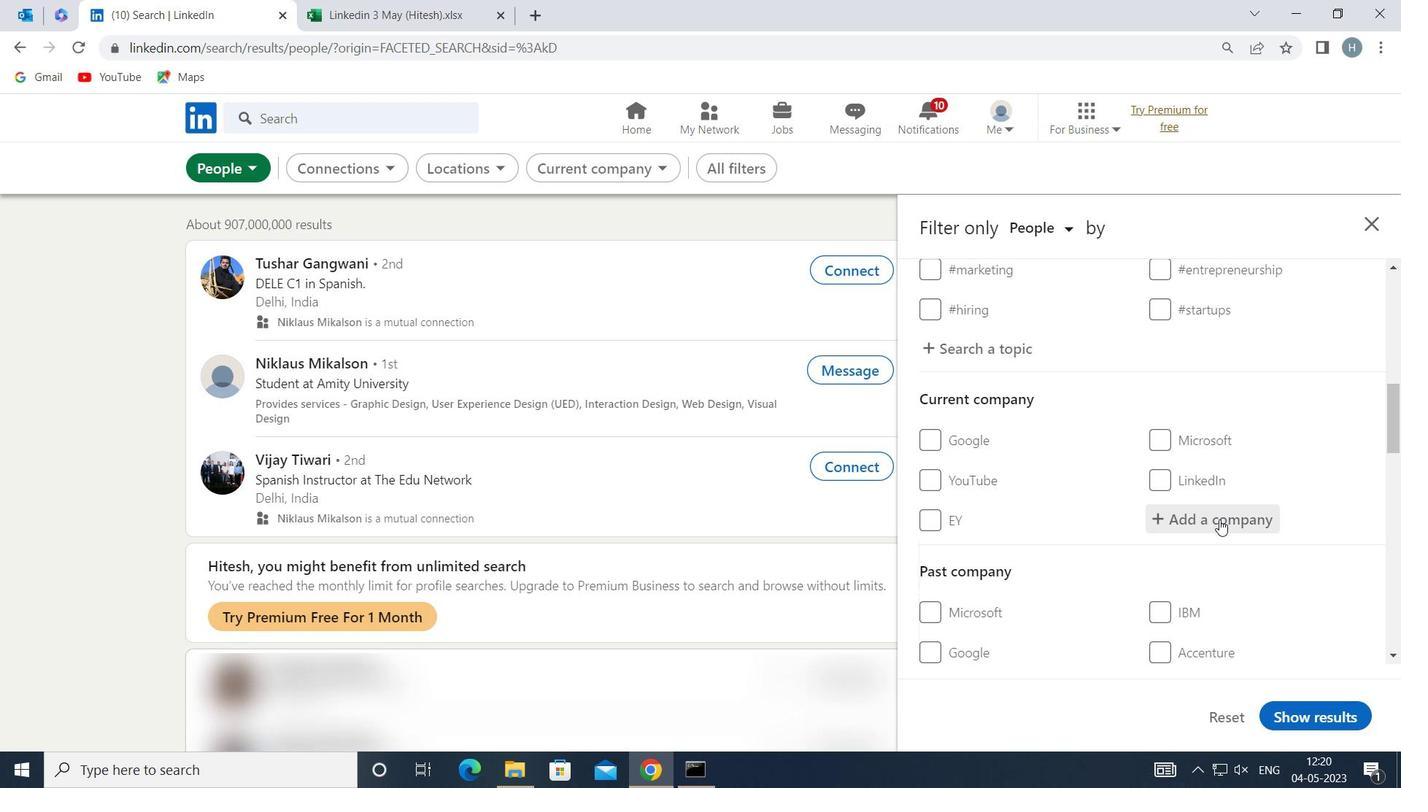 
Action: Mouse moved to (1208, 515)
Screenshot: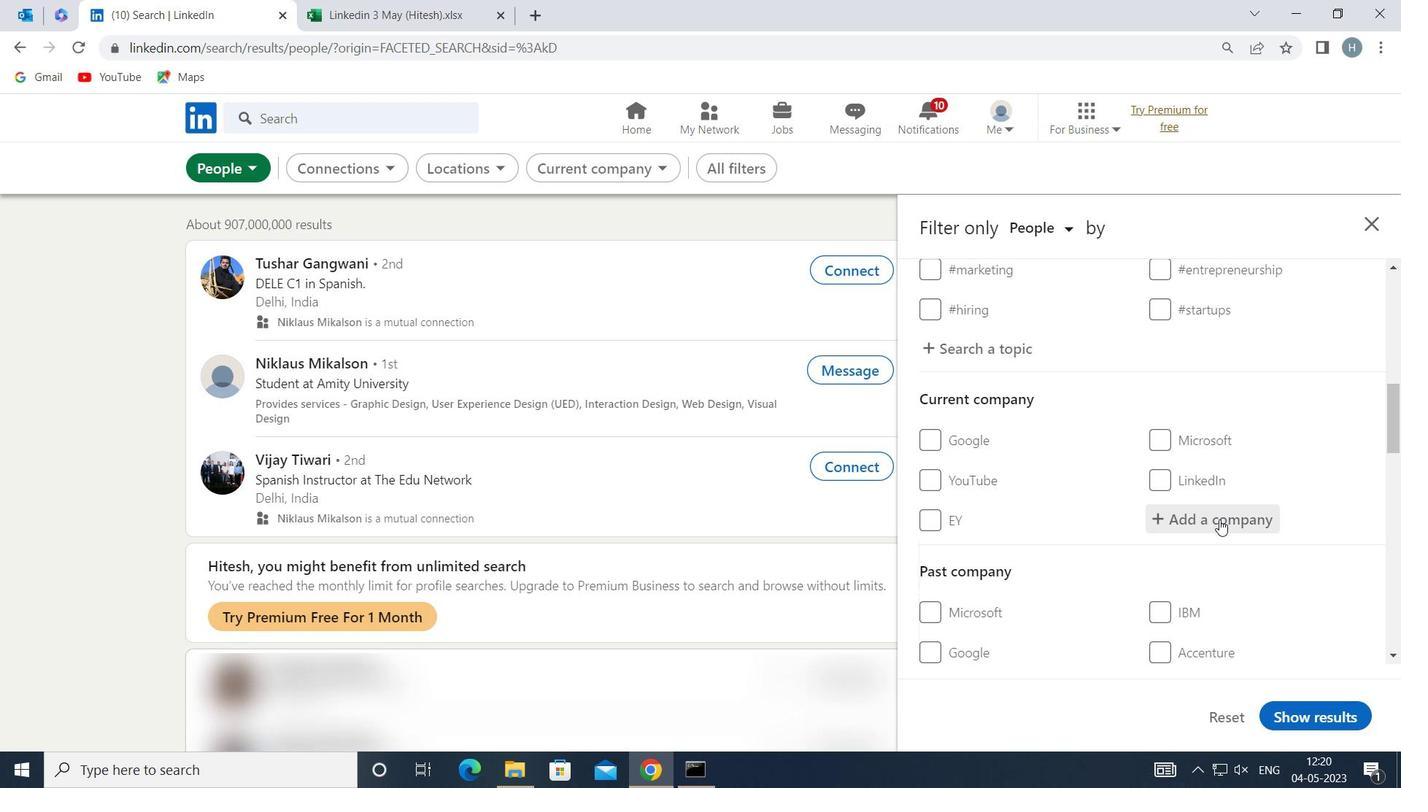 
Action: Key pressed <Key.shift>ATHENEH
Screenshot: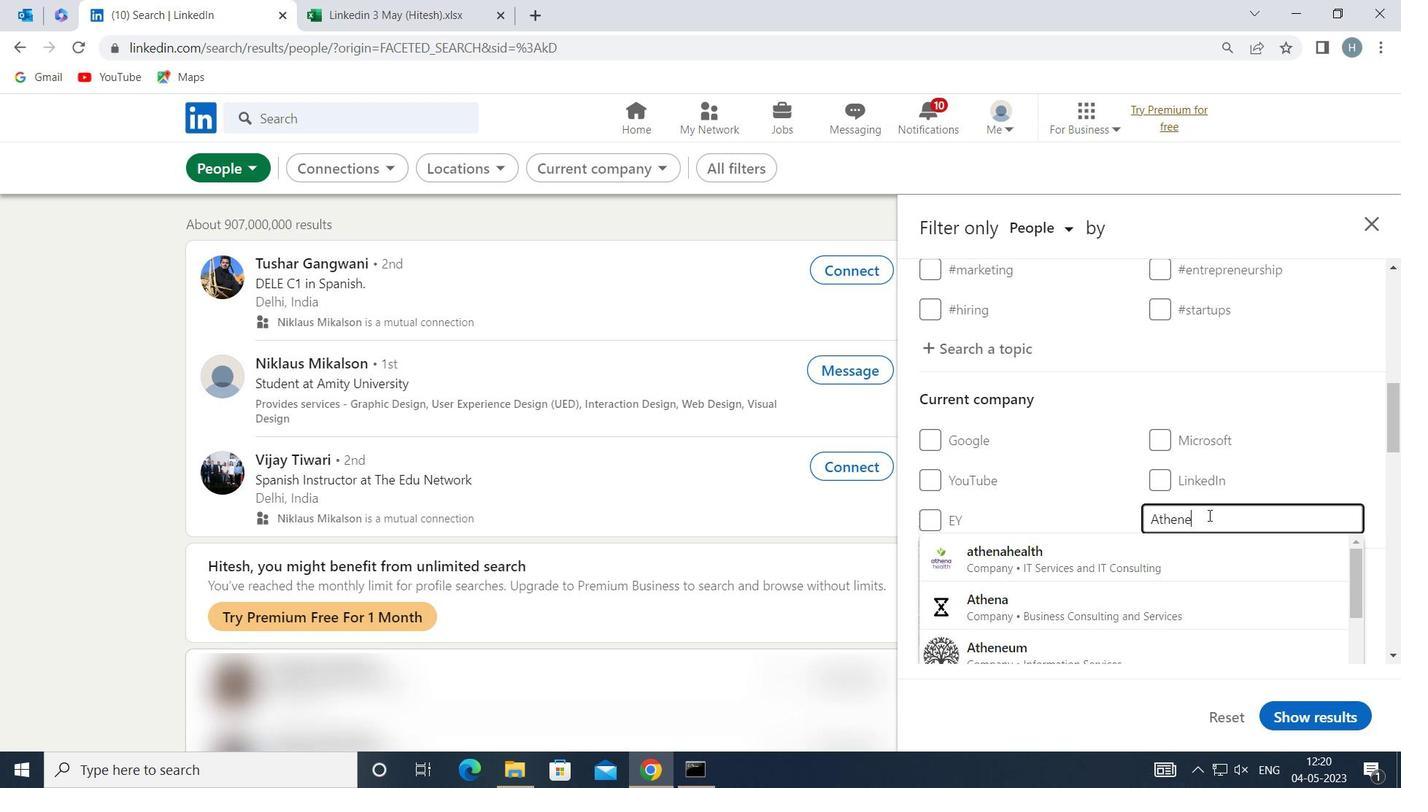 
Action: Mouse moved to (1170, 524)
Screenshot: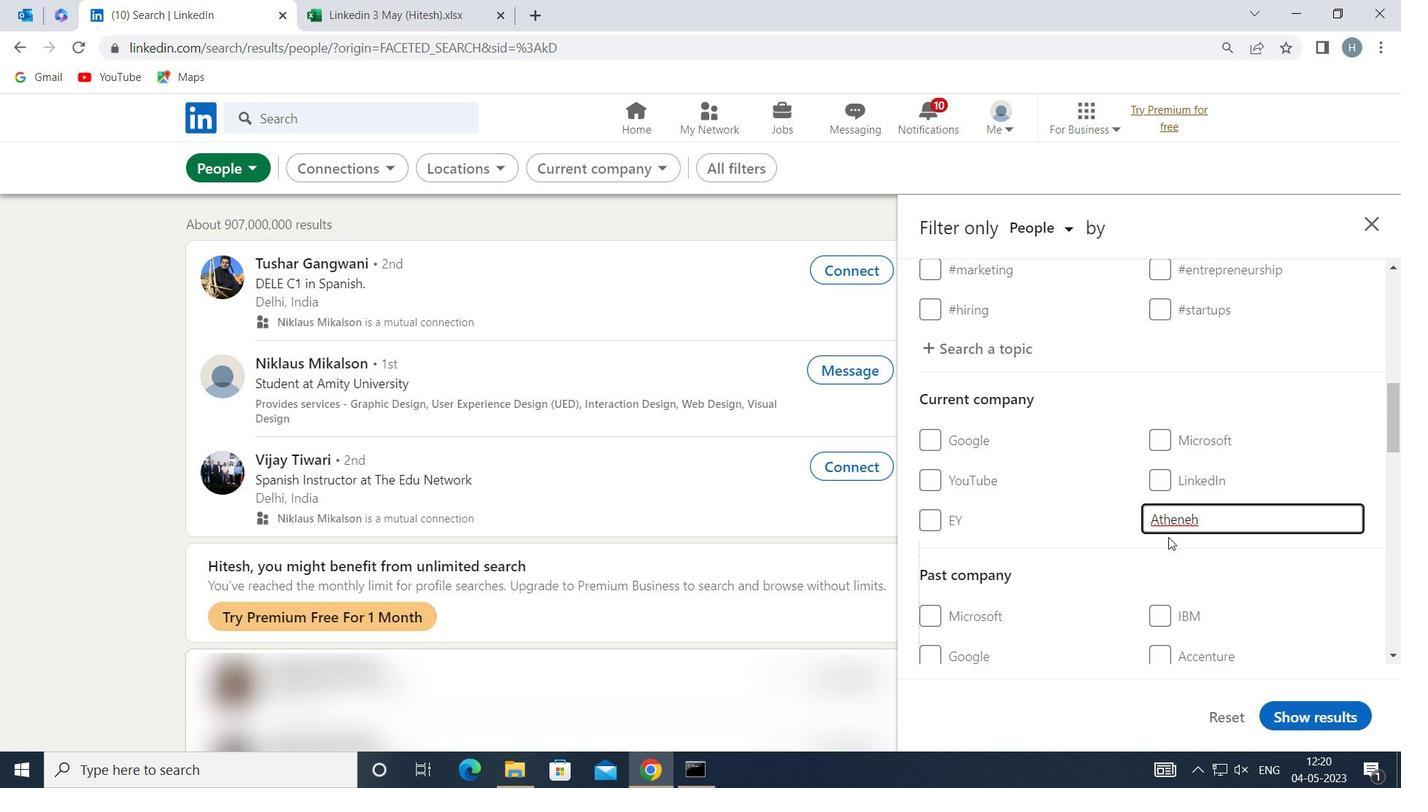 
Action: Key pressed <Key.backspace>
Screenshot: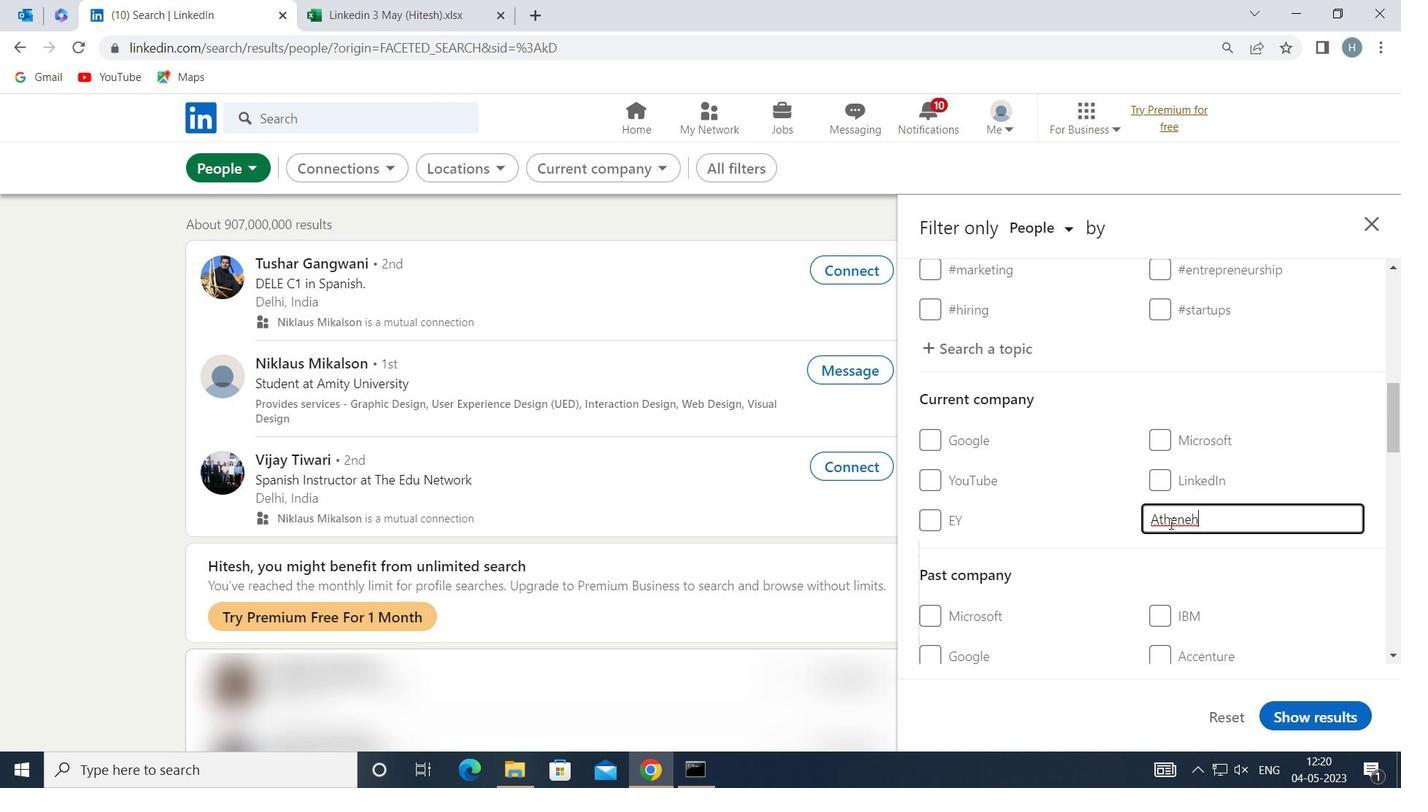 
Action: Mouse moved to (1171, 526)
Screenshot: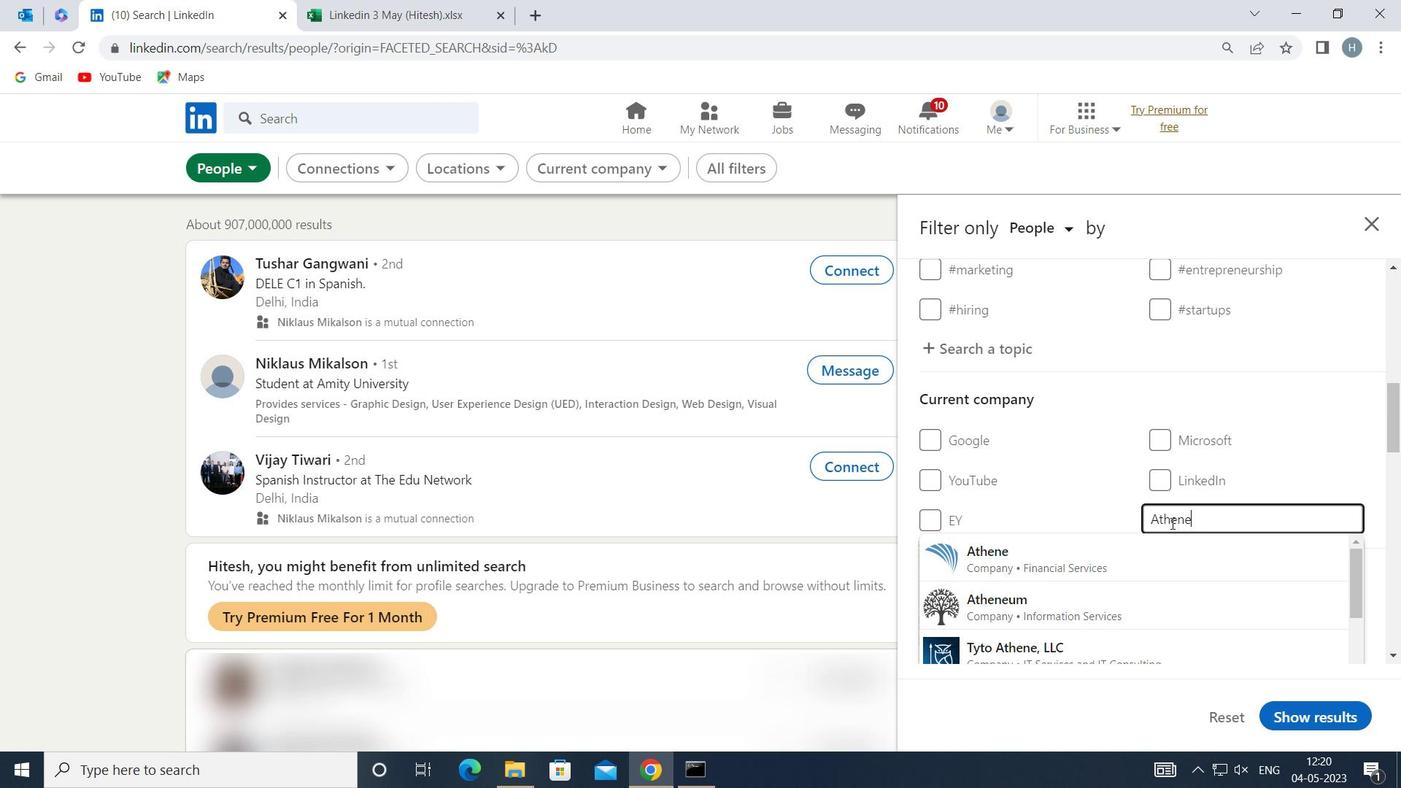 
Action: Key pressed <Key.backspace>
Screenshot: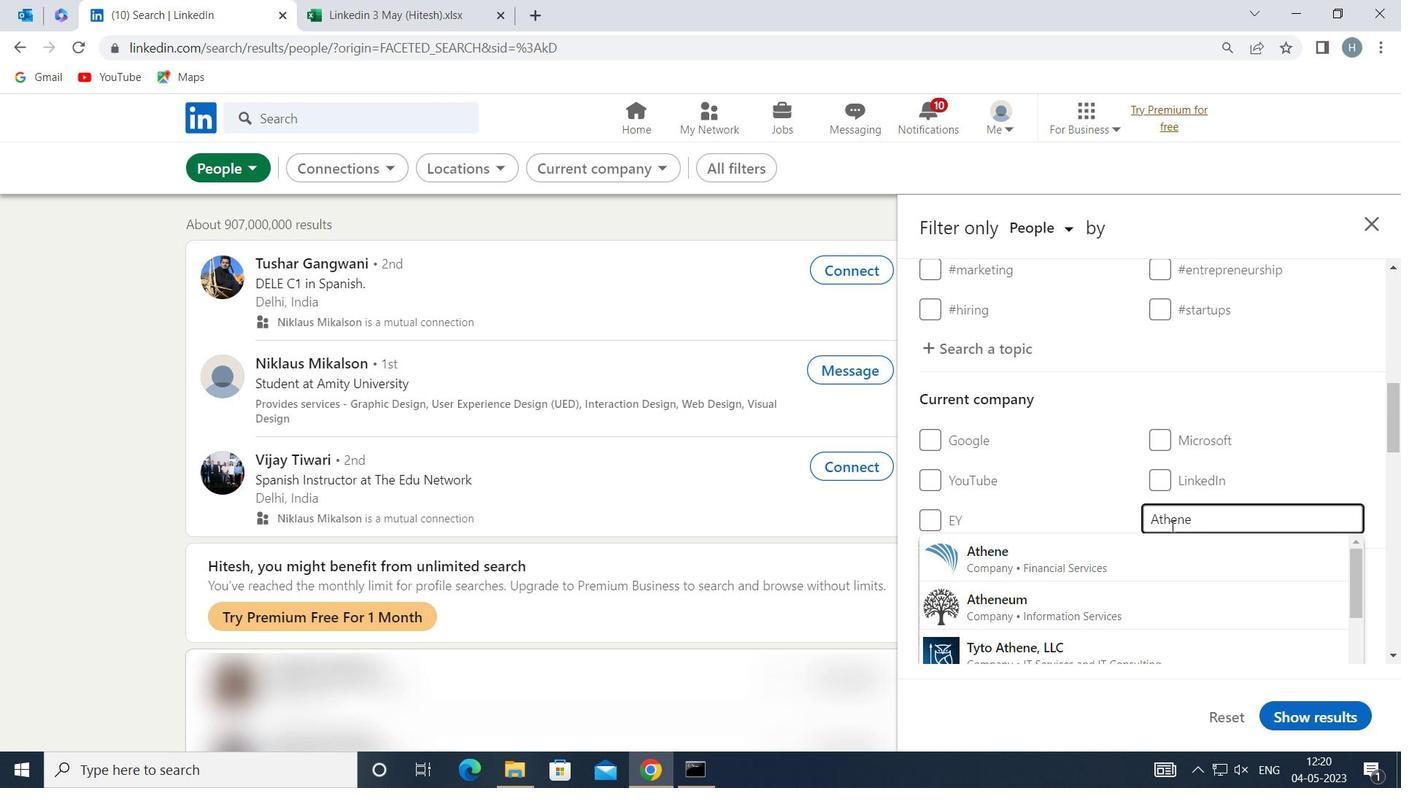 
Action: Mouse moved to (1127, 555)
Screenshot: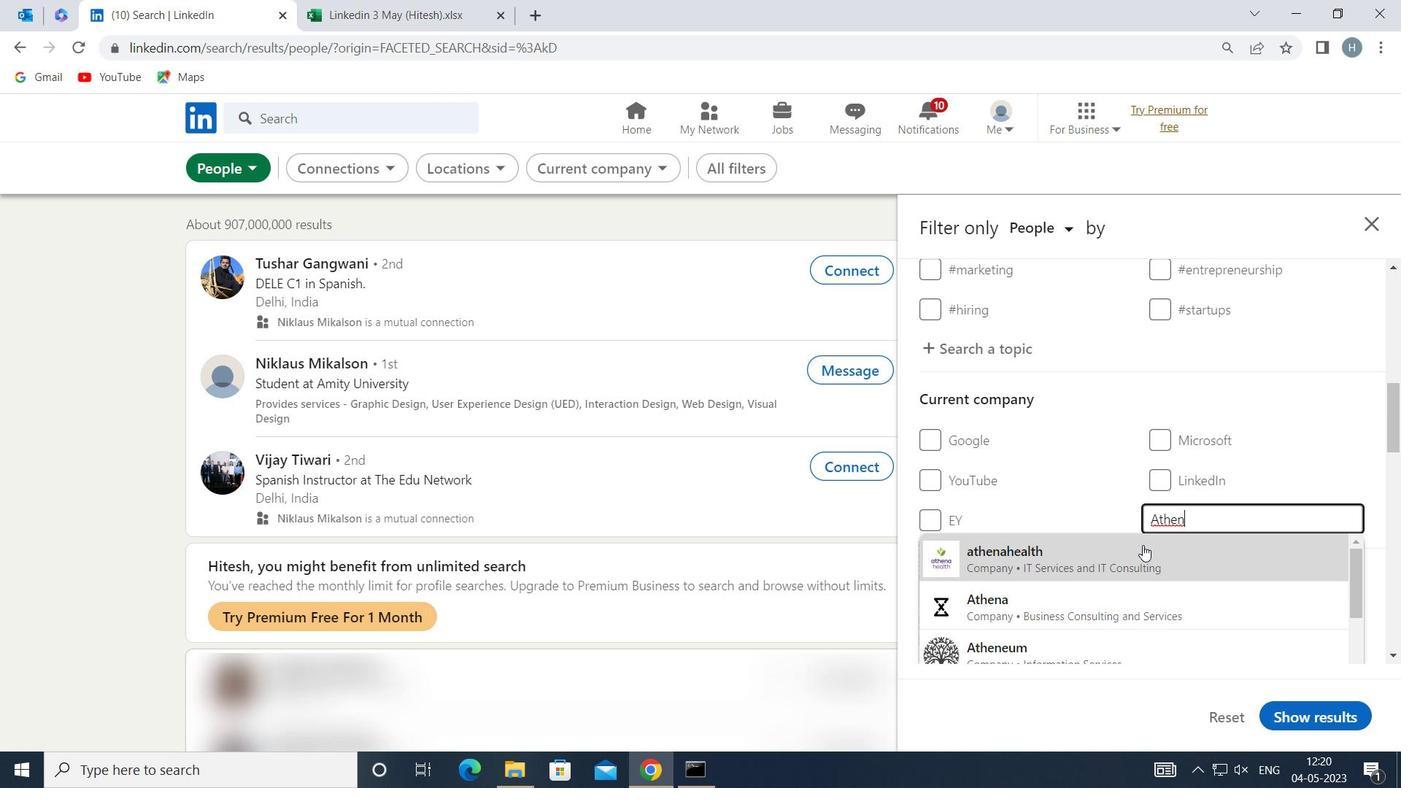 
Action: Mouse pressed left at (1127, 555)
Screenshot: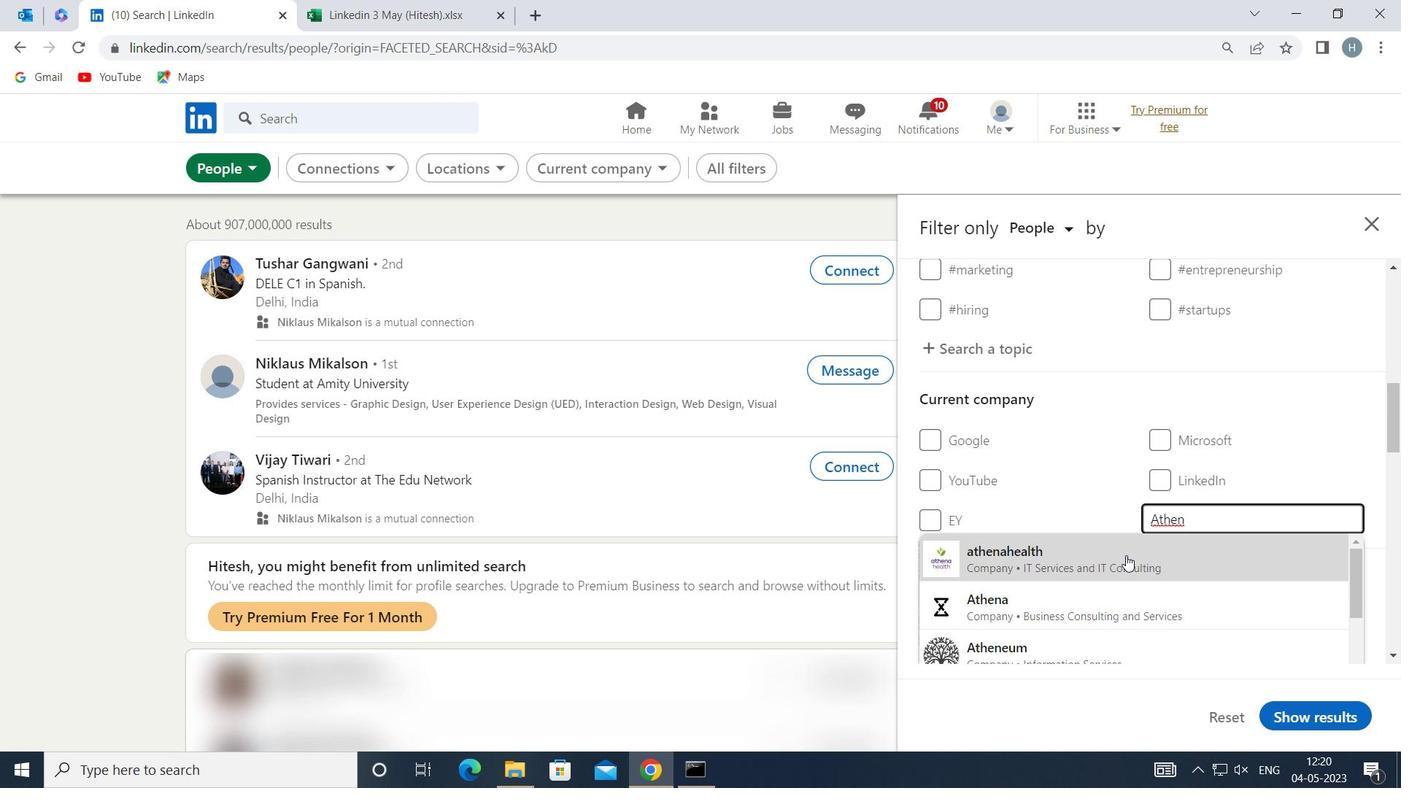 
Action: Mouse moved to (1094, 512)
Screenshot: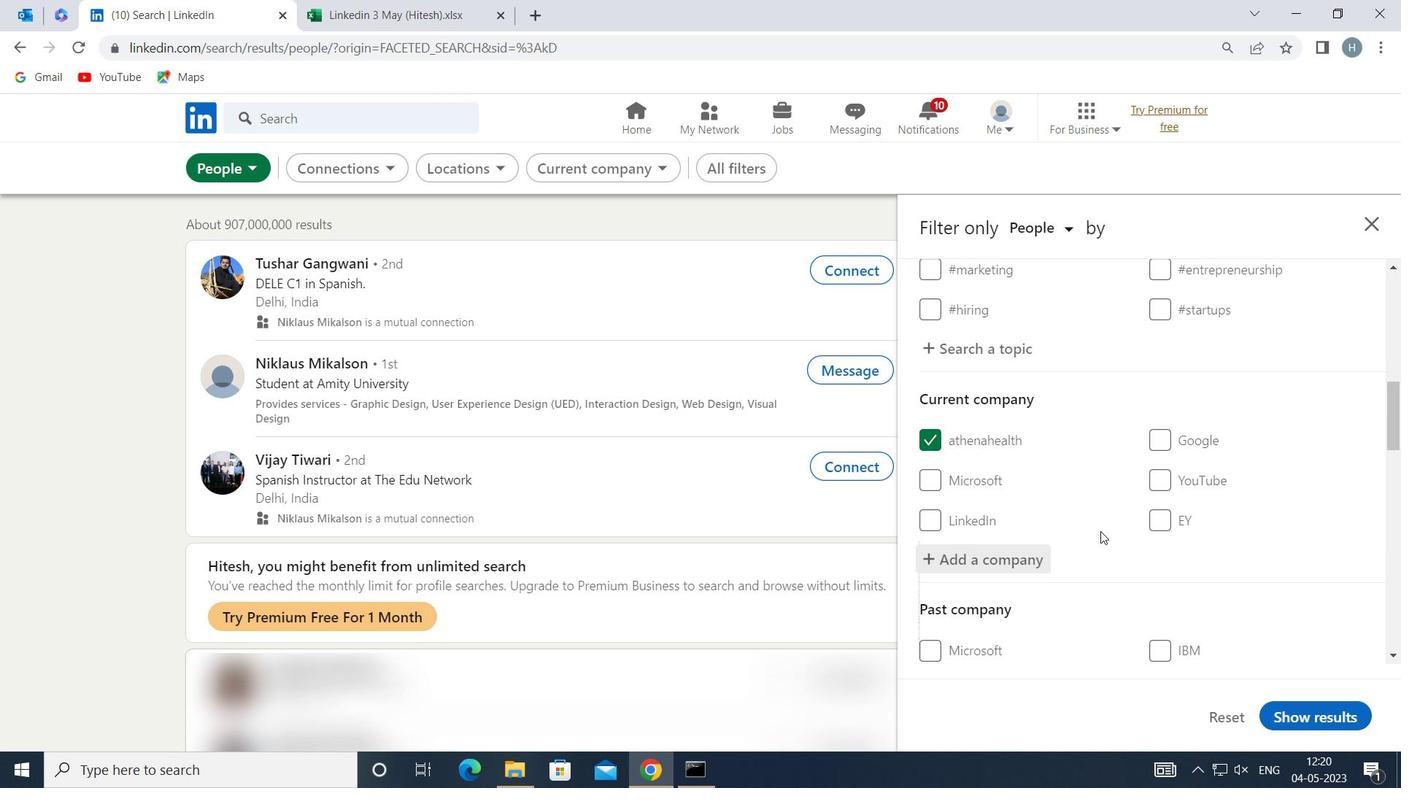 
Action: Mouse scrolled (1094, 511) with delta (0, 0)
Screenshot: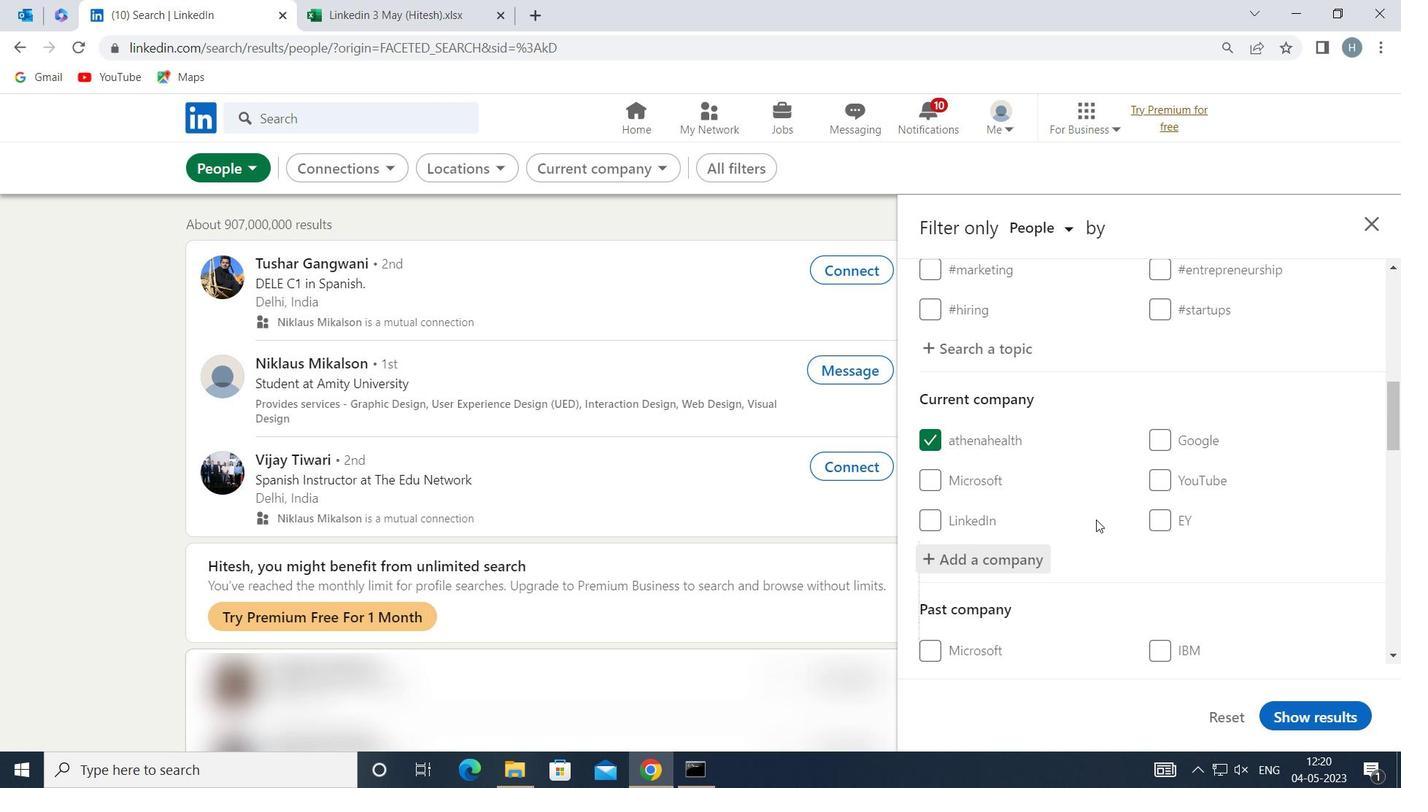 
Action: Mouse scrolled (1094, 511) with delta (0, 0)
Screenshot: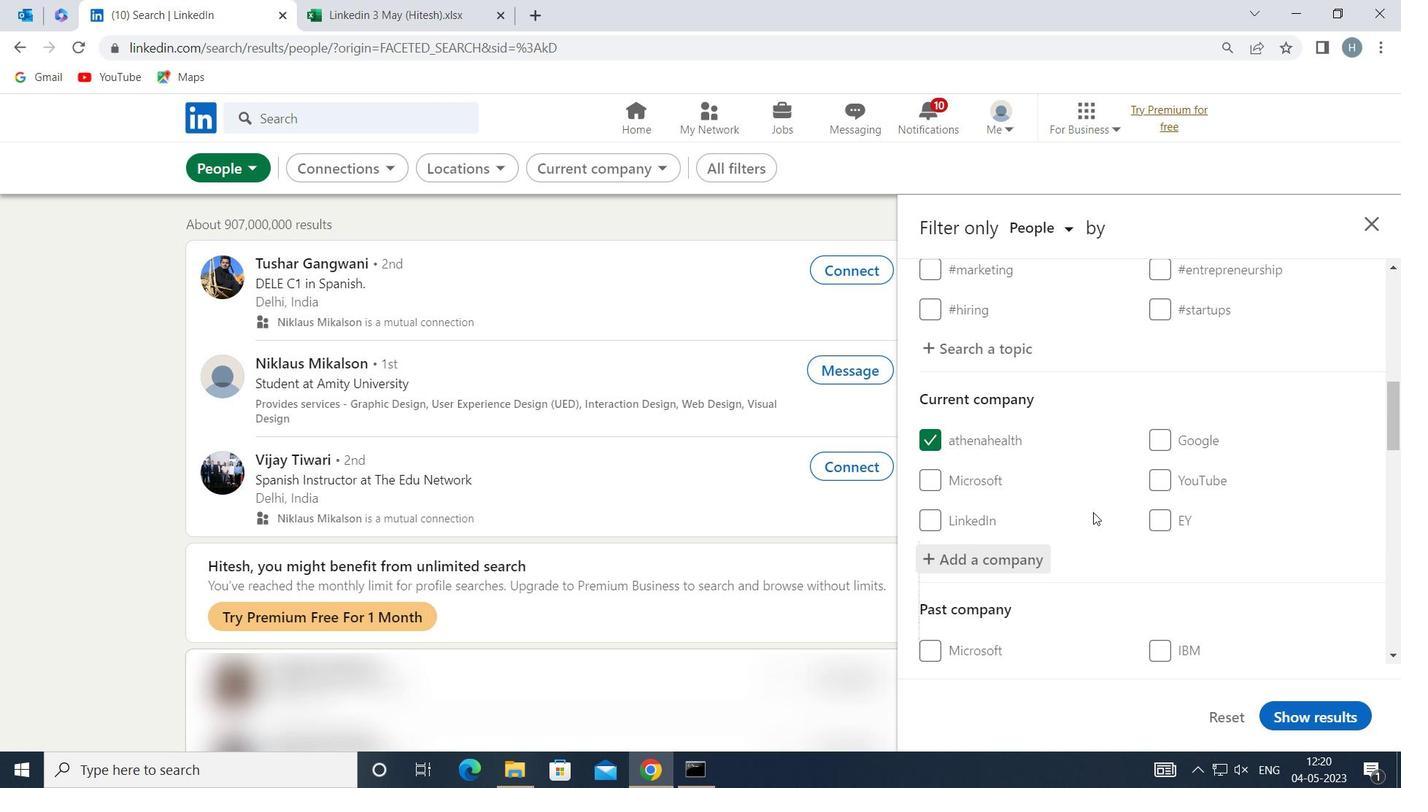
Action: Mouse moved to (1094, 510)
Screenshot: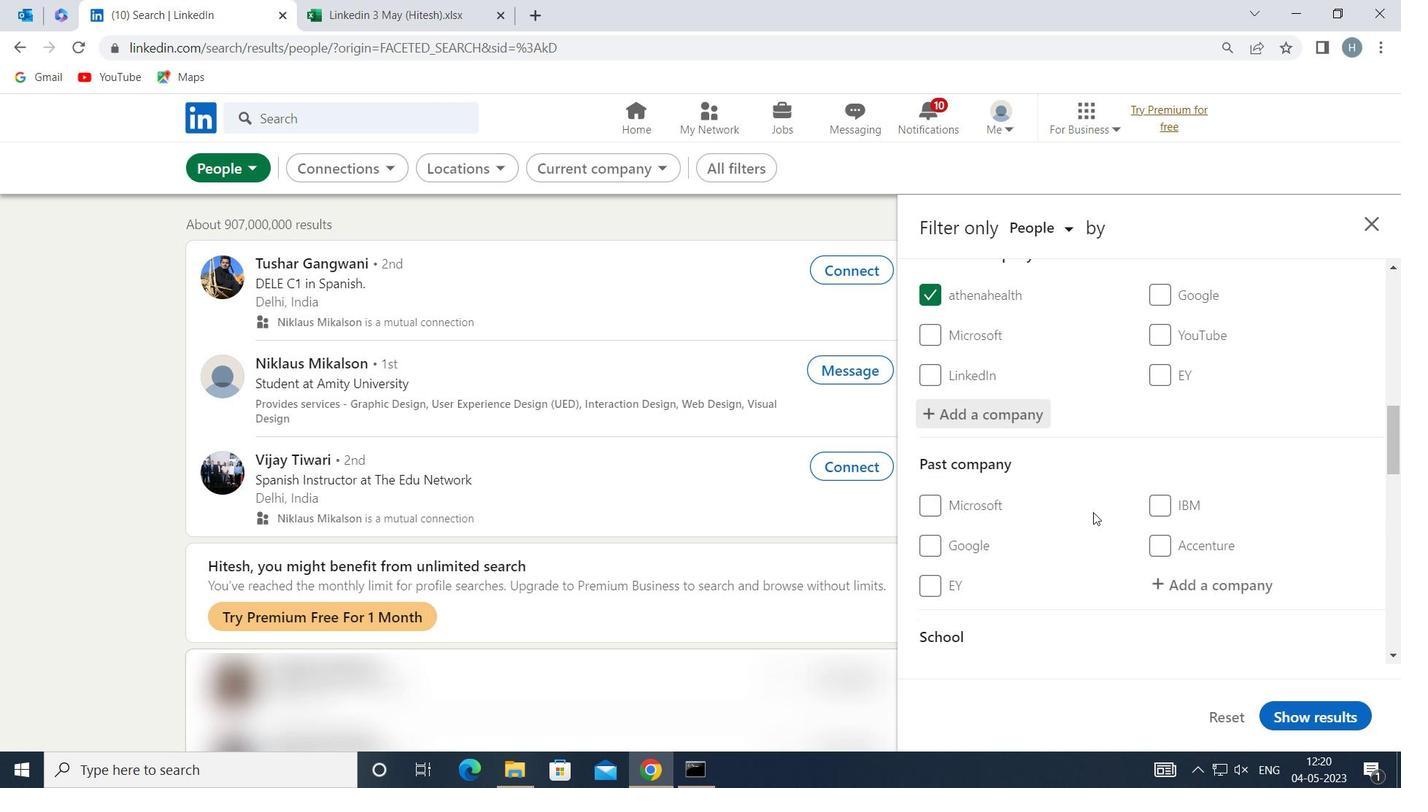 
Action: Mouse scrolled (1094, 509) with delta (0, 0)
Screenshot: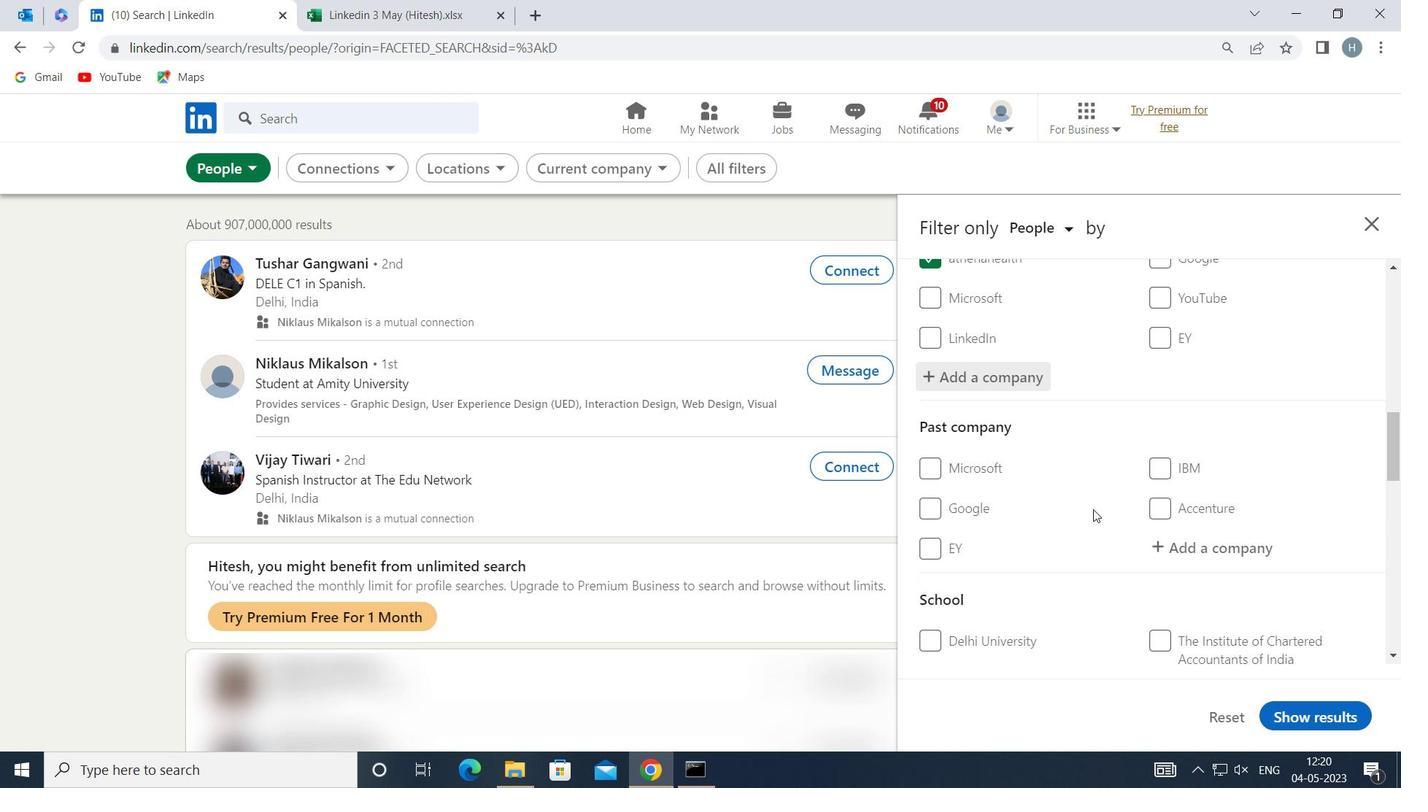 
Action: Mouse scrolled (1094, 509) with delta (0, 0)
Screenshot: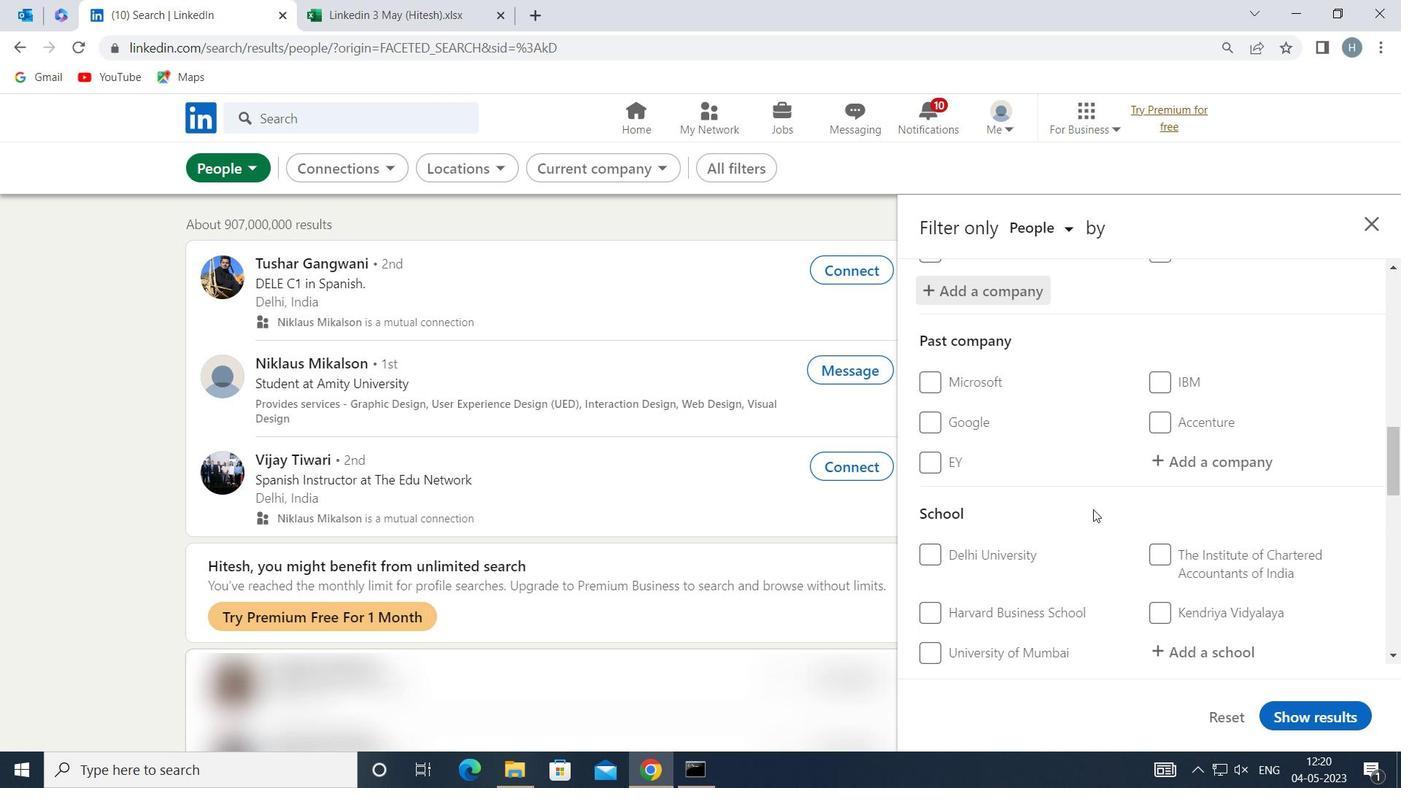 
Action: Mouse moved to (1211, 547)
Screenshot: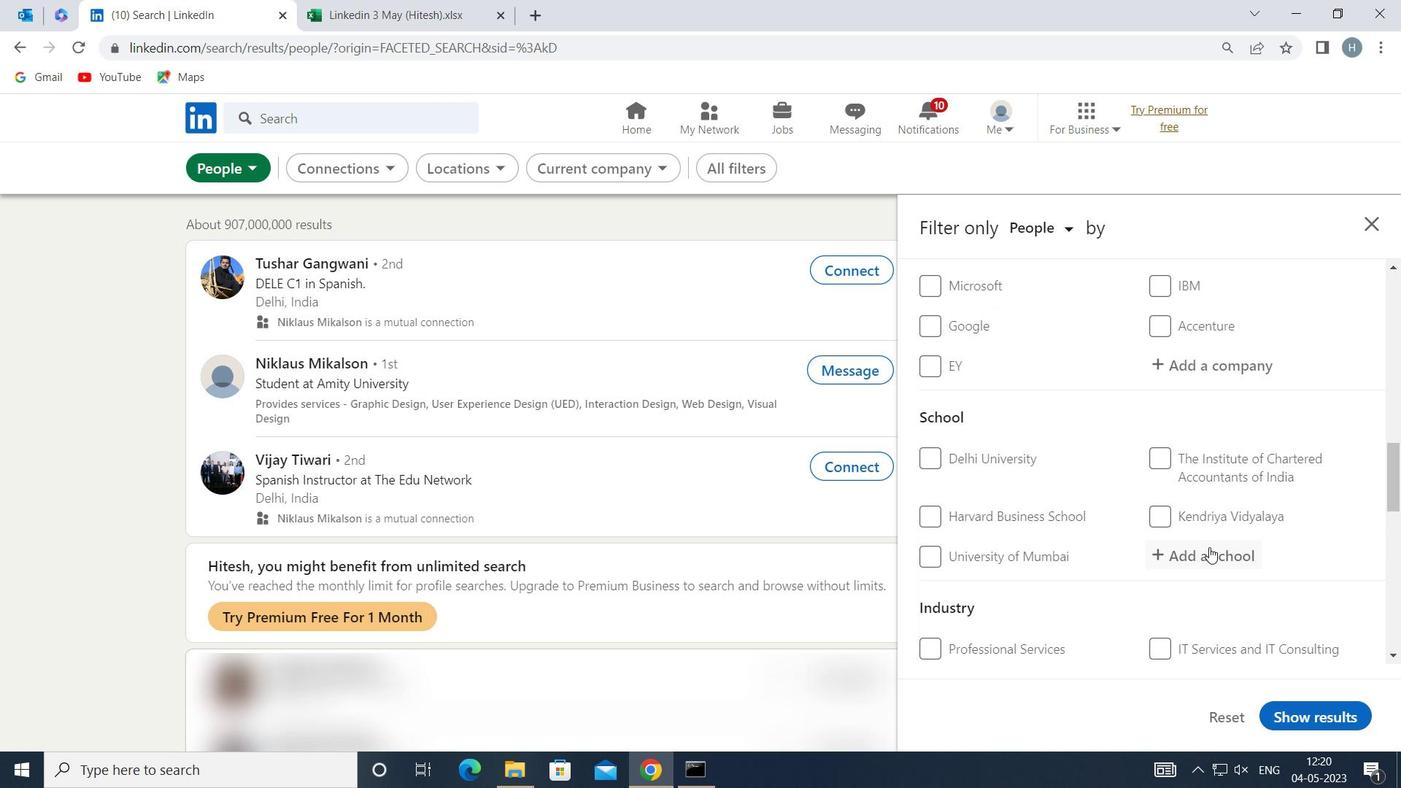 
Action: Mouse pressed left at (1211, 547)
Screenshot: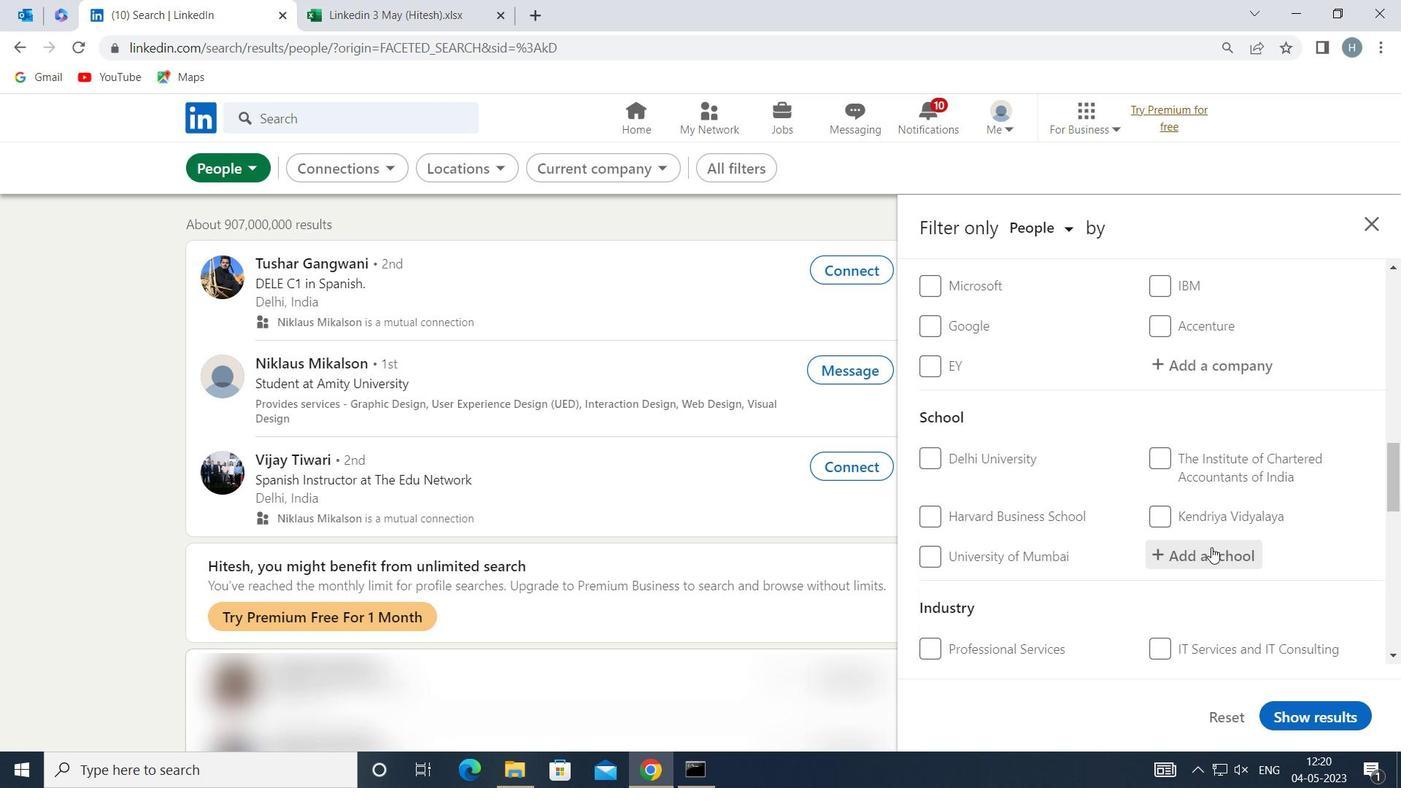 
Action: Mouse moved to (1211, 547)
Screenshot: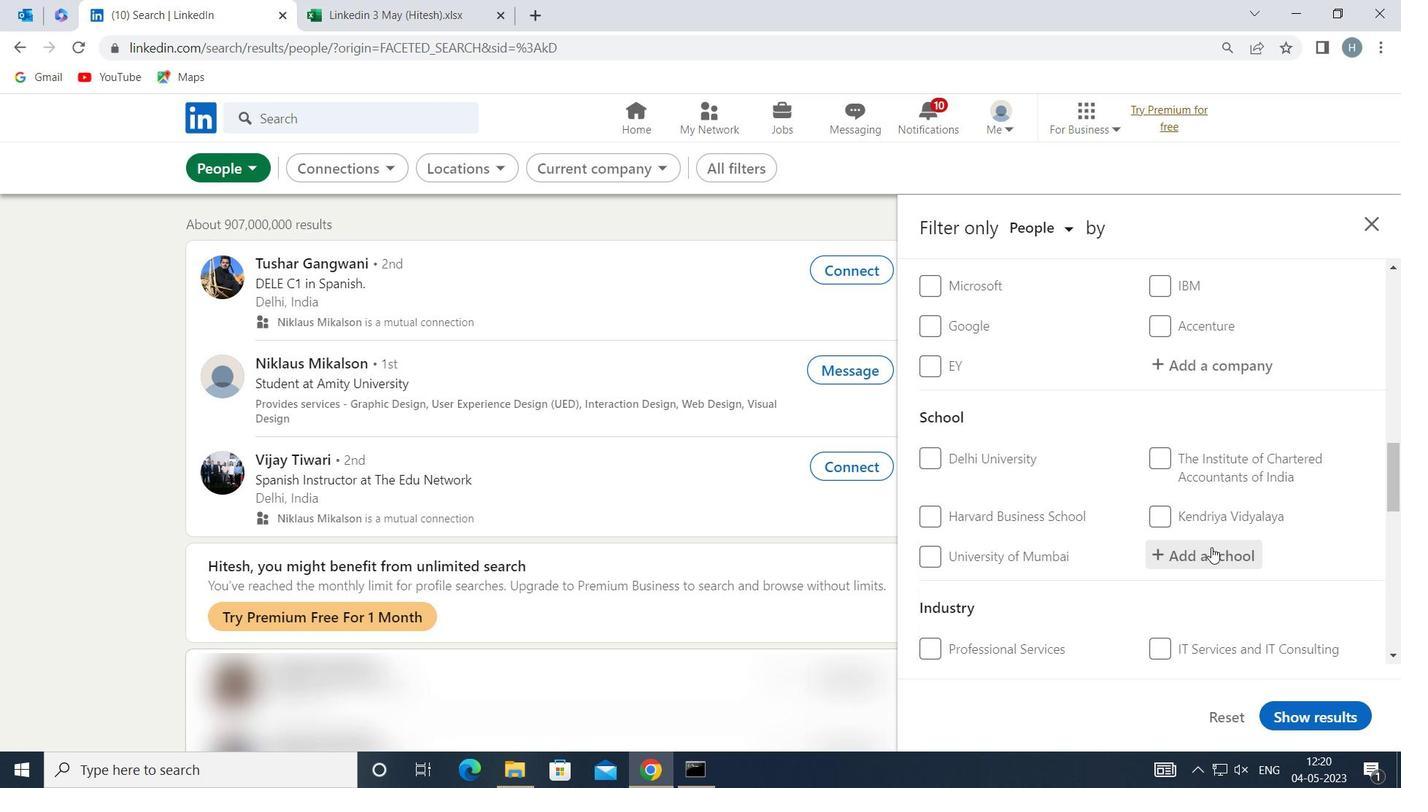 
Action: Key pressed <Key.shift>COLLEG
Screenshot: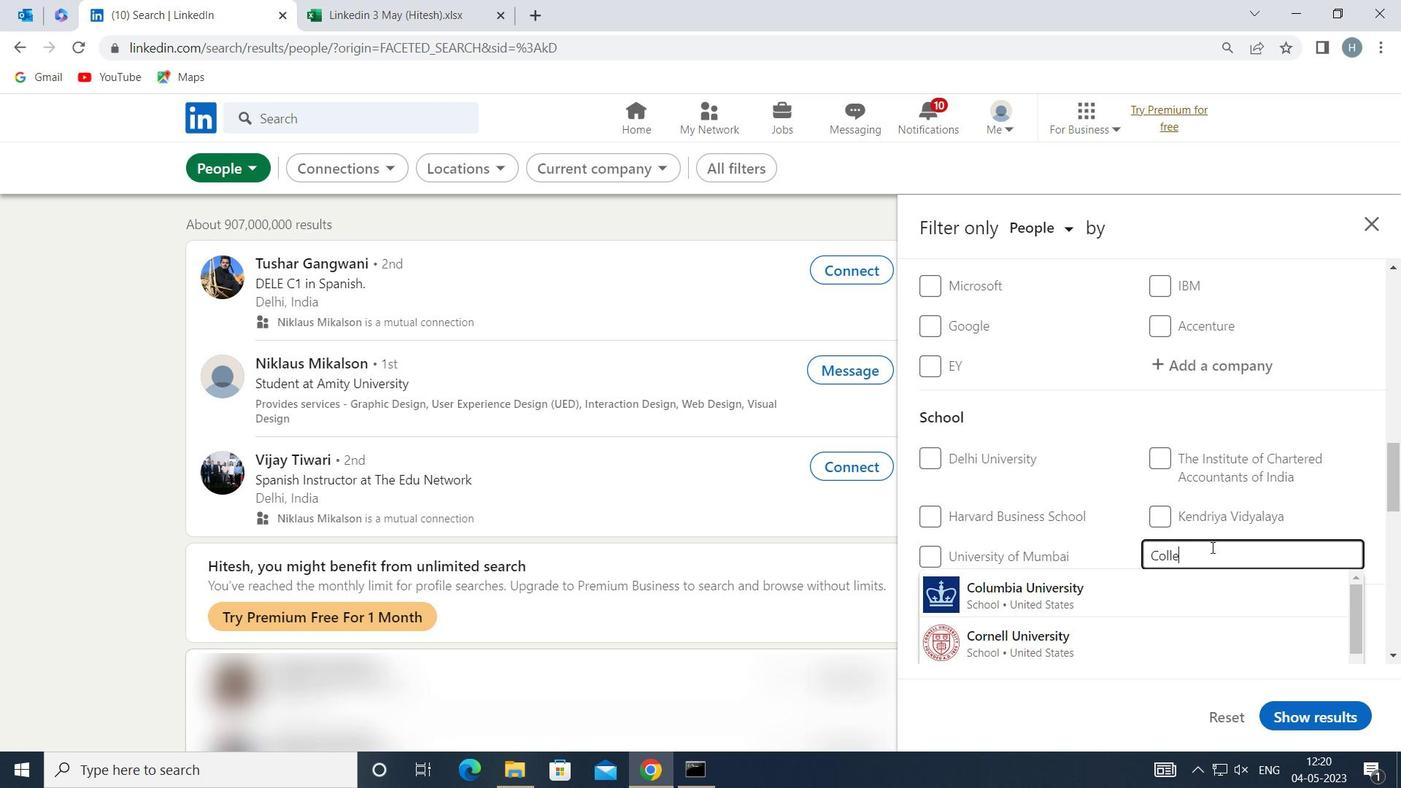 
Action: Mouse moved to (1211, 546)
Screenshot: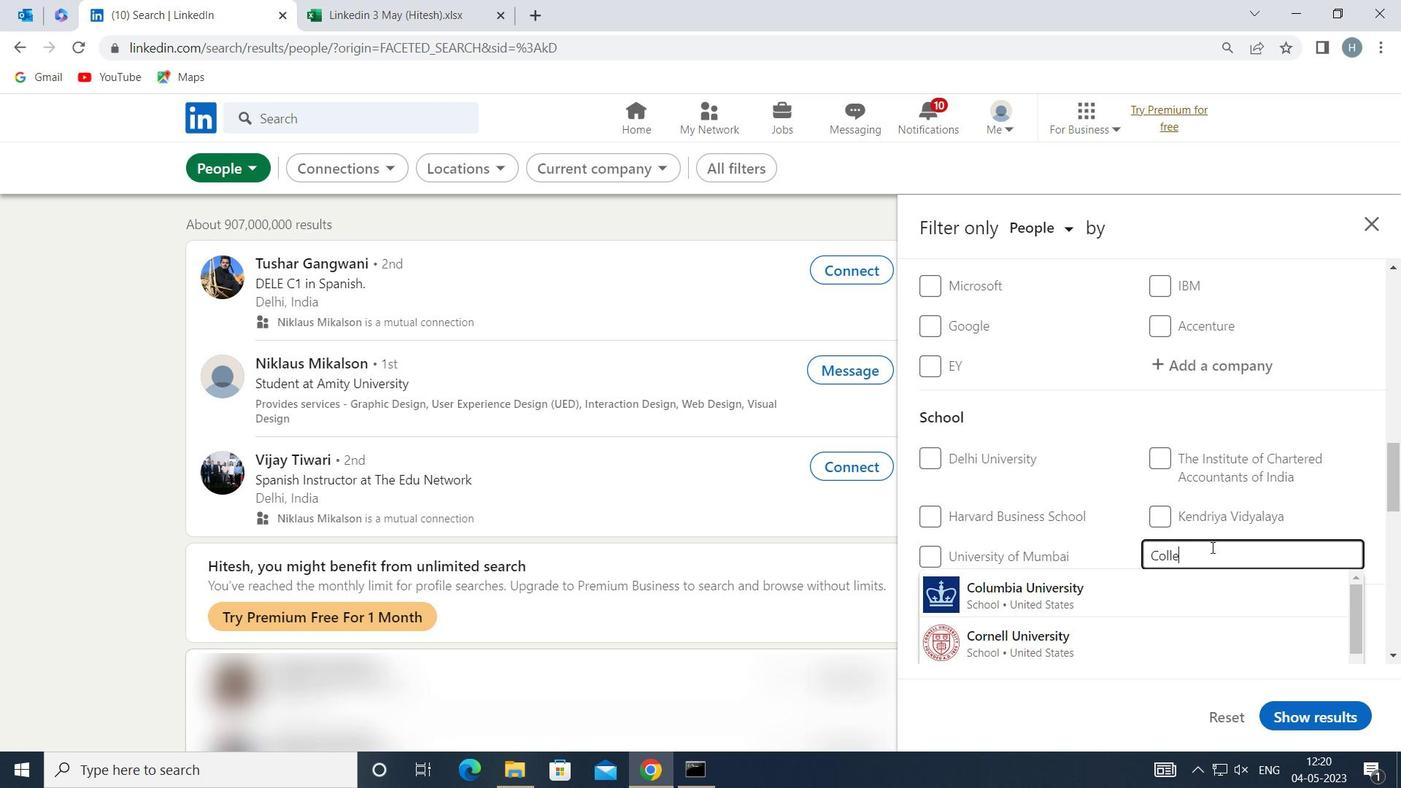 
Action: Key pressed E<Key.space>OF<Key.space><Key.shift>ENGI
Screenshot: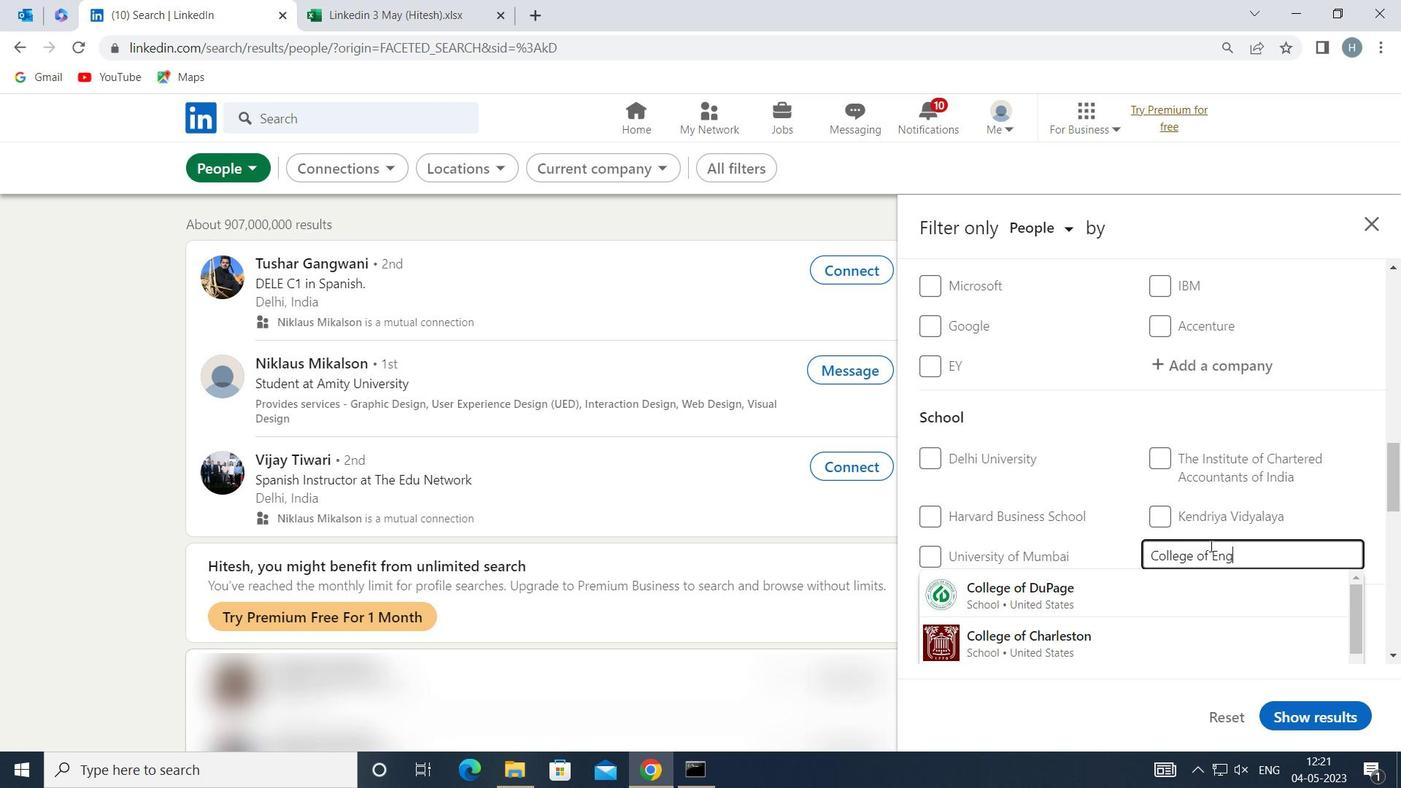 
Action: Mouse moved to (1199, 556)
Screenshot: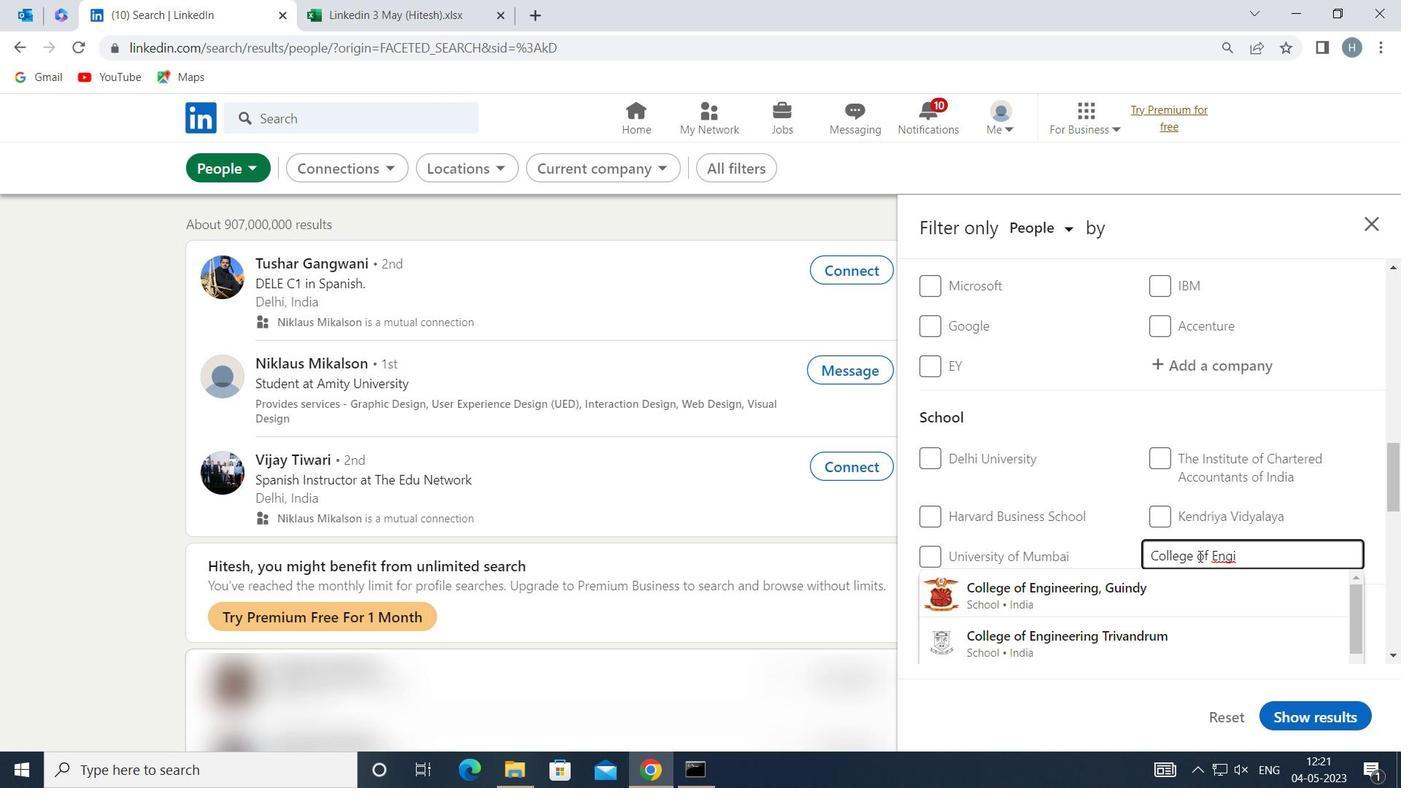 
Action: Key pressed NEERING<Key.space><Key.shift>&<Key.space><Key.shift>MANA
Screenshot: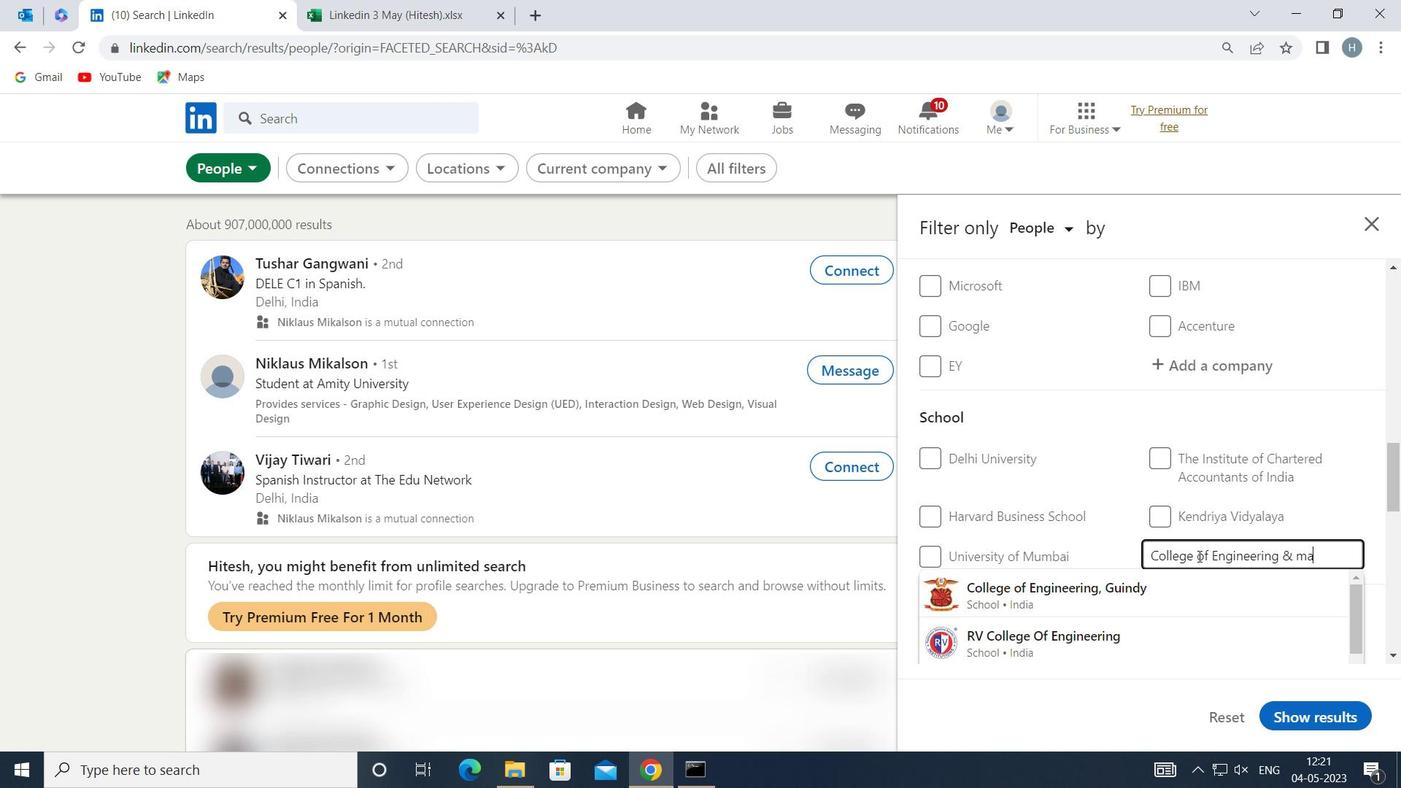 
Action: Mouse moved to (1168, 629)
Screenshot: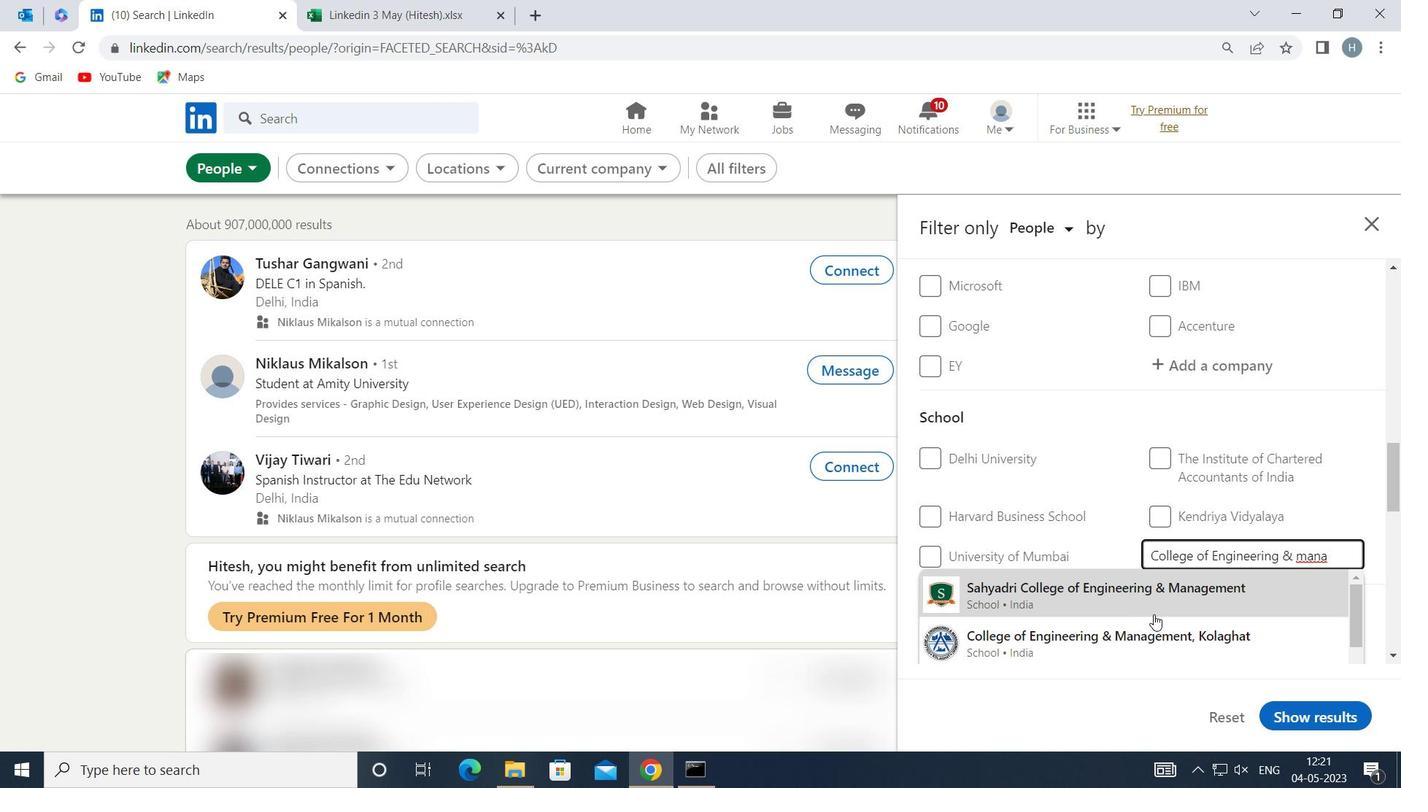 
Action: Mouse pressed left at (1168, 629)
Screenshot: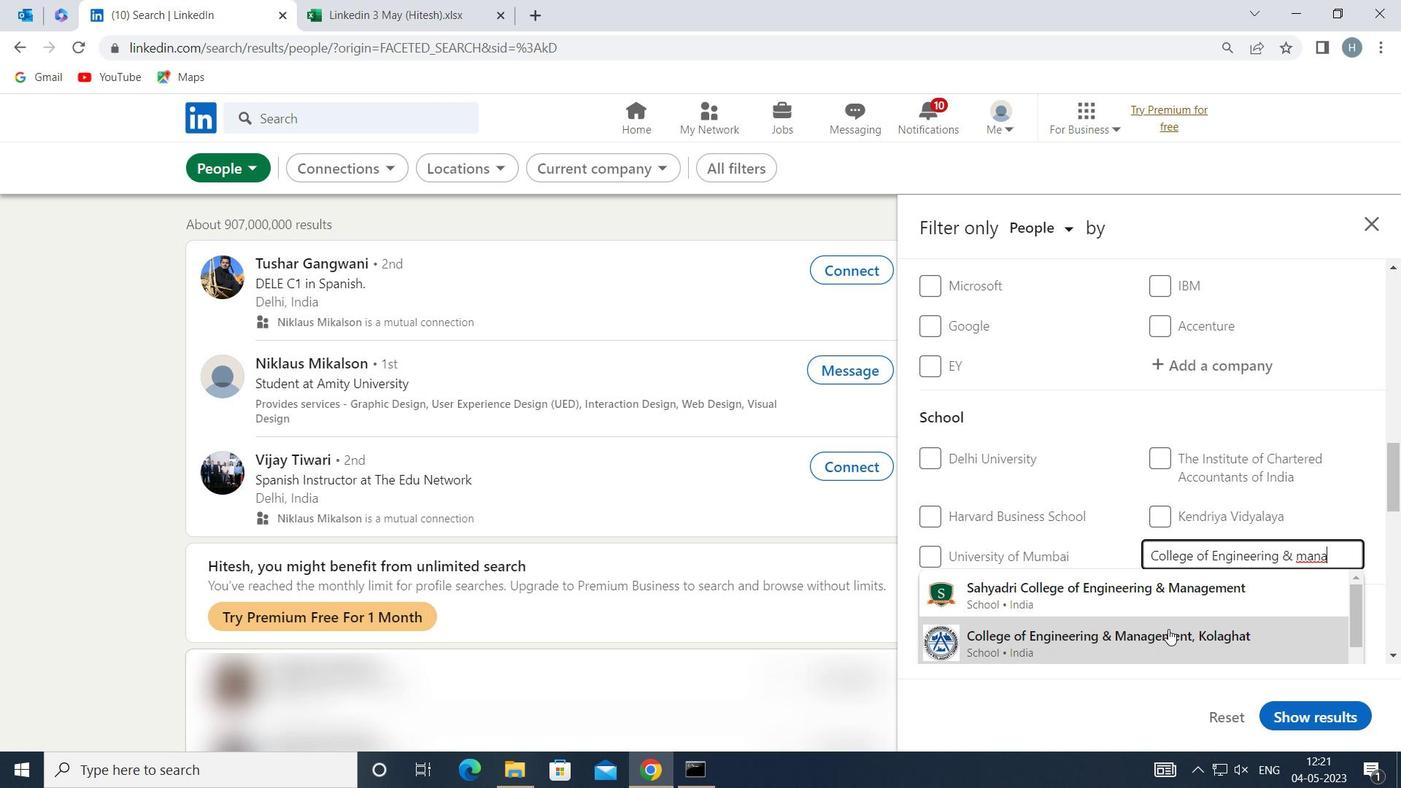 
Action: Mouse moved to (1114, 478)
Screenshot: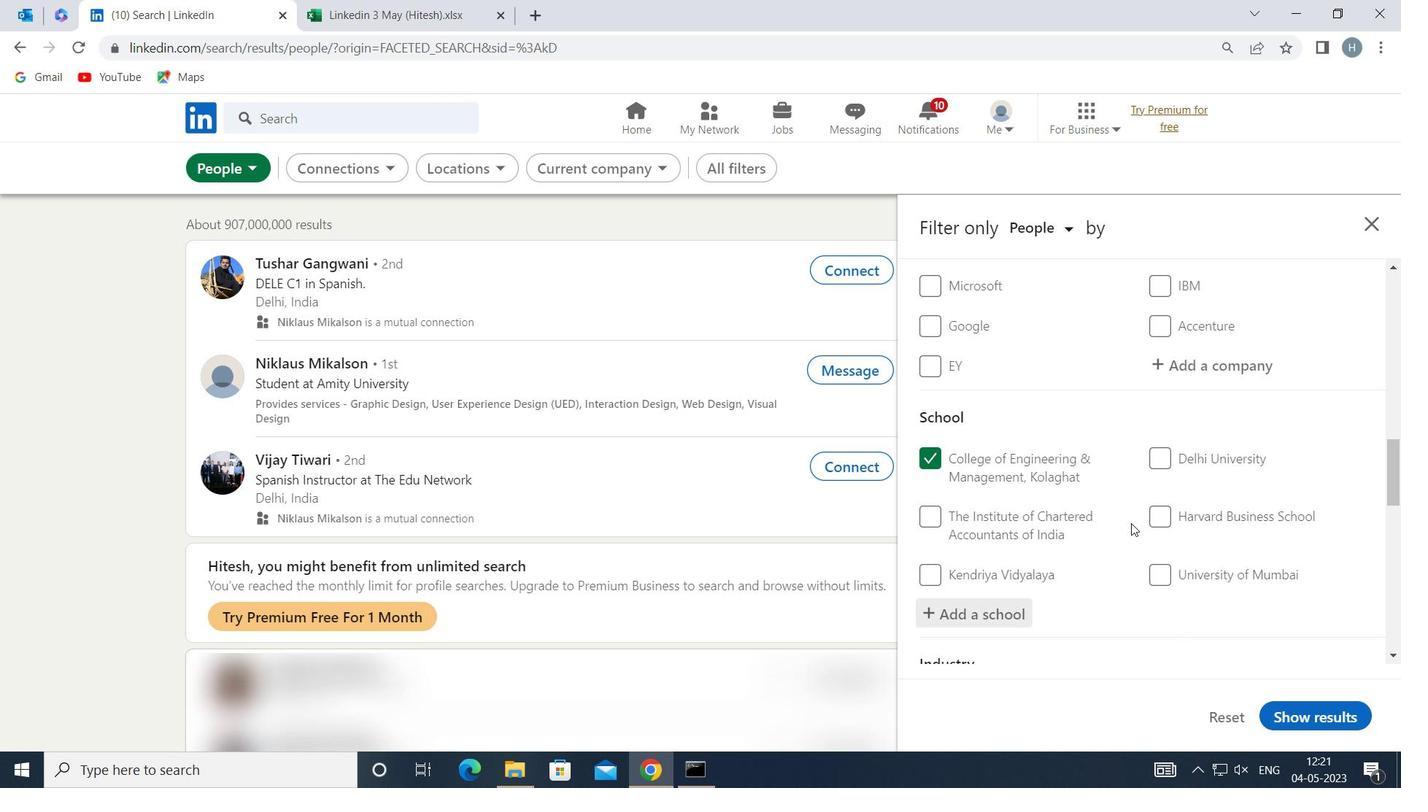 
Action: Mouse scrolled (1114, 478) with delta (0, 0)
Screenshot: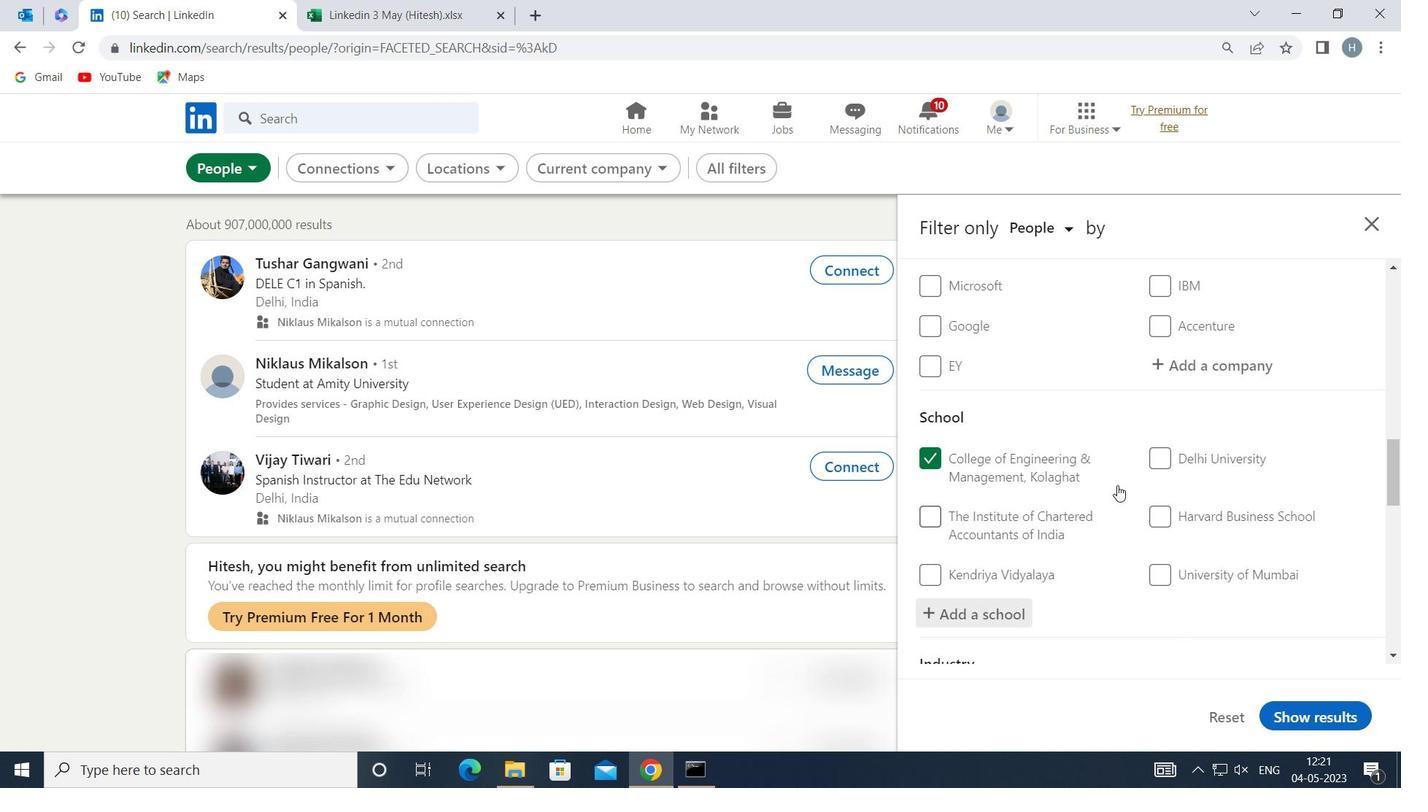 
Action: Mouse scrolled (1114, 478) with delta (0, 0)
Screenshot: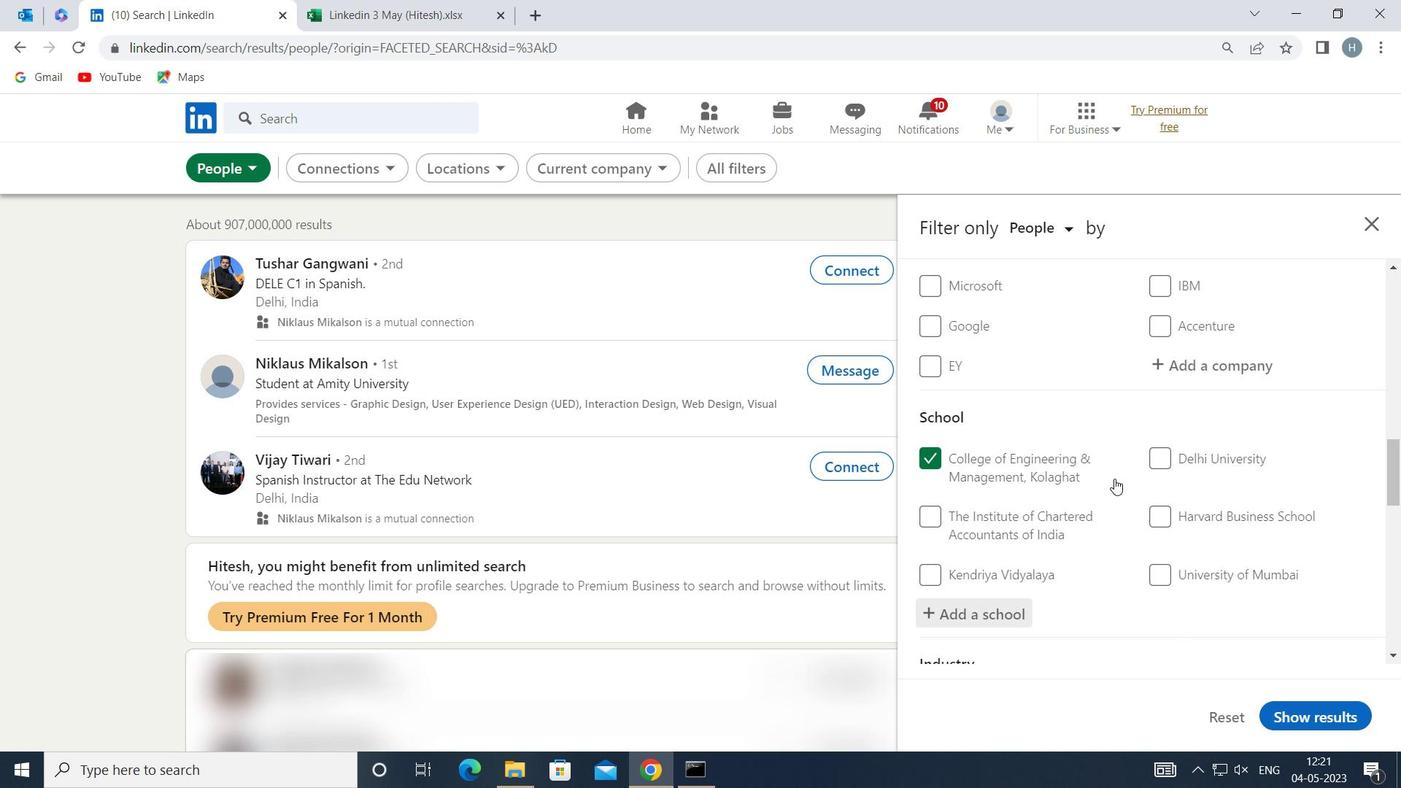 
Action: Mouse moved to (1112, 479)
Screenshot: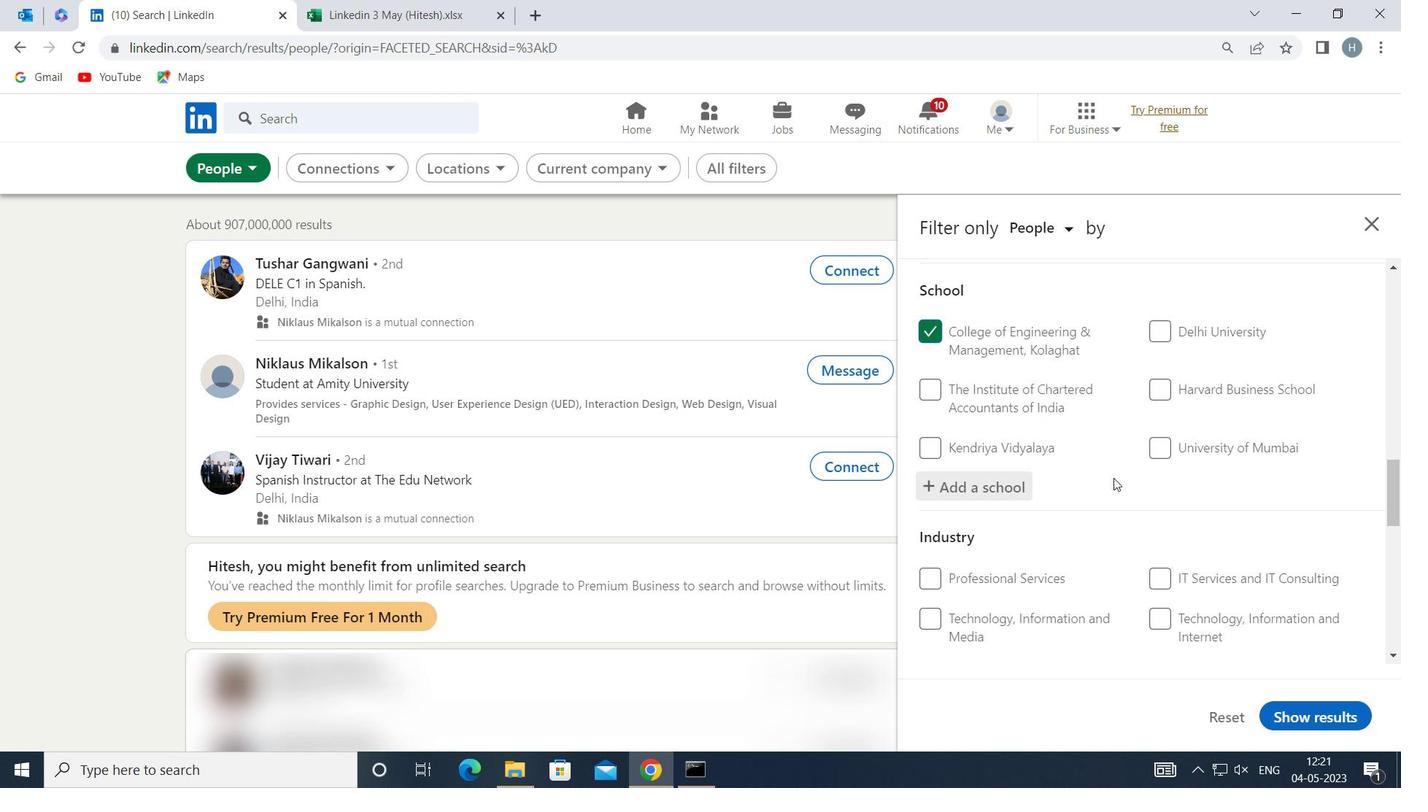 
Action: Mouse scrolled (1112, 478) with delta (0, 0)
Screenshot: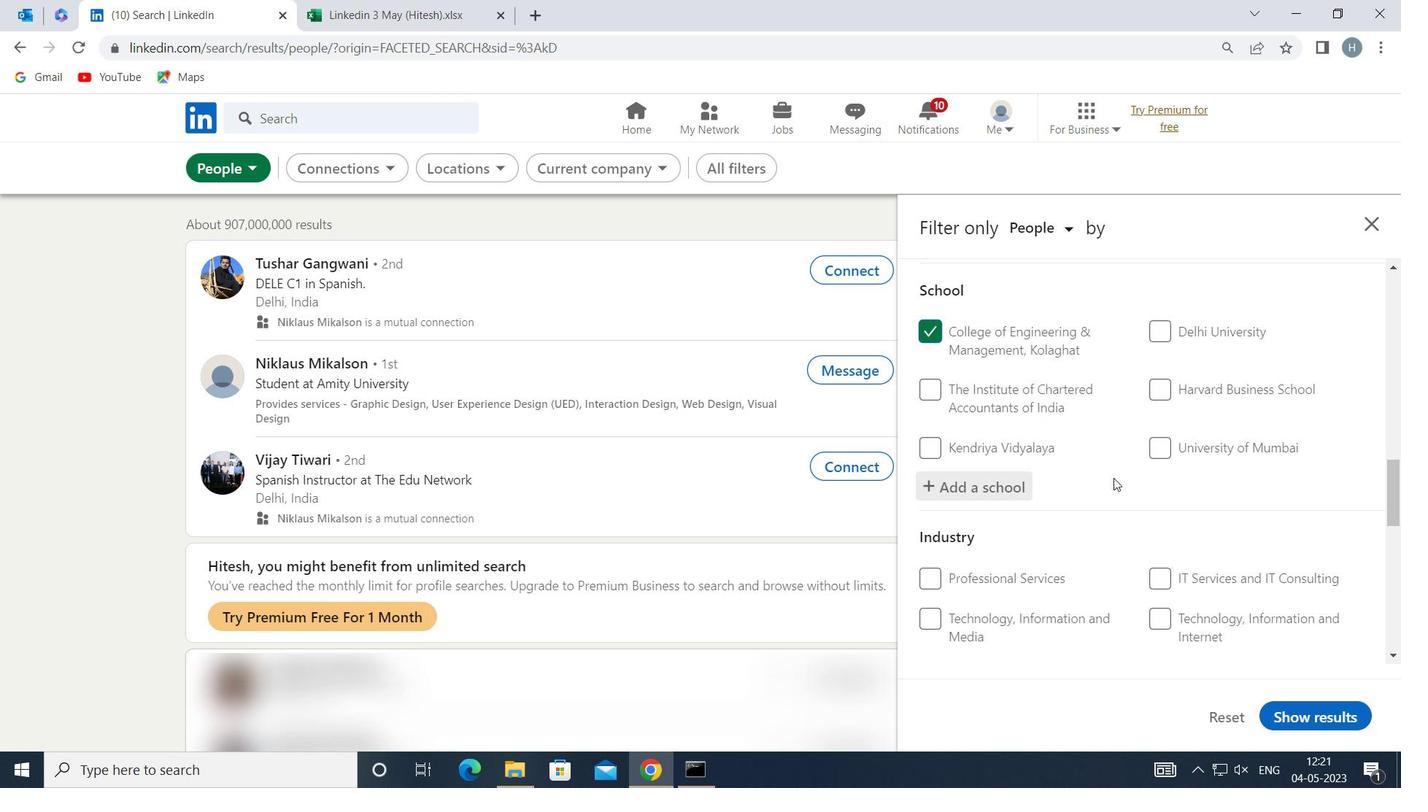
Action: Mouse moved to (1192, 524)
Screenshot: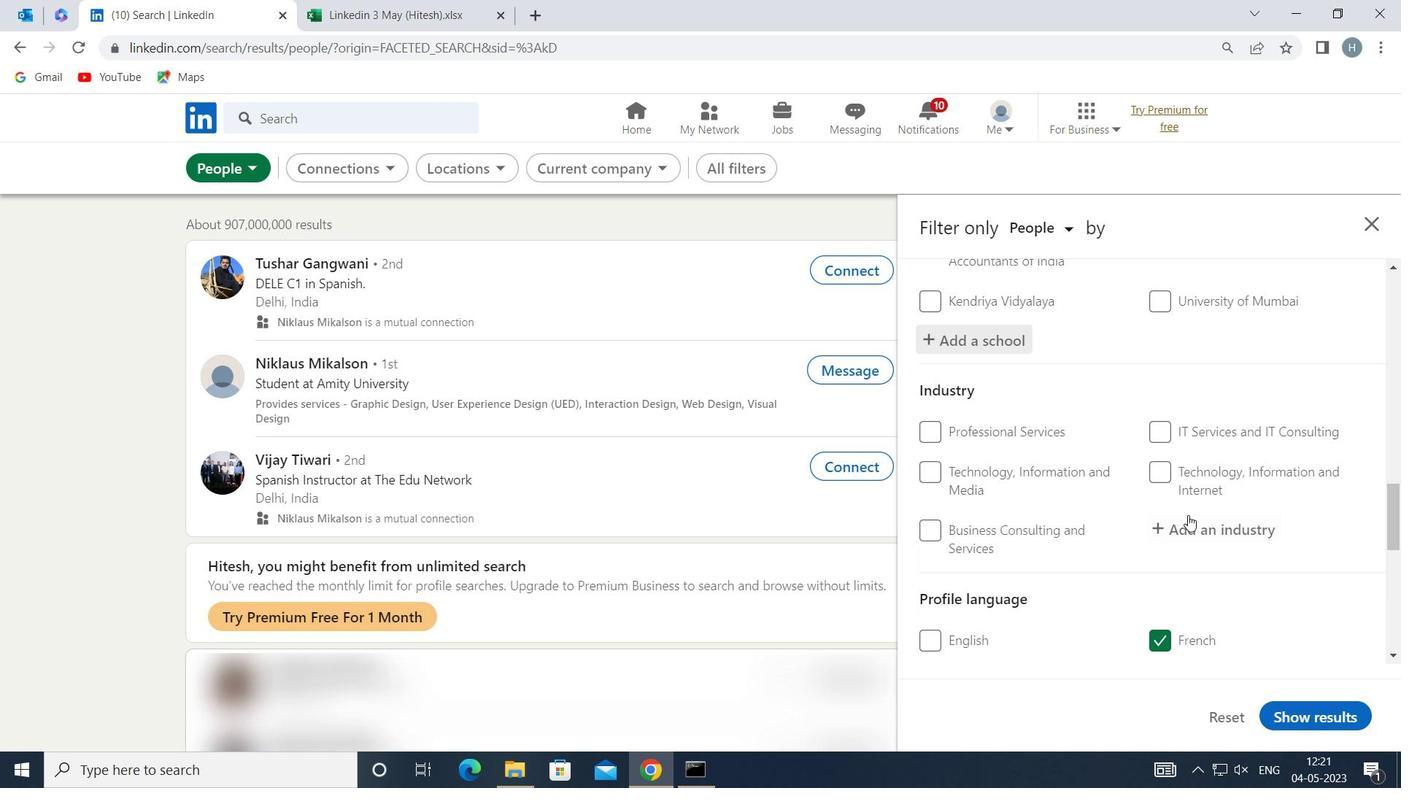 
Action: Mouse pressed left at (1192, 524)
Screenshot: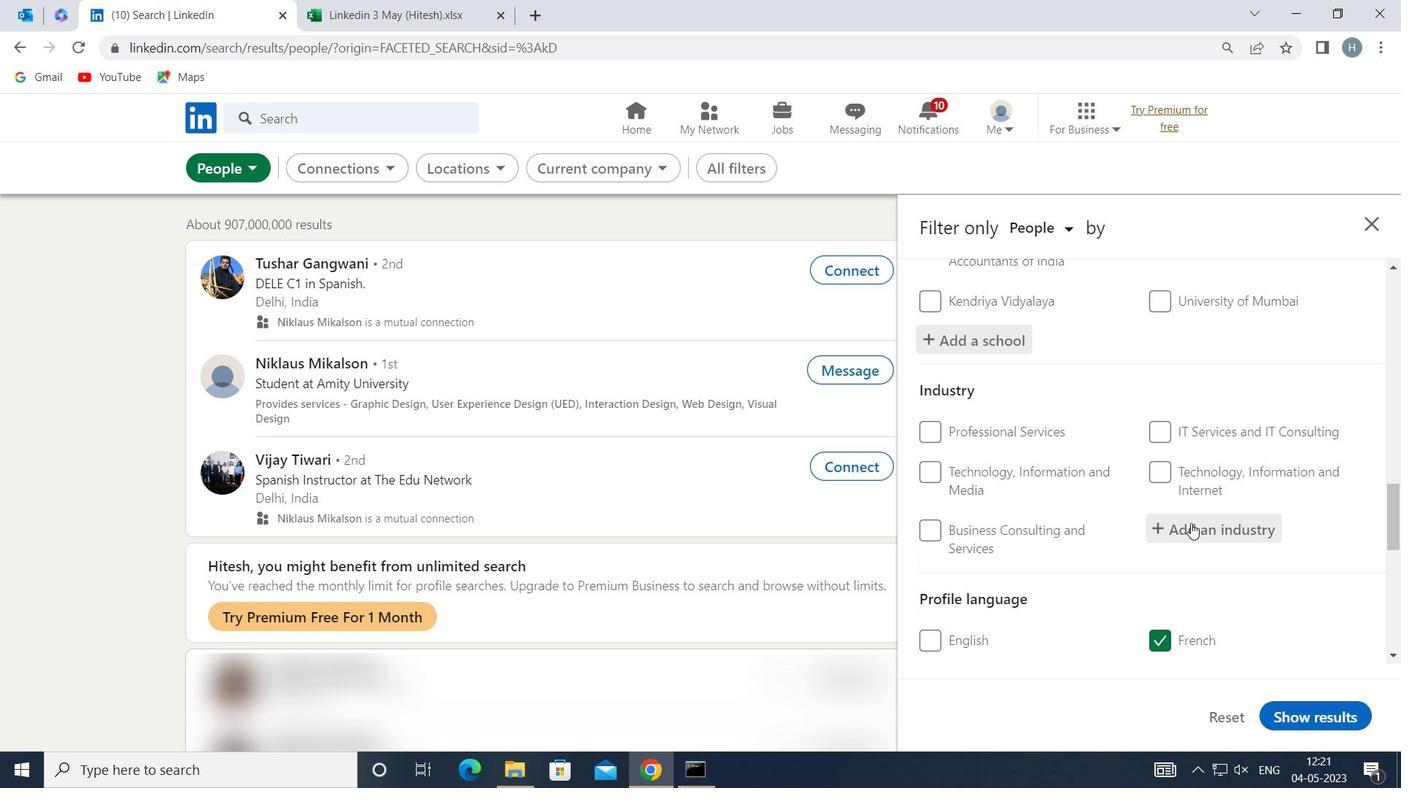 
Action: Mouse moved to (1192, 525)
Screenshot: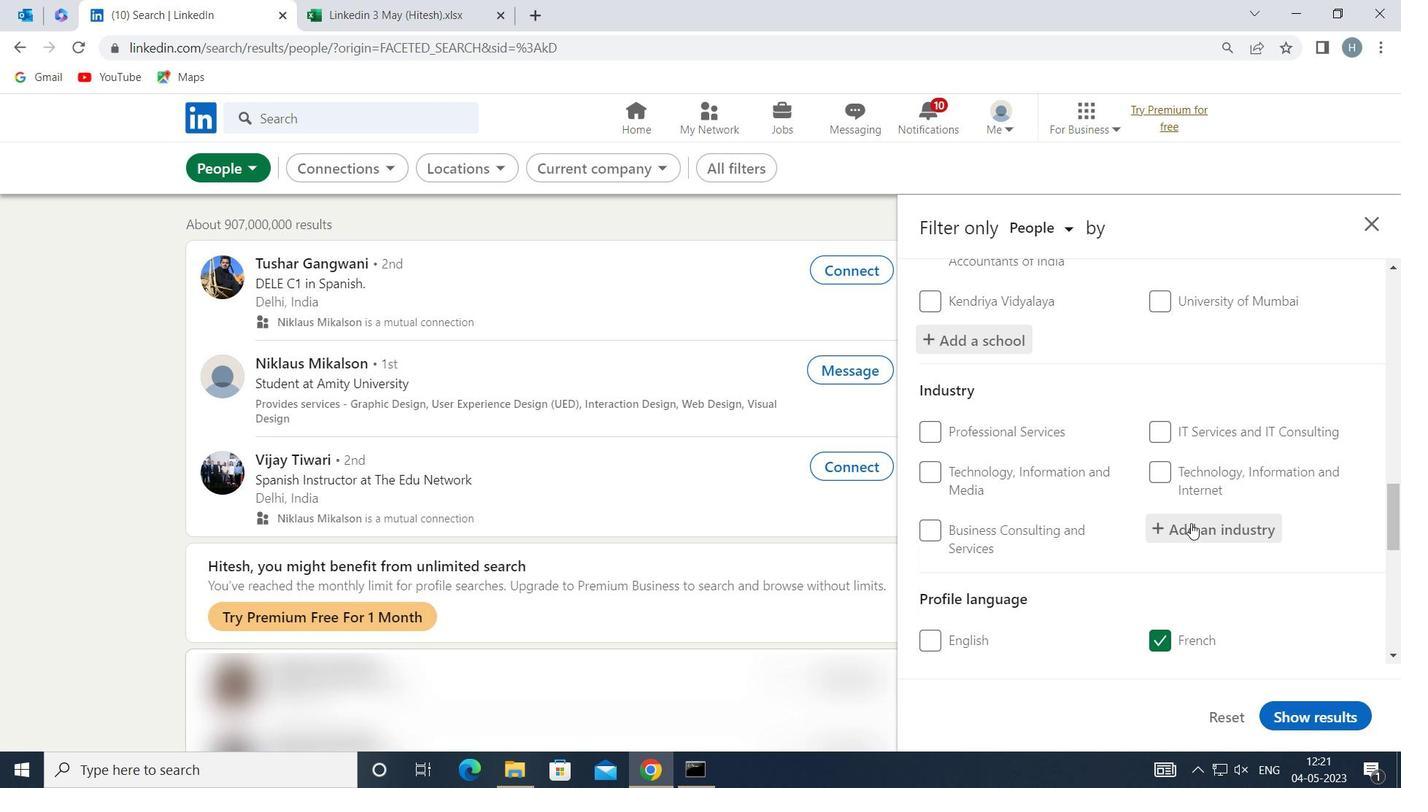
Action: Key pressed <Key.shift>SPECTO<Key.backspace>ATOR
Screenshot: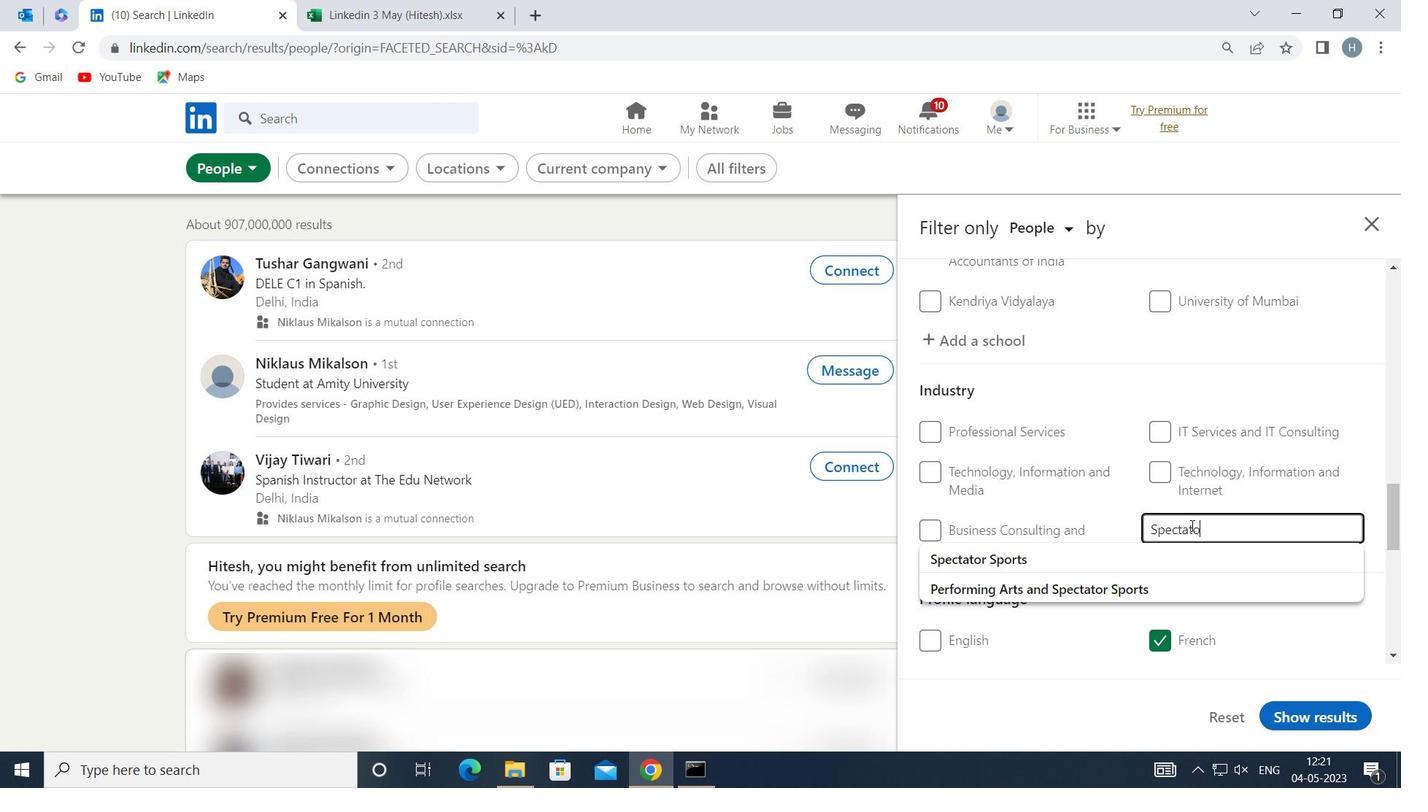 
Action: Mouse moved to (1082, 559)
Screenshot: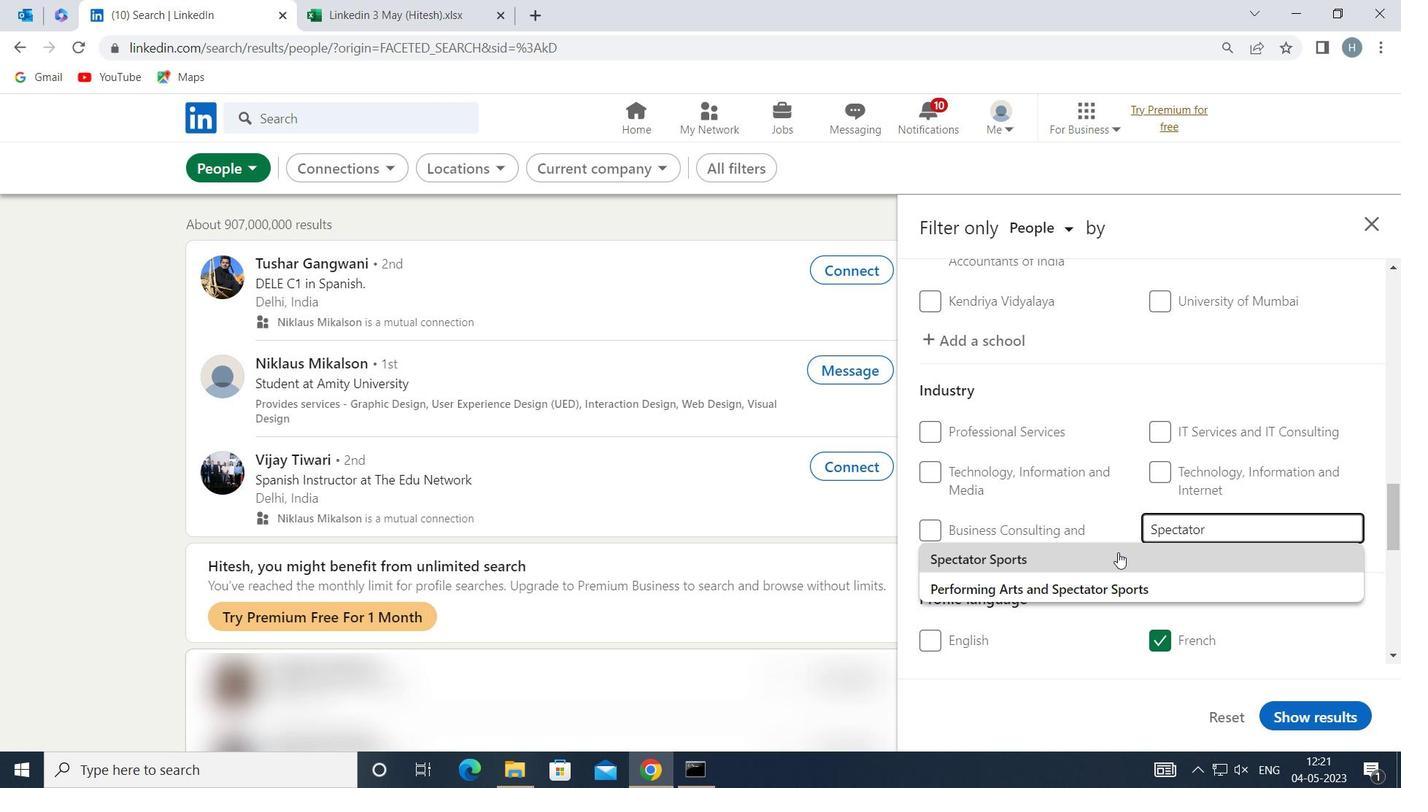 
Action: Mouse pressed left at (1082, 559)
Screenshot: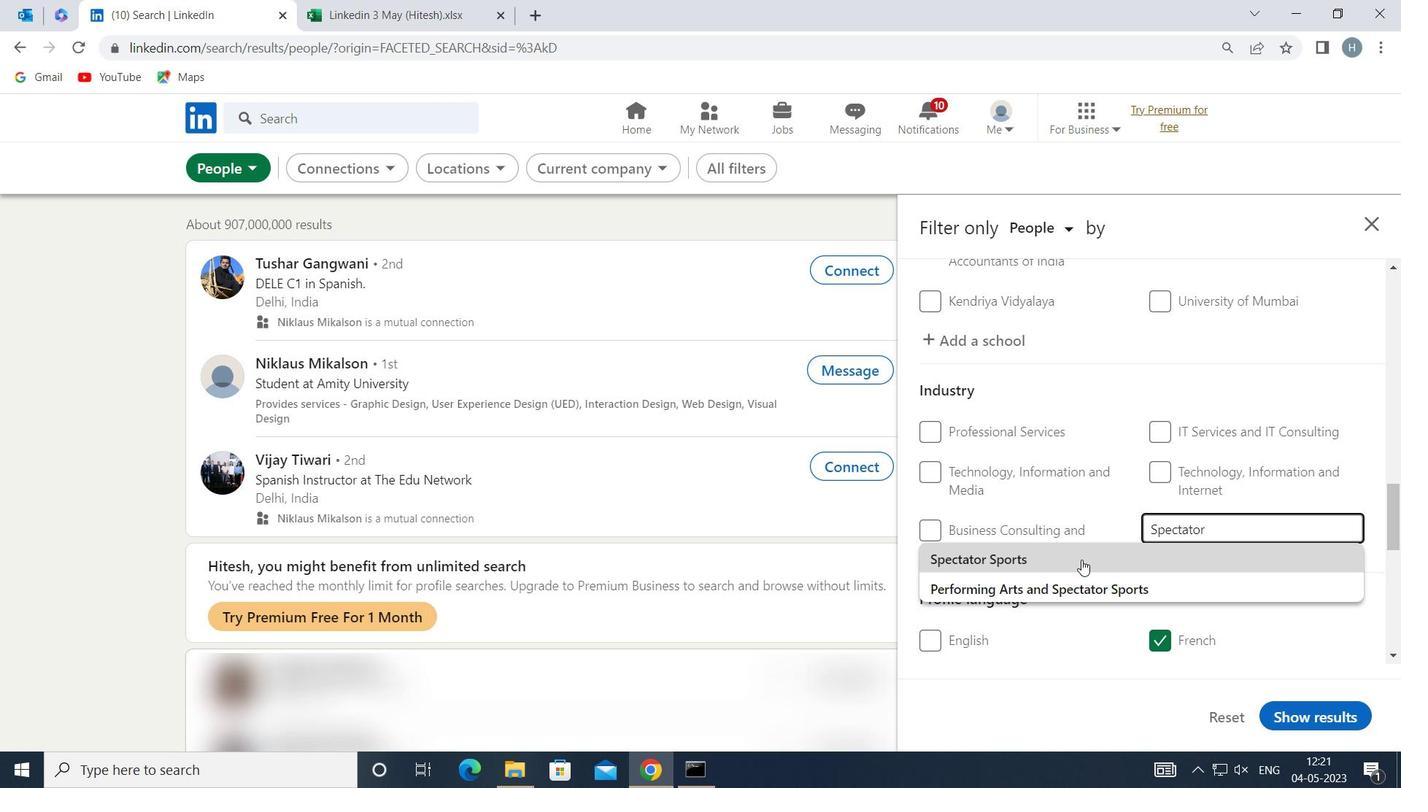 
Action: Mouse moved to (1059, 556)
Screenshot: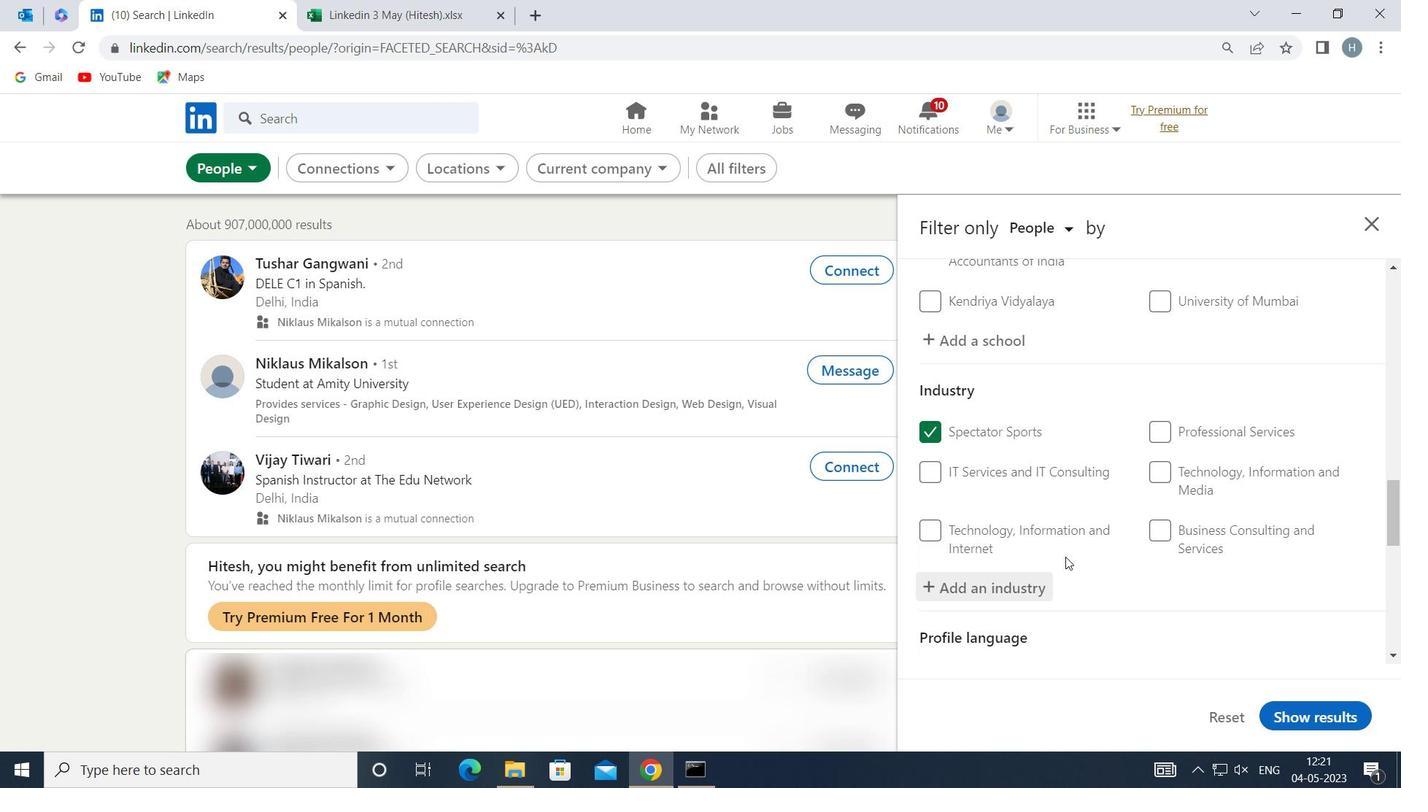 
Action: Mouse scrolled (1059, 556) with delta (0, 0)
Screenshot: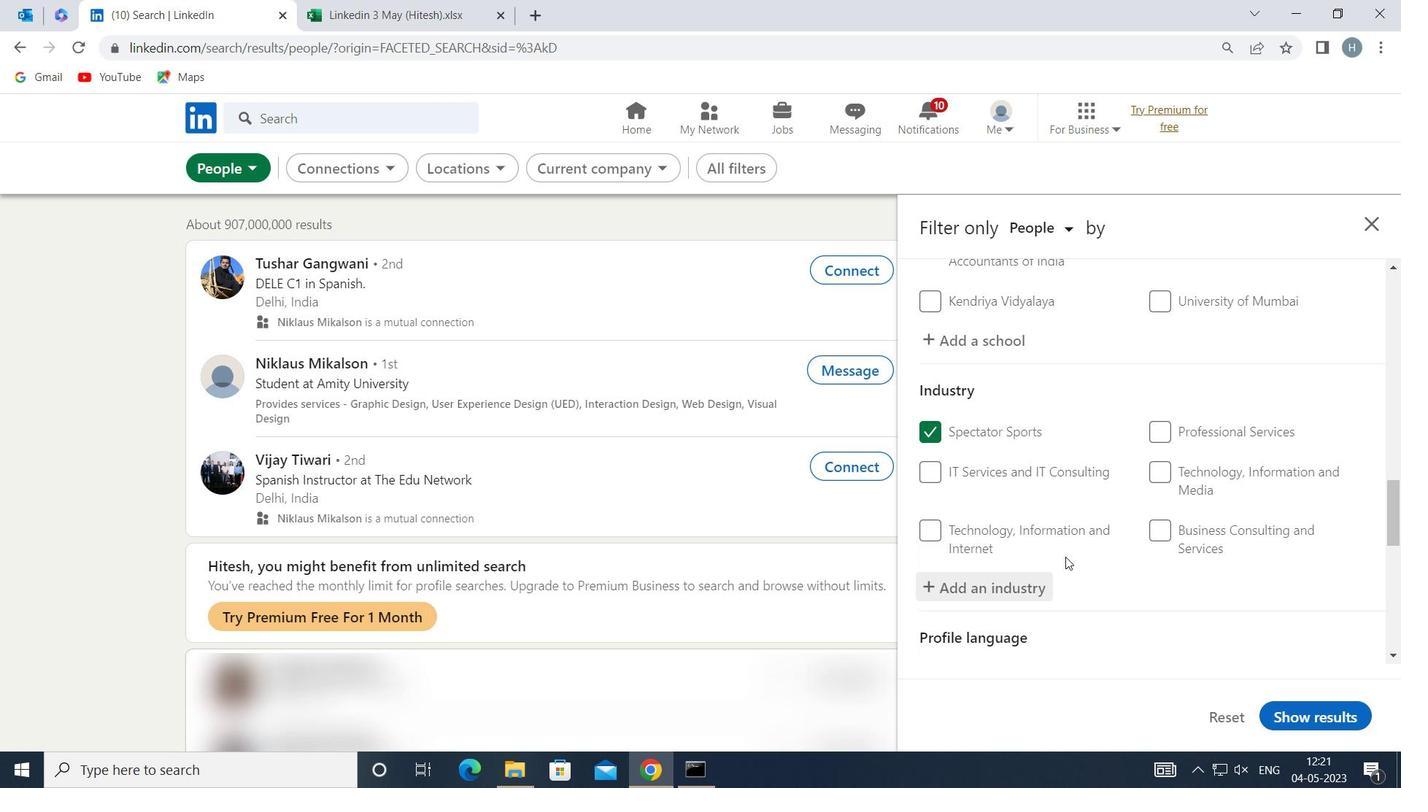 
Action: Mouse moved to (1059, 556)
Screenshot: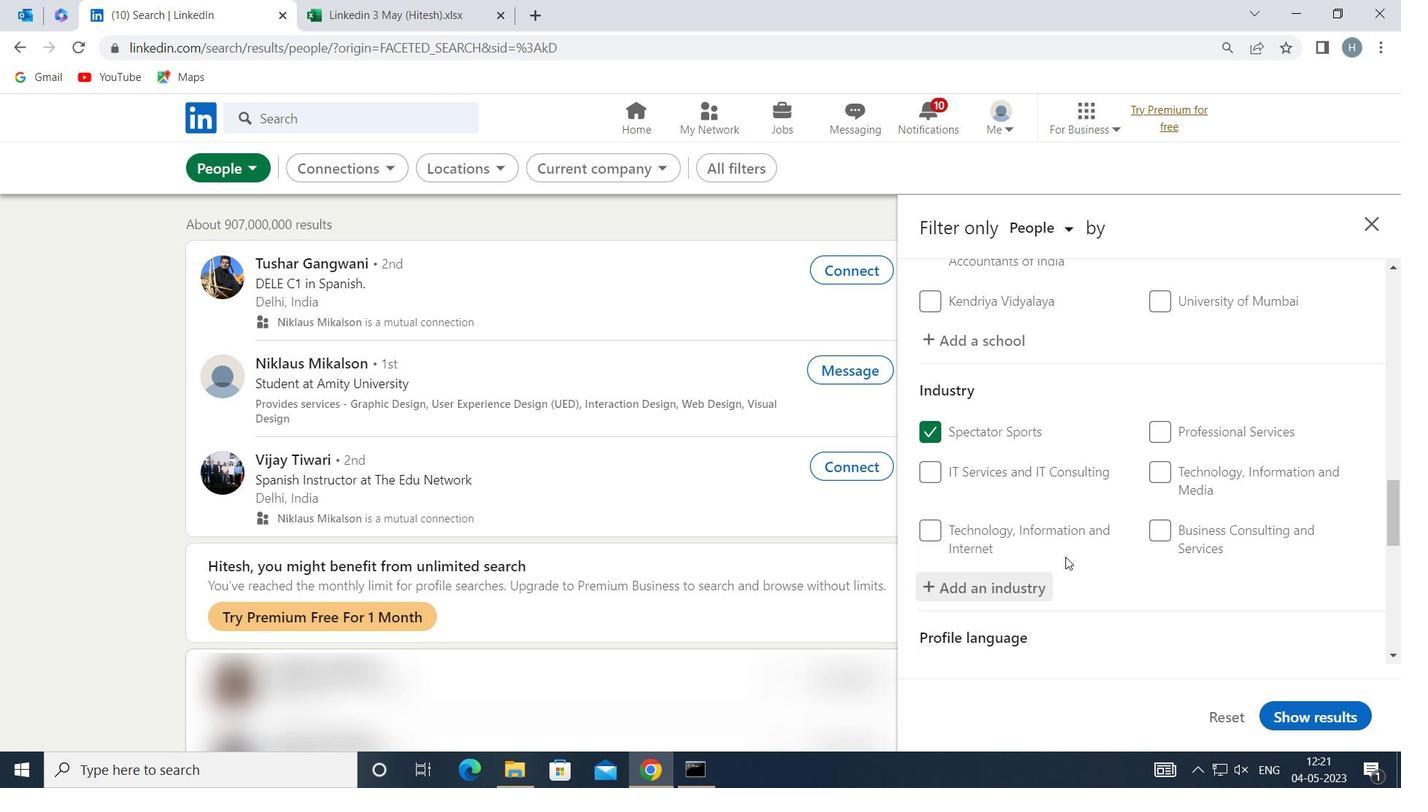 
Action: Mouse scrolled (1059, 556) with delta (0, 0)
Screenshot: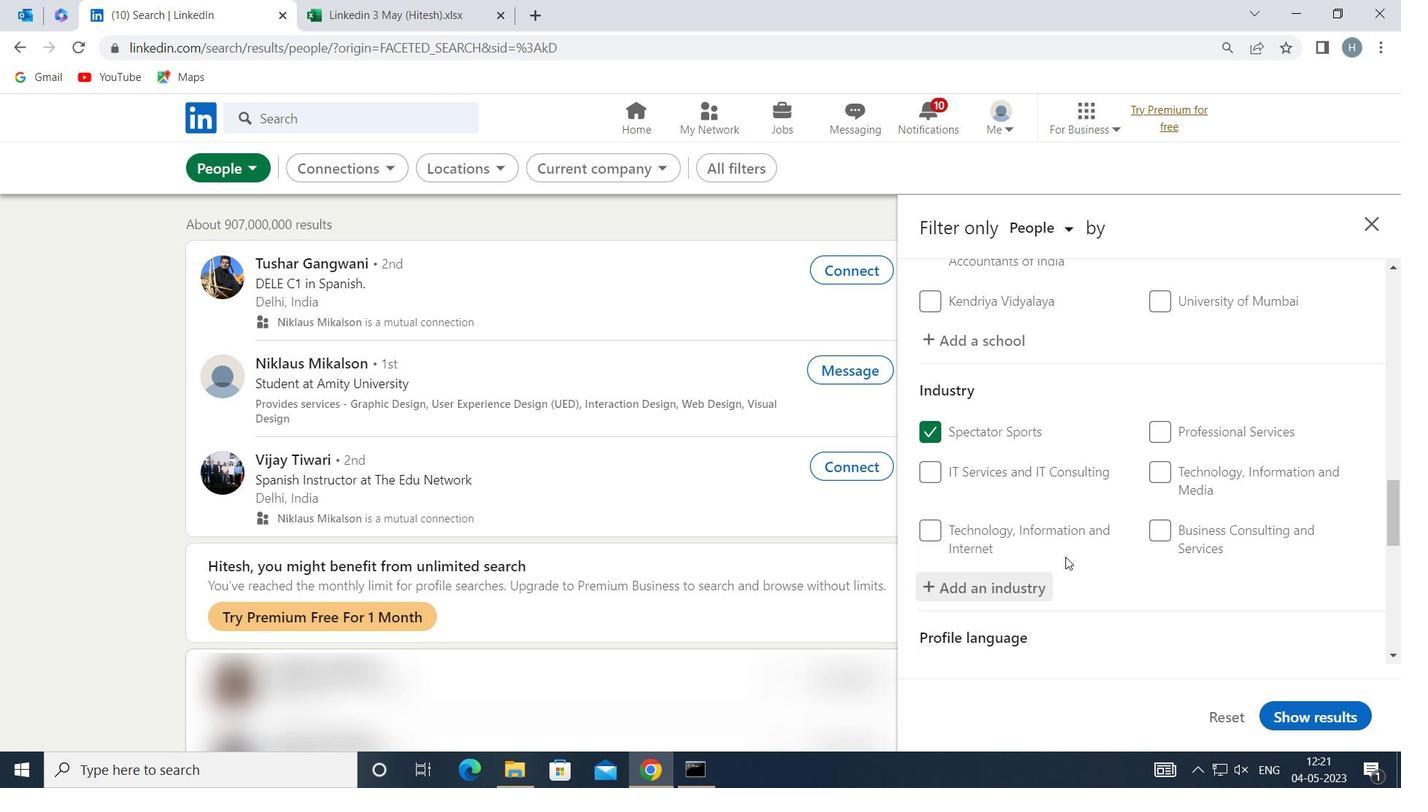 
Action: Mouse moved to (1052, 556)
Screenshot: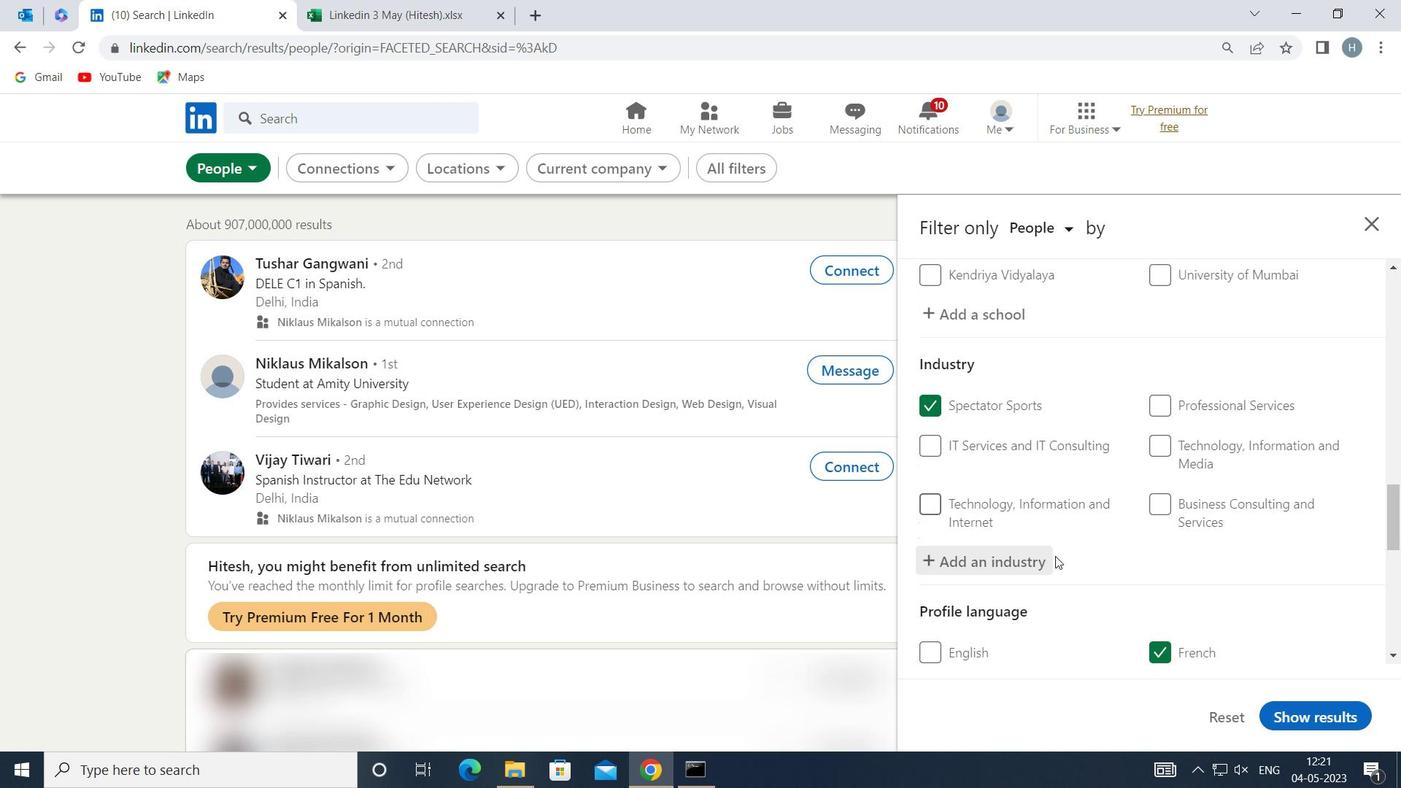 
Action: Mouse scrolled (1052, 556) with delta (0, 0)
Screenshot: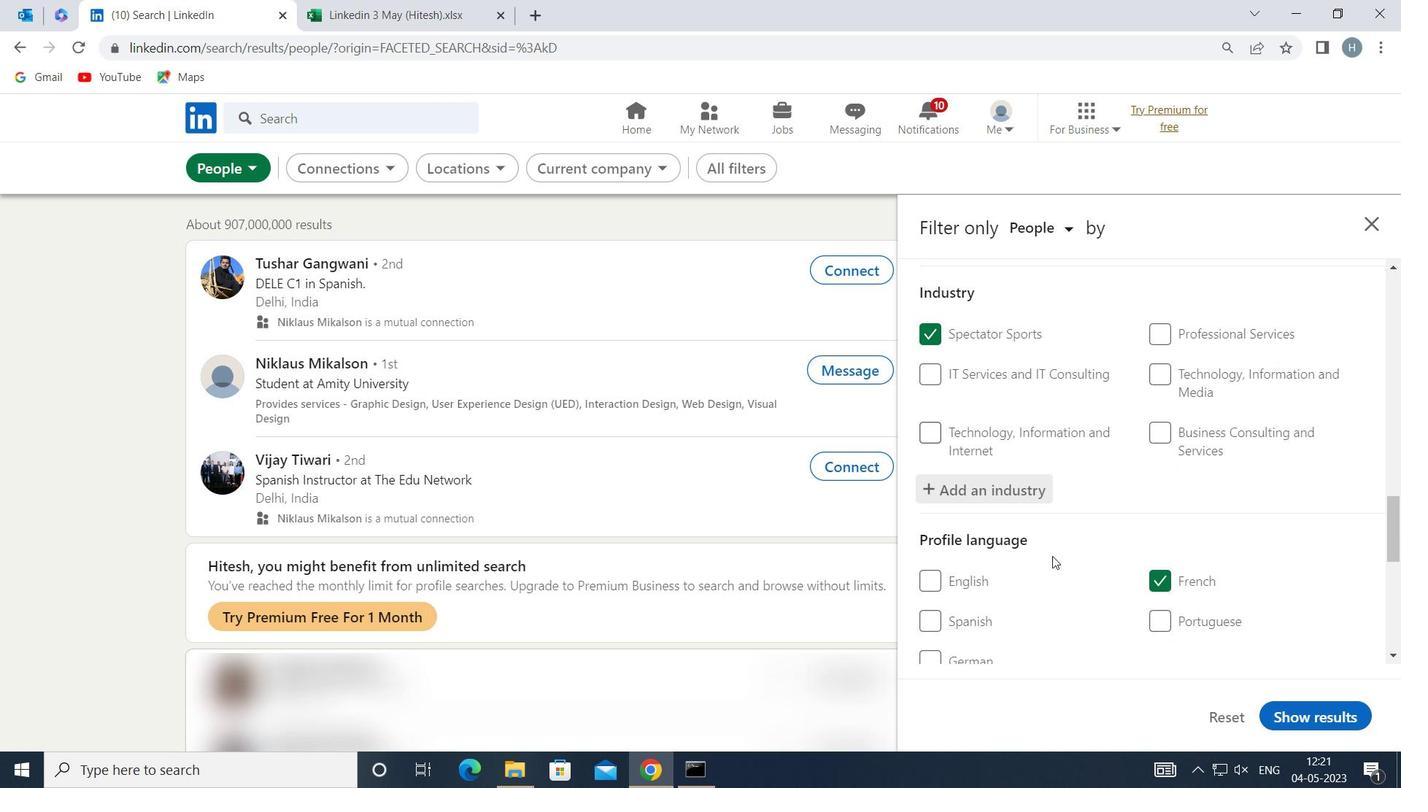 
Action: Mouse scrolled (1052, 556) with delta (0, 0)
Screenshot: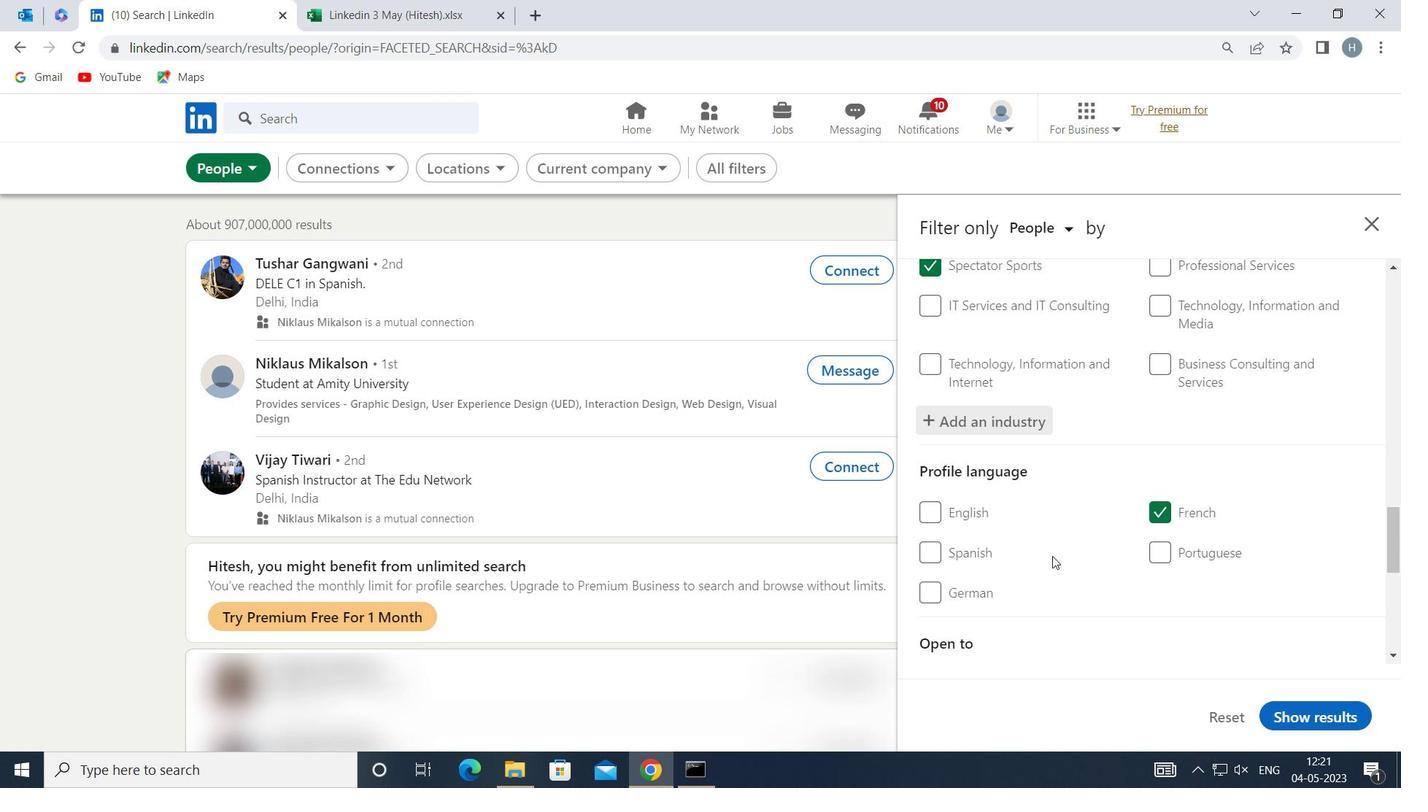 
Action: Mouse moved to (1059, 561)
Screenshot: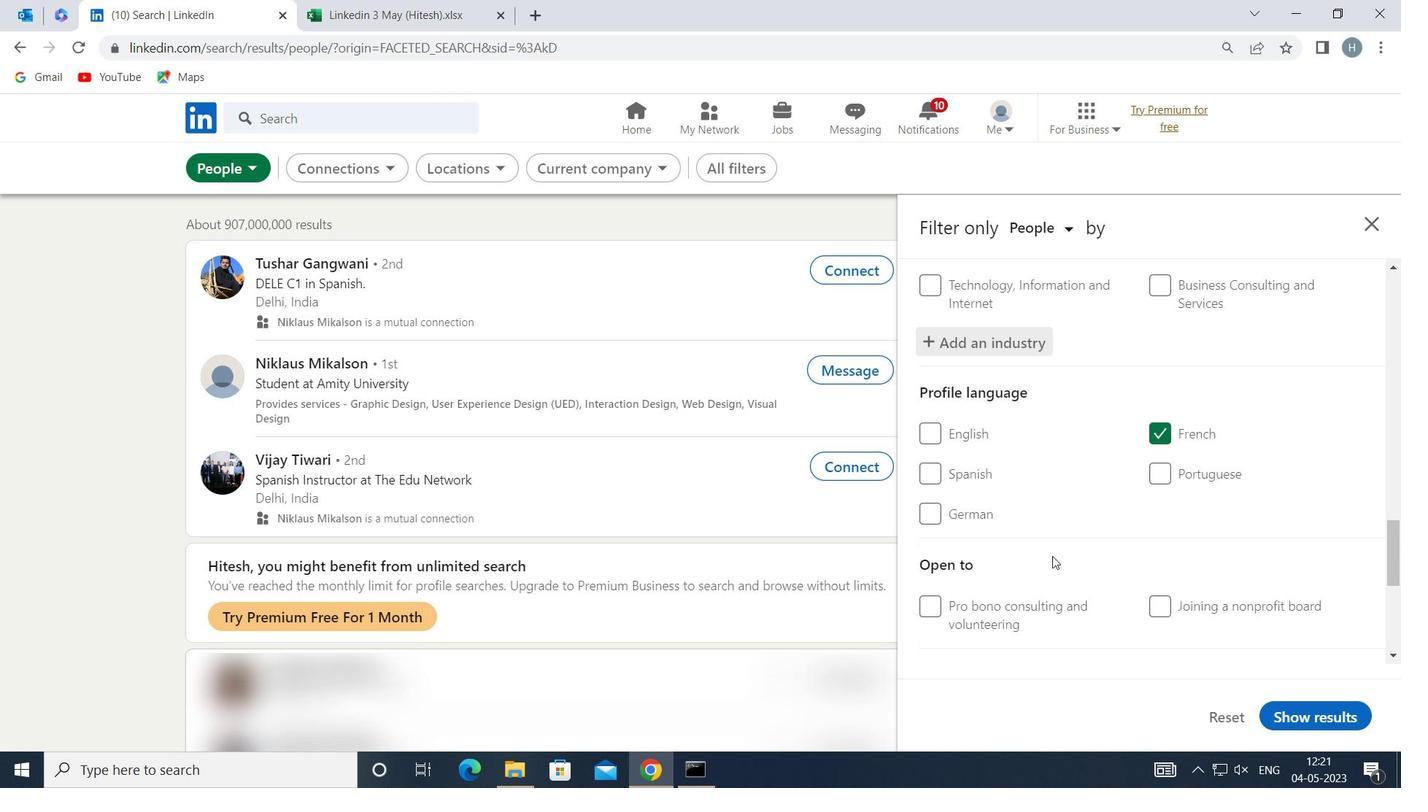 
Action: Mouse scrolled (1059, 560) with delta (0, 0)
Screenshot: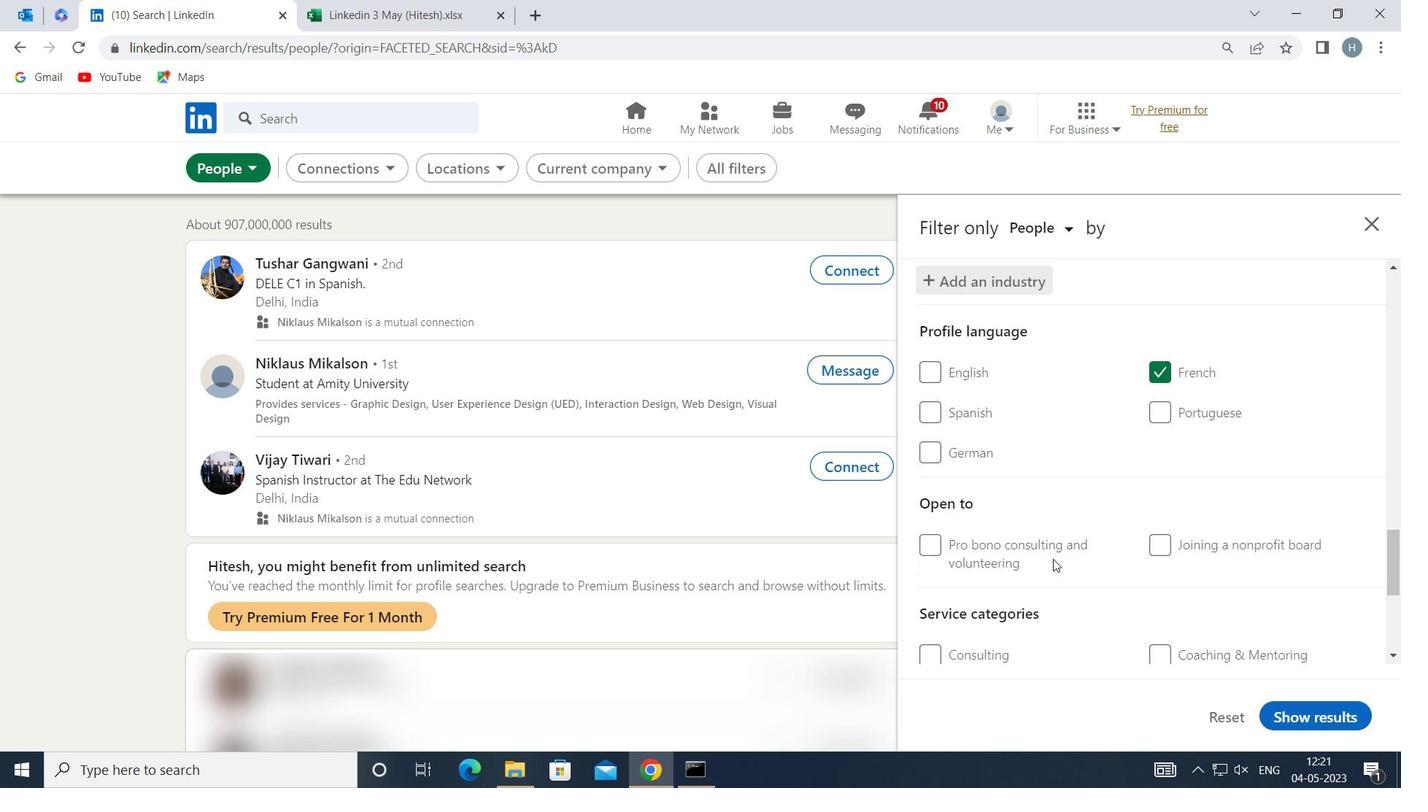 
Action: Mouse scrolled (1059, 560) with delta (0, 0)
Screenshot: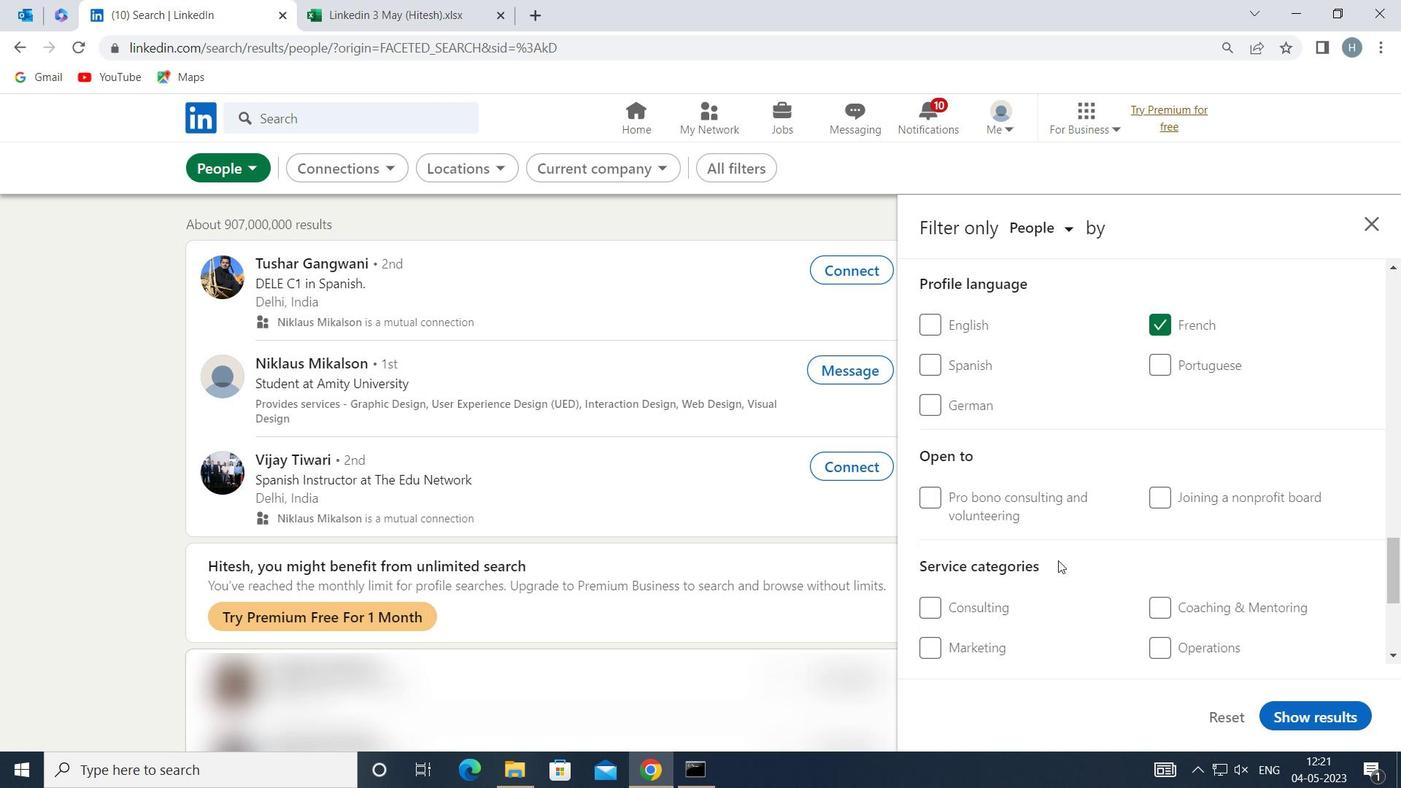 
Action: Mouse moved to (1219, 481)
Screenshot: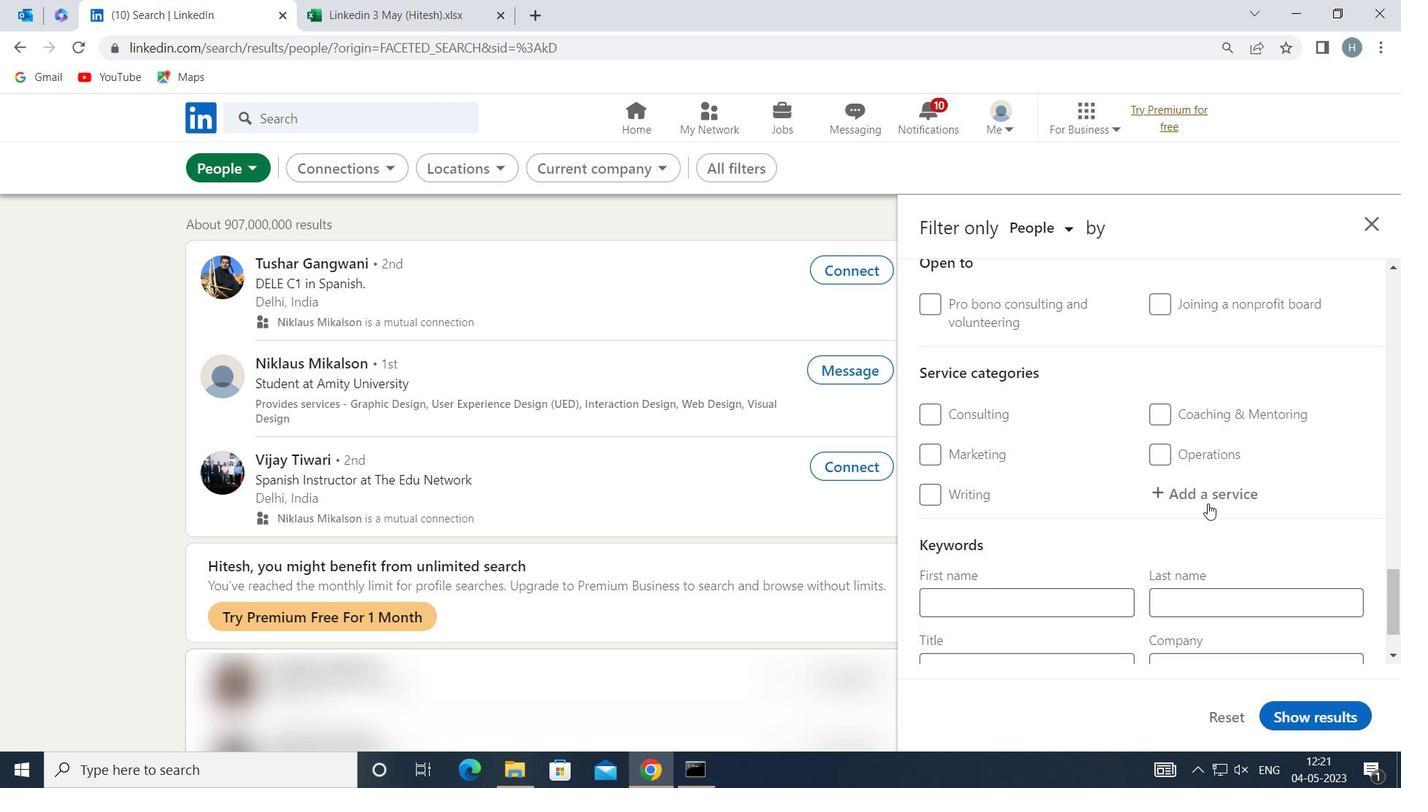 
Action: Mouse pressed left at (1219, 481)
Screenshot: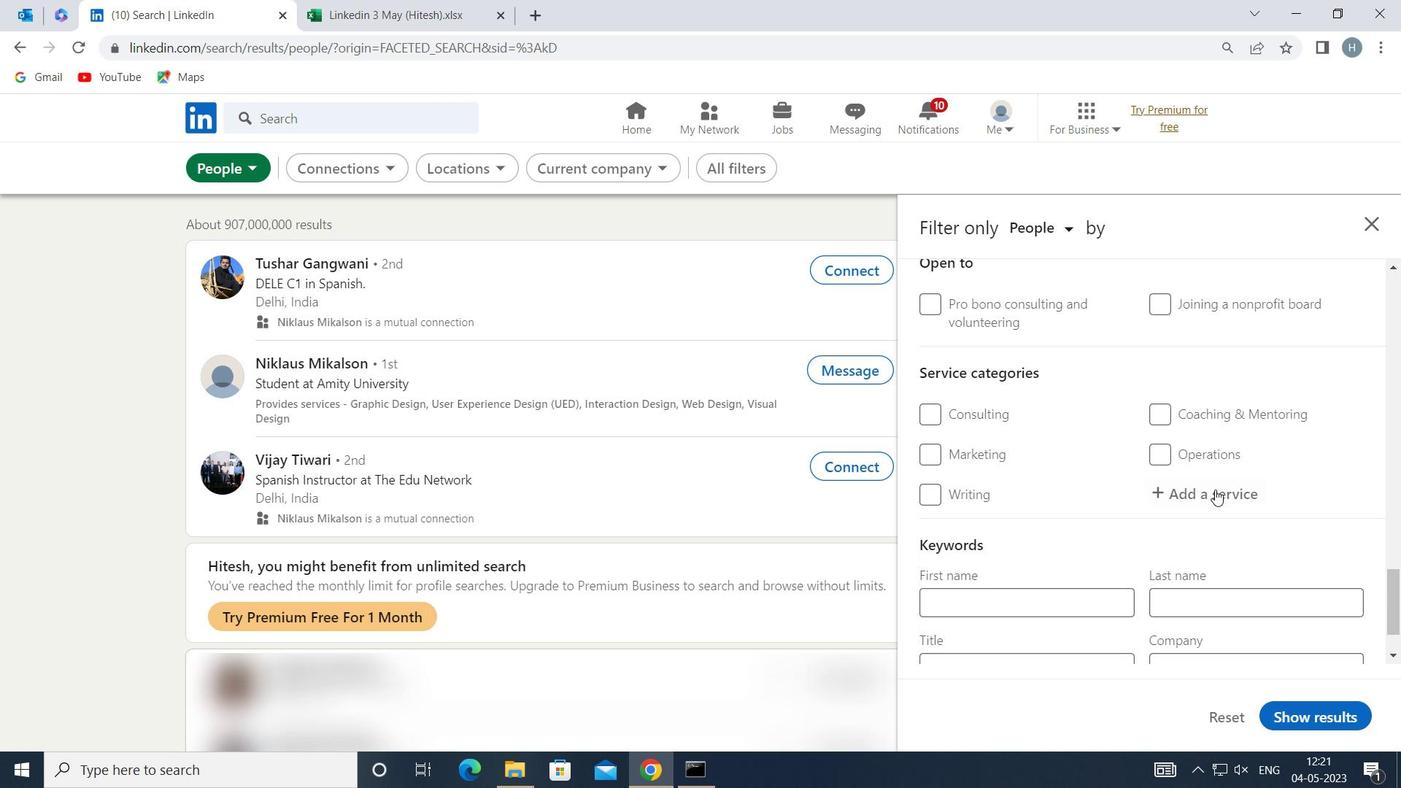 
Action: Mouse moved to (1217, 481)
Screenshot: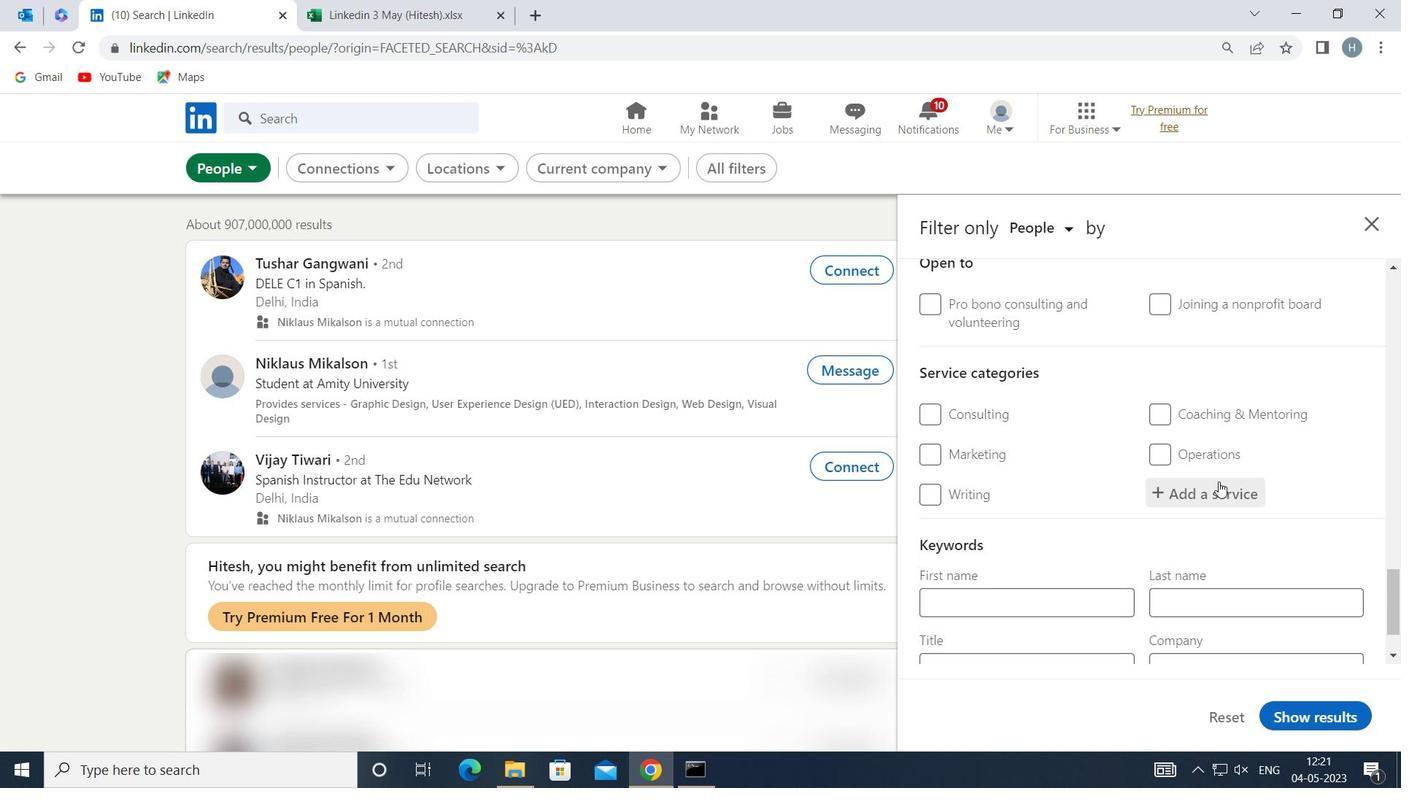 
Action: Key pressed <Key.shift>FINANCIAL<Key.space><Key.shift>P
Screenshot: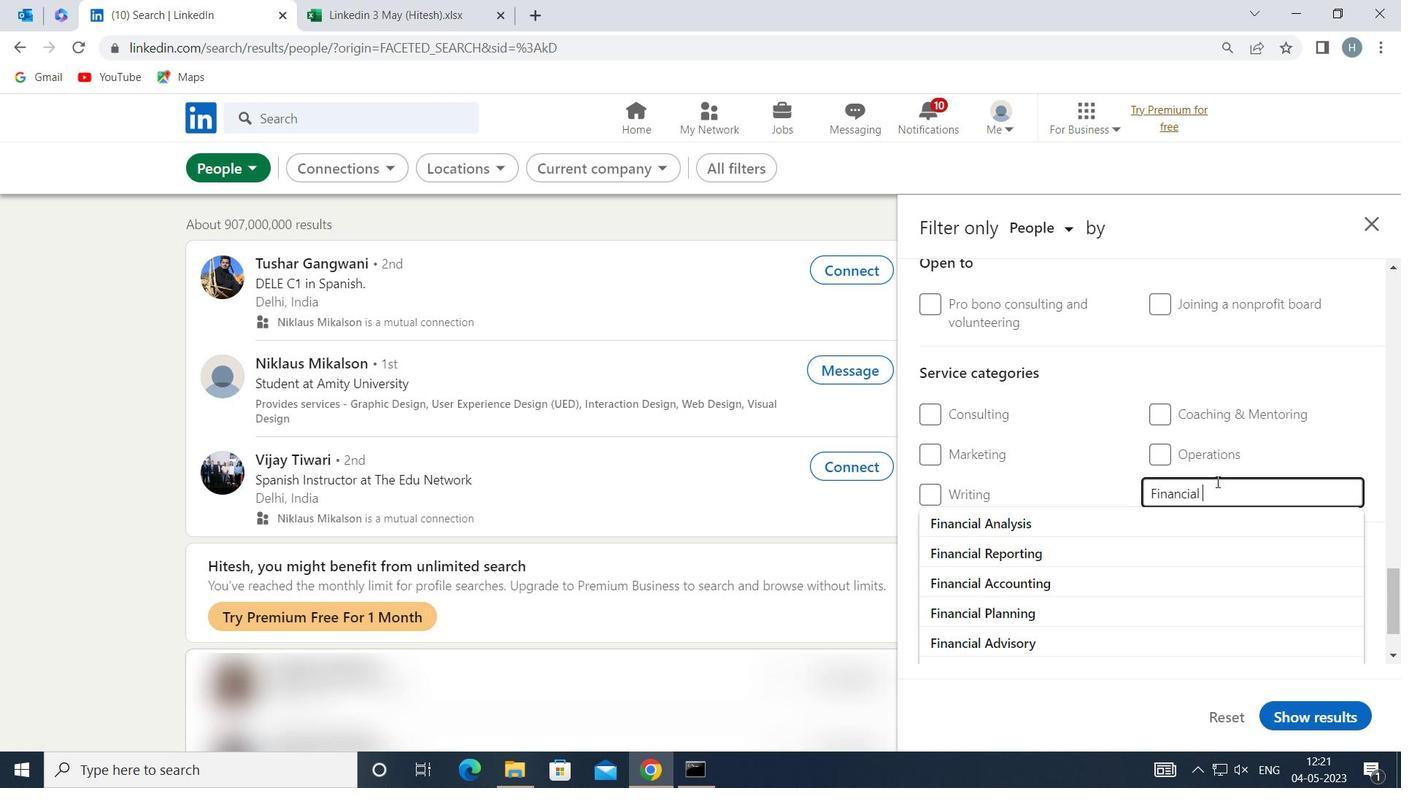 
Action: Mouse moved to (1142, 522)
Screenshot: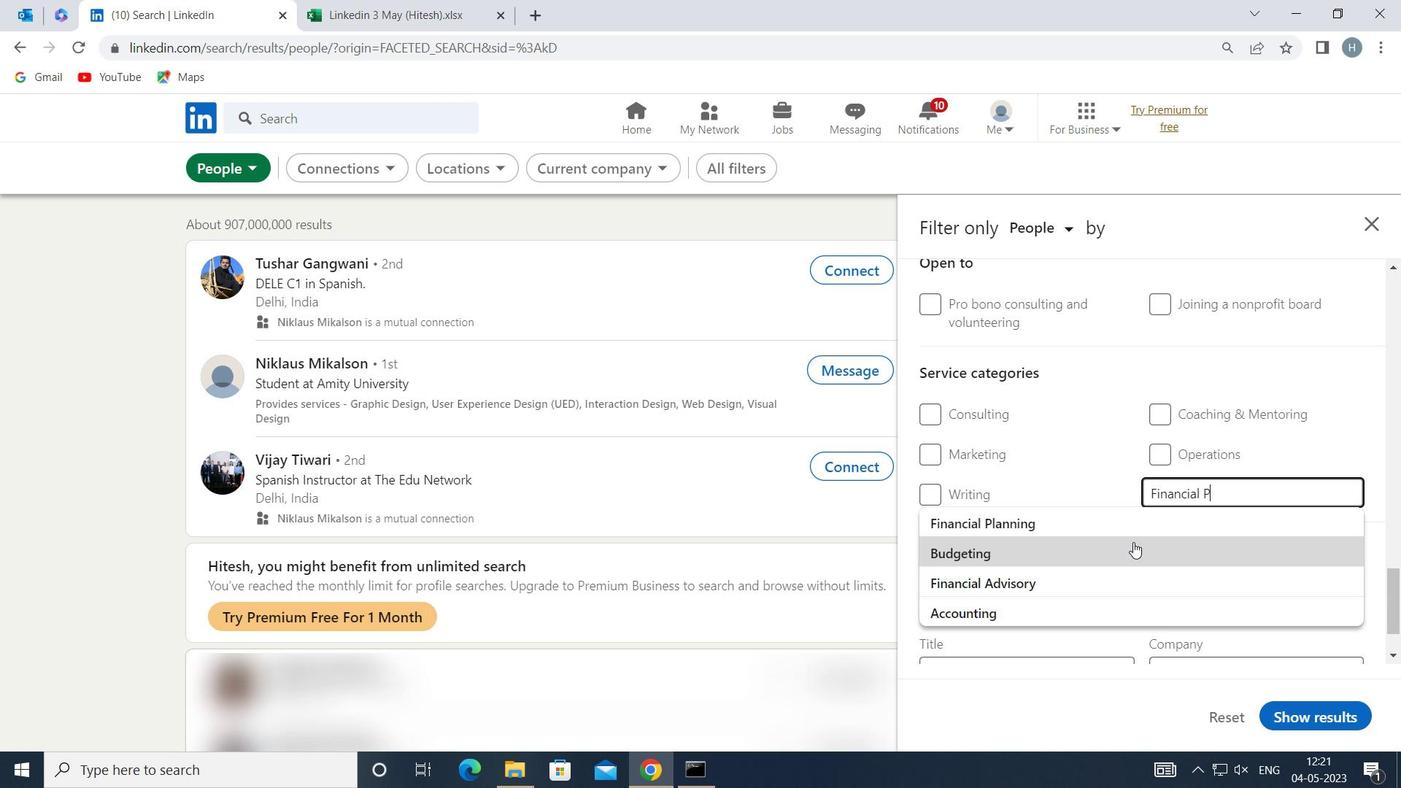 
Action: Mouse pressed left at (1142, 522)
Screenshot: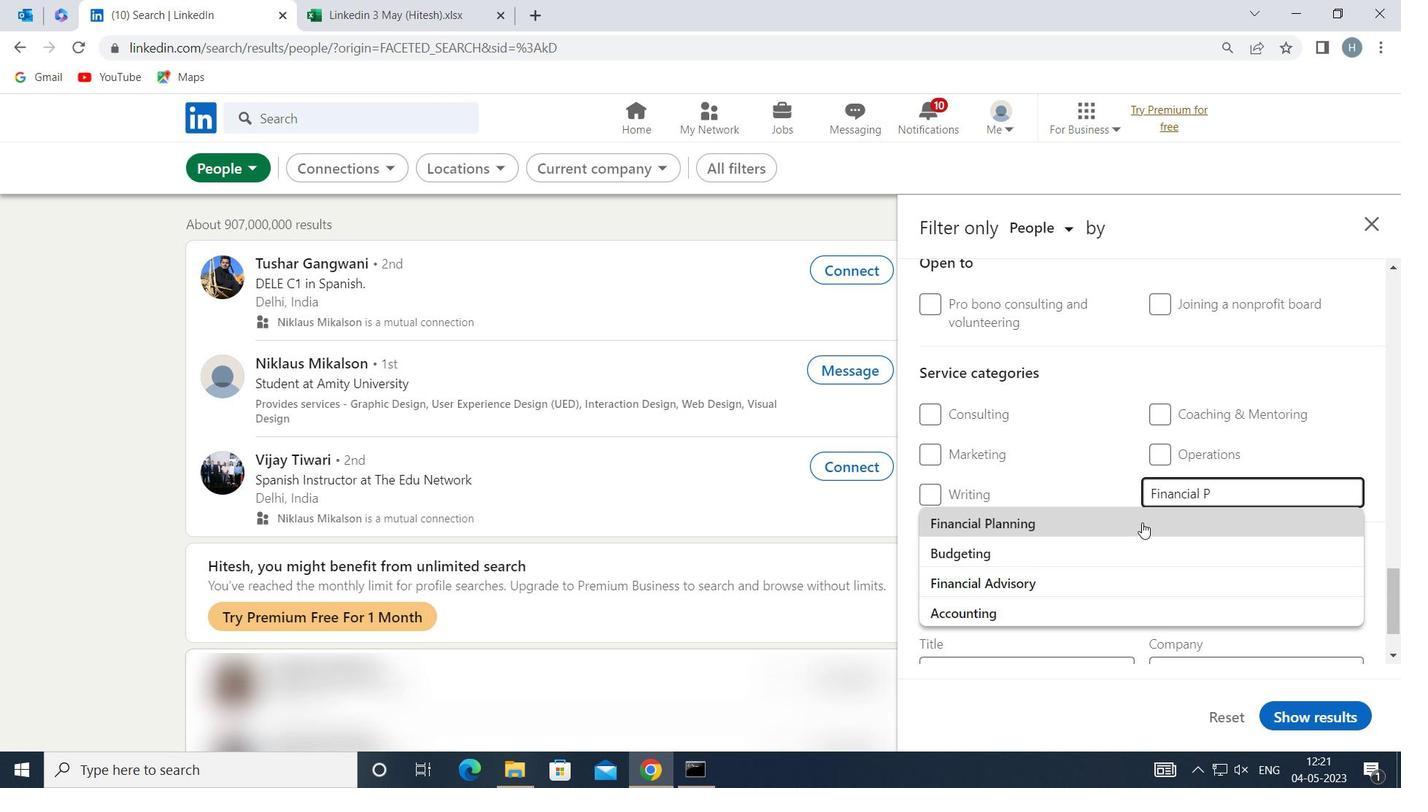 
Action: Mouse scrolled (1142, 521) with delta (0, 0)
Screenshot: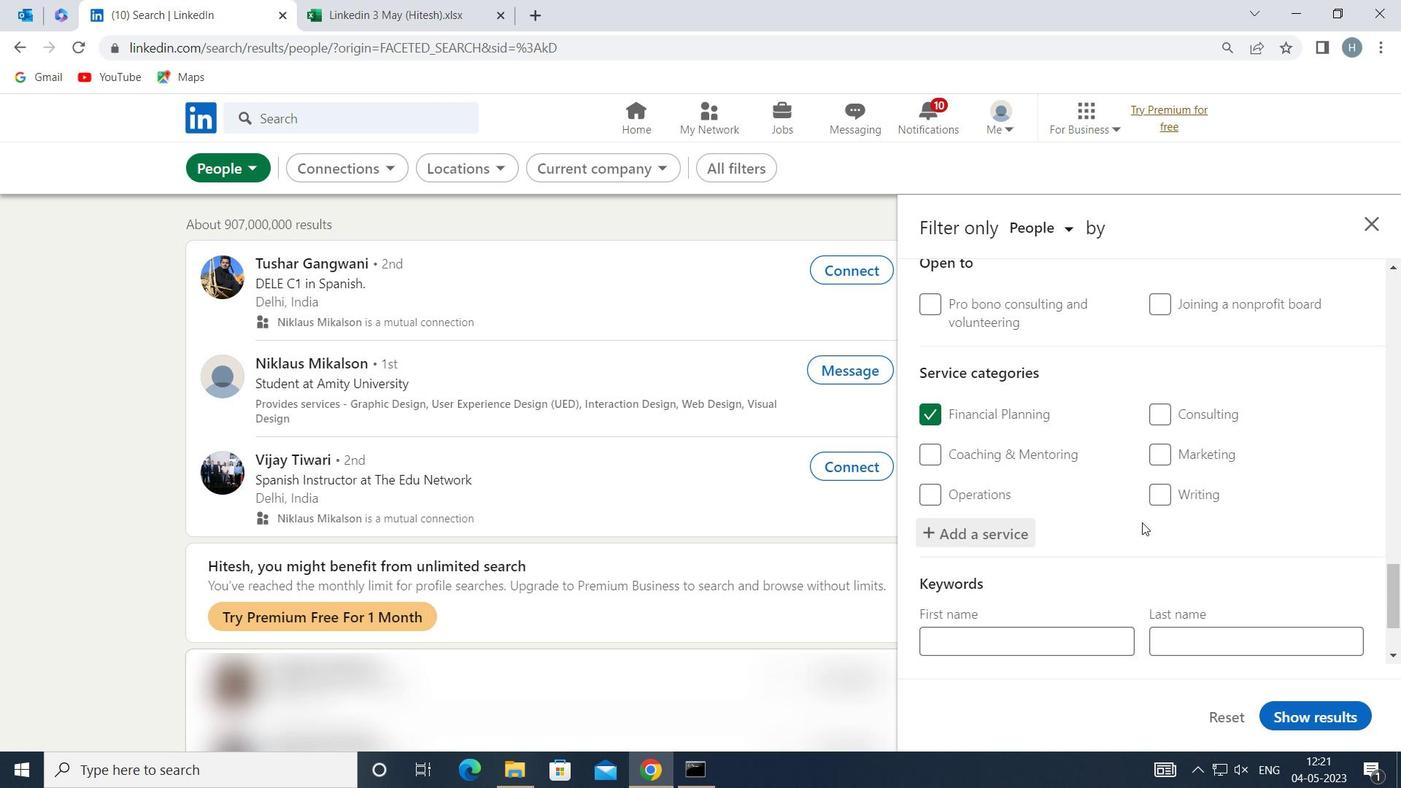 
Action: Mouse scrolled (1142, 521) with delta (0, 0)
Screenshot: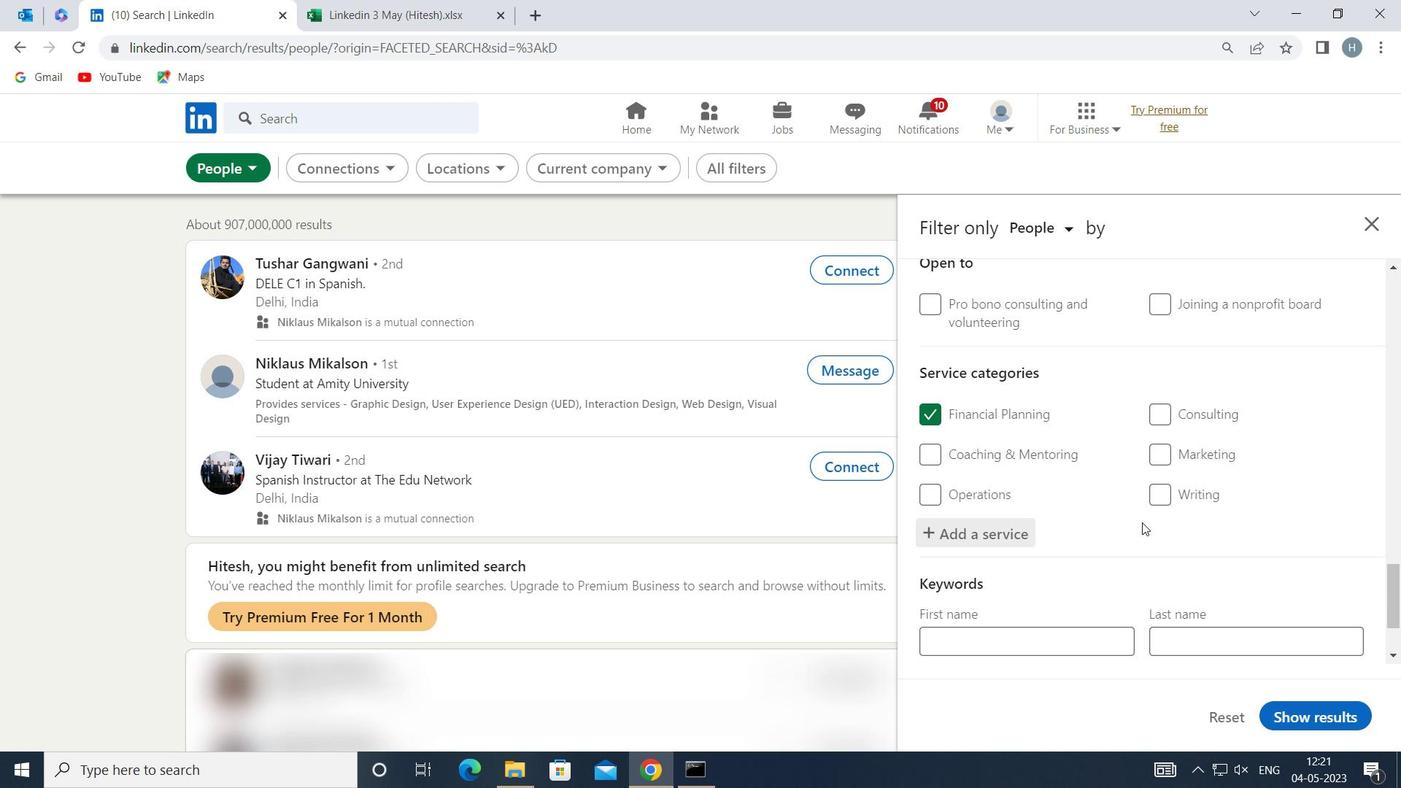 
Action: Mouse scrolled (1142, 521) with delta (0, 0)
Screenshot: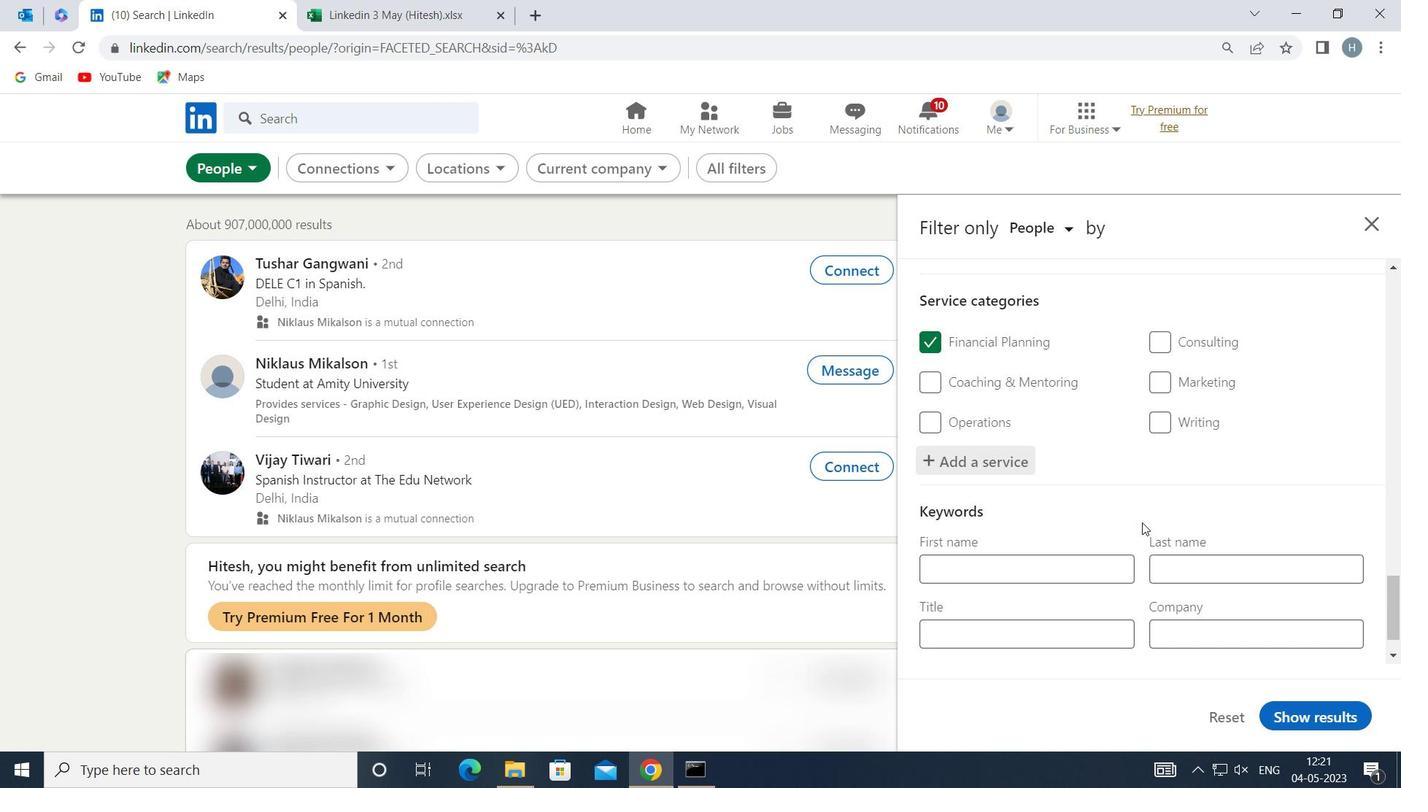 
Action: Mouse scrolled (1142, 521) with delta (0, 0)
Screenshot: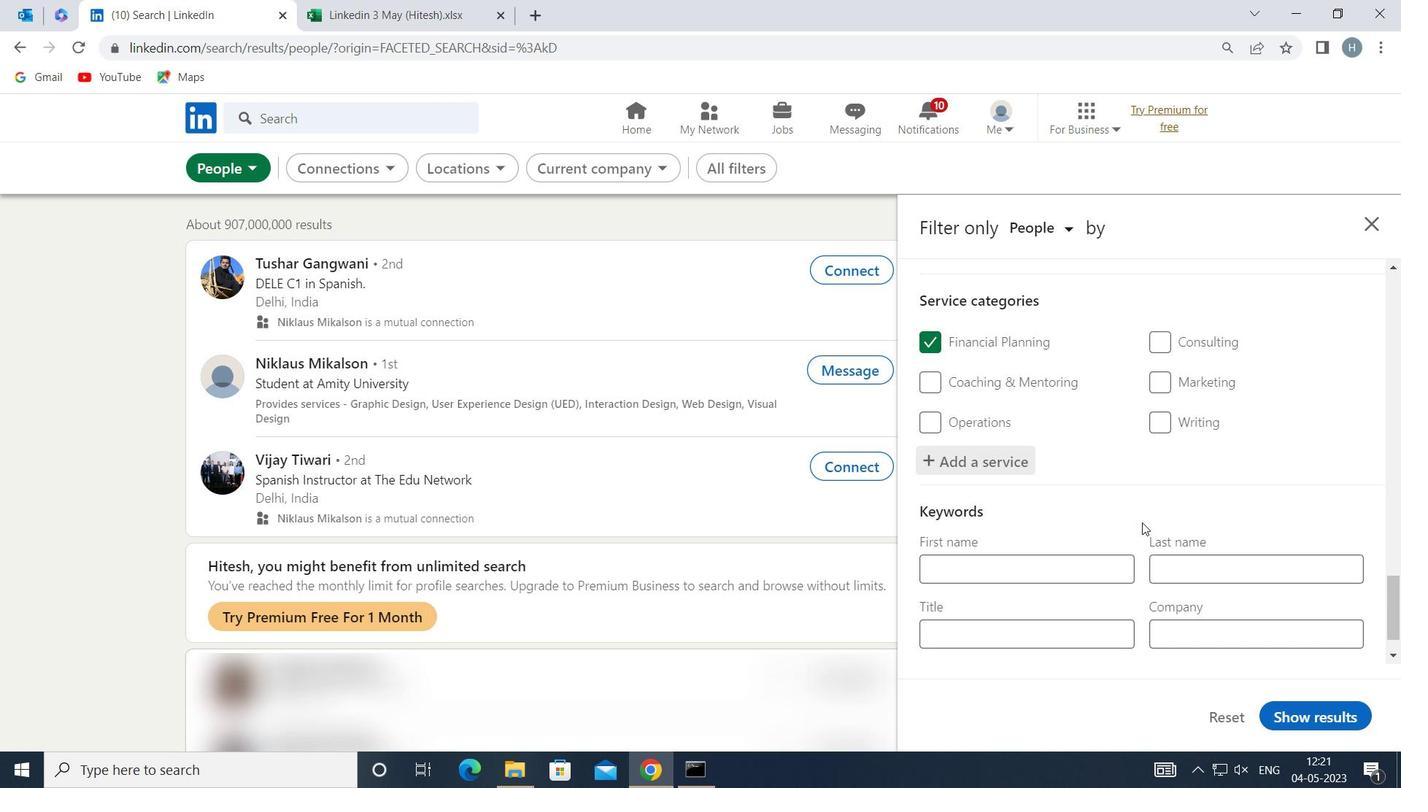 
Action: Mouse moved to (1073, 582)
Screenshot: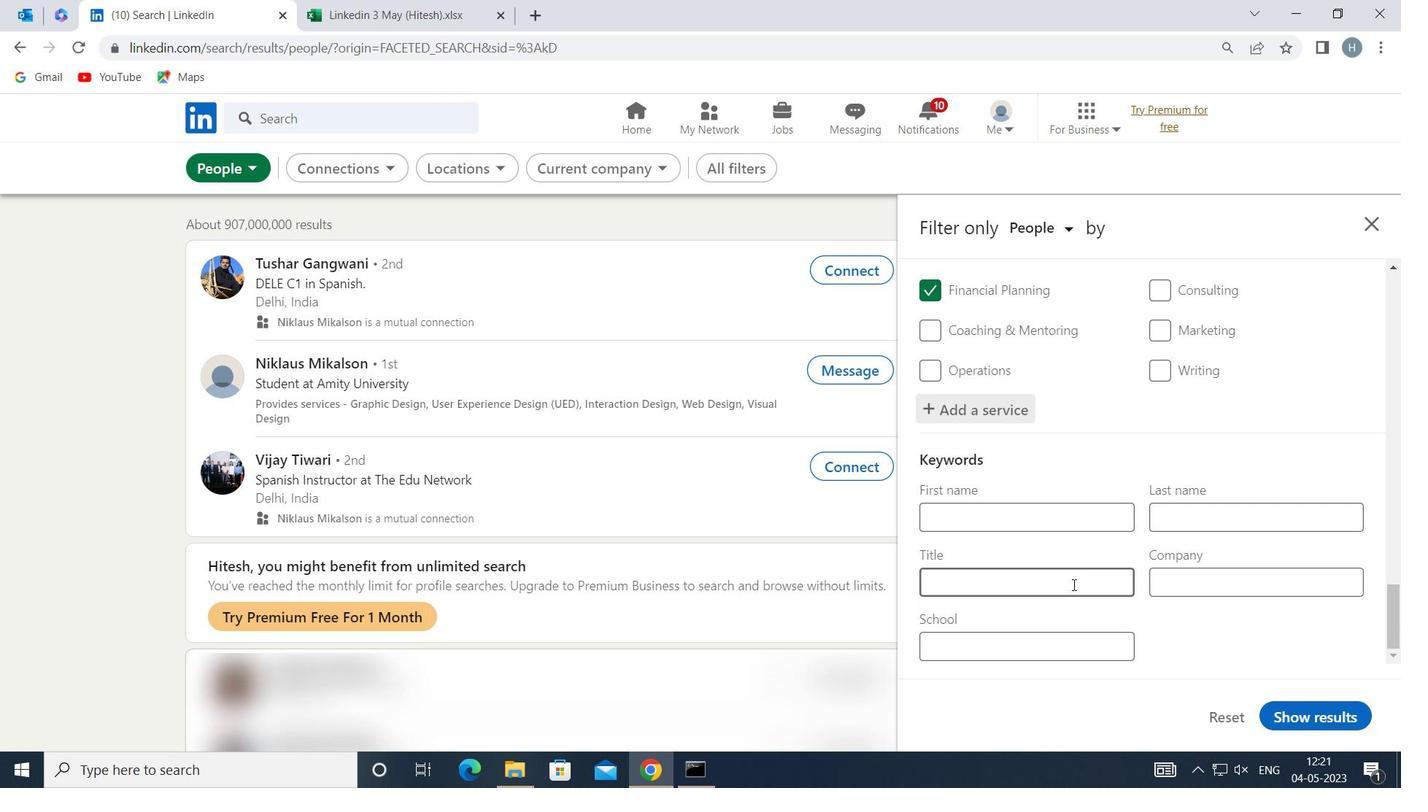 
Action: Mouse pressed left at (1073, 582)
Screenshot: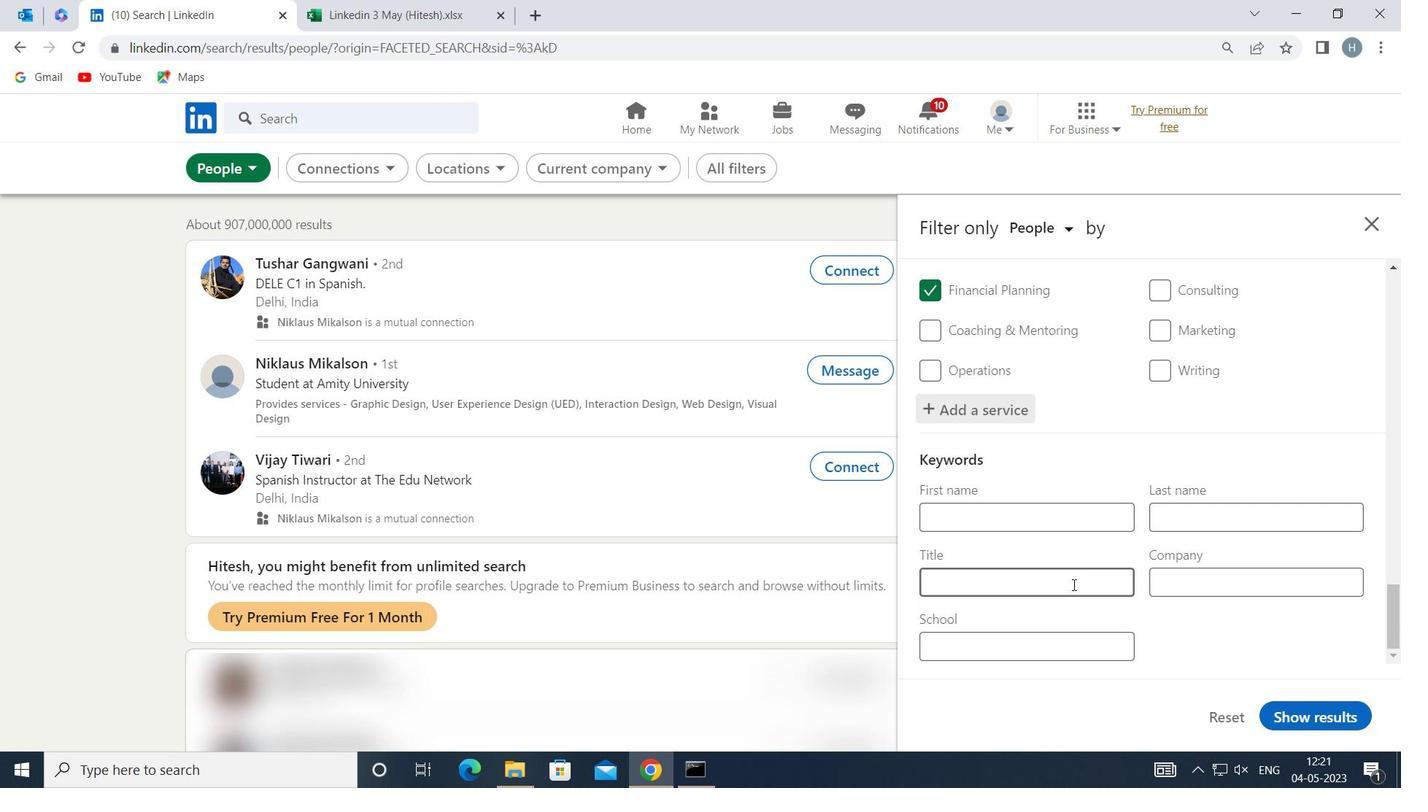 
Action: Mouse moved to (1068, 578)
Screenshot: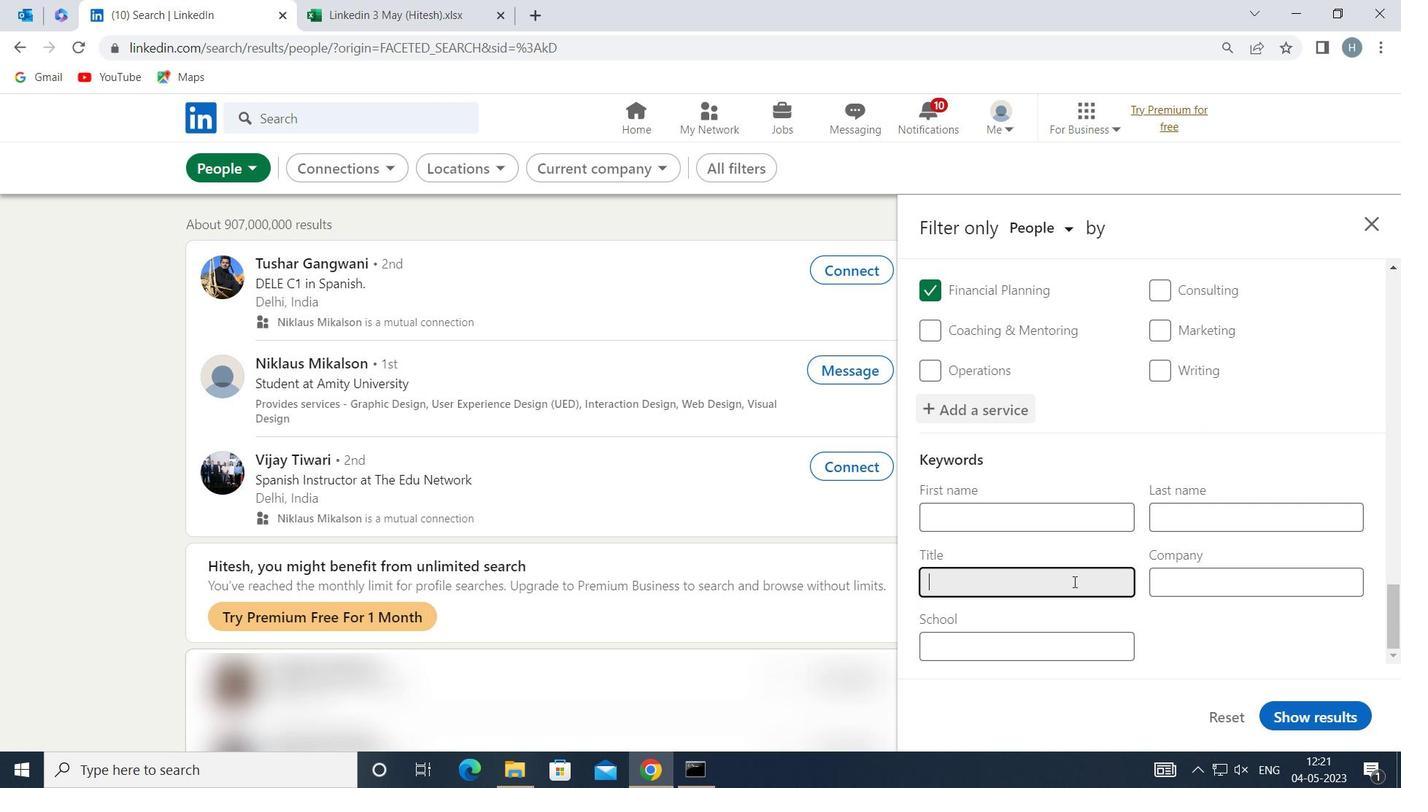
Action: Key pressed <Key.shift>CHEMICAL<Key.space><Key.shift>ENGINEERIN<Key.backspace><Key.backspace>
Screenshot: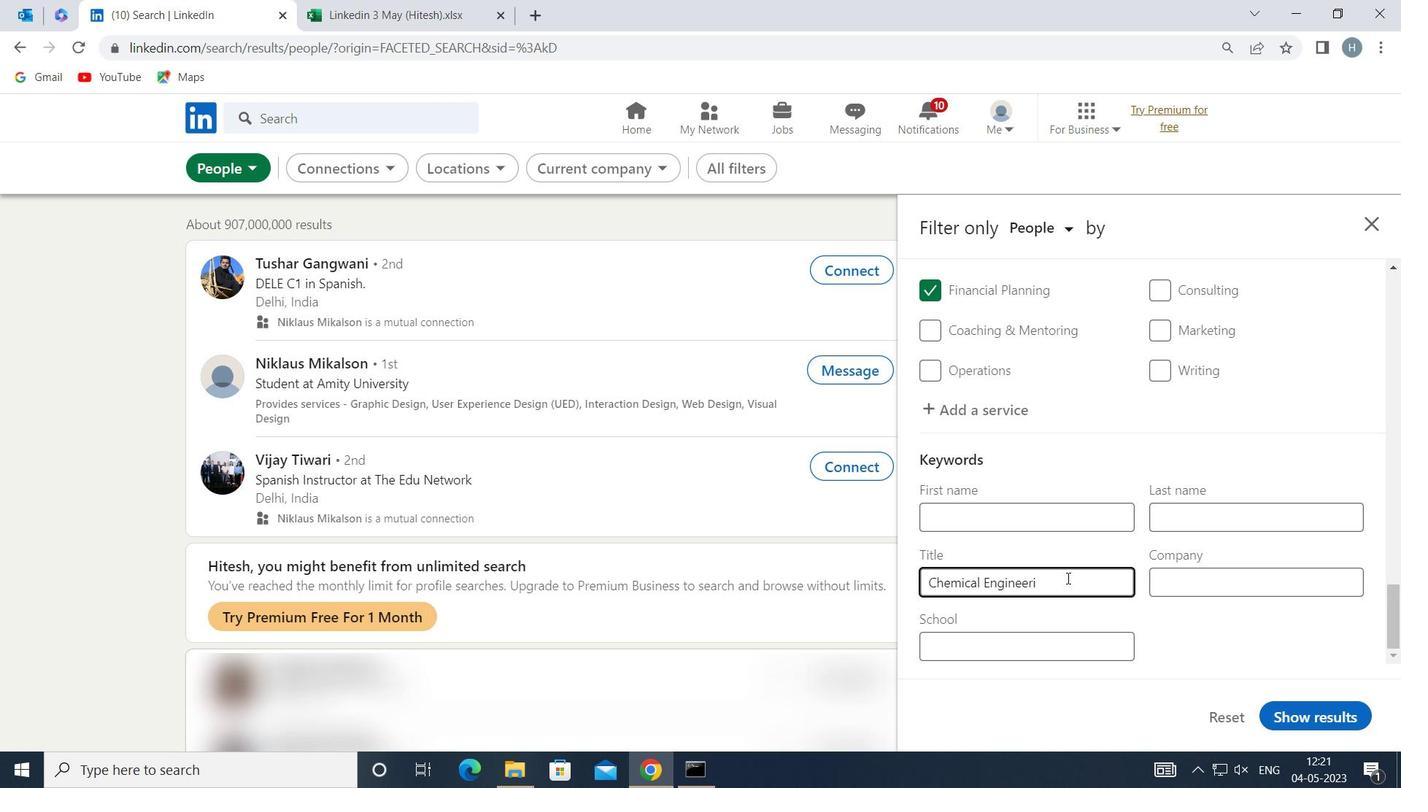 
Action: Mouse moved to (1304, 707)
Screenshot: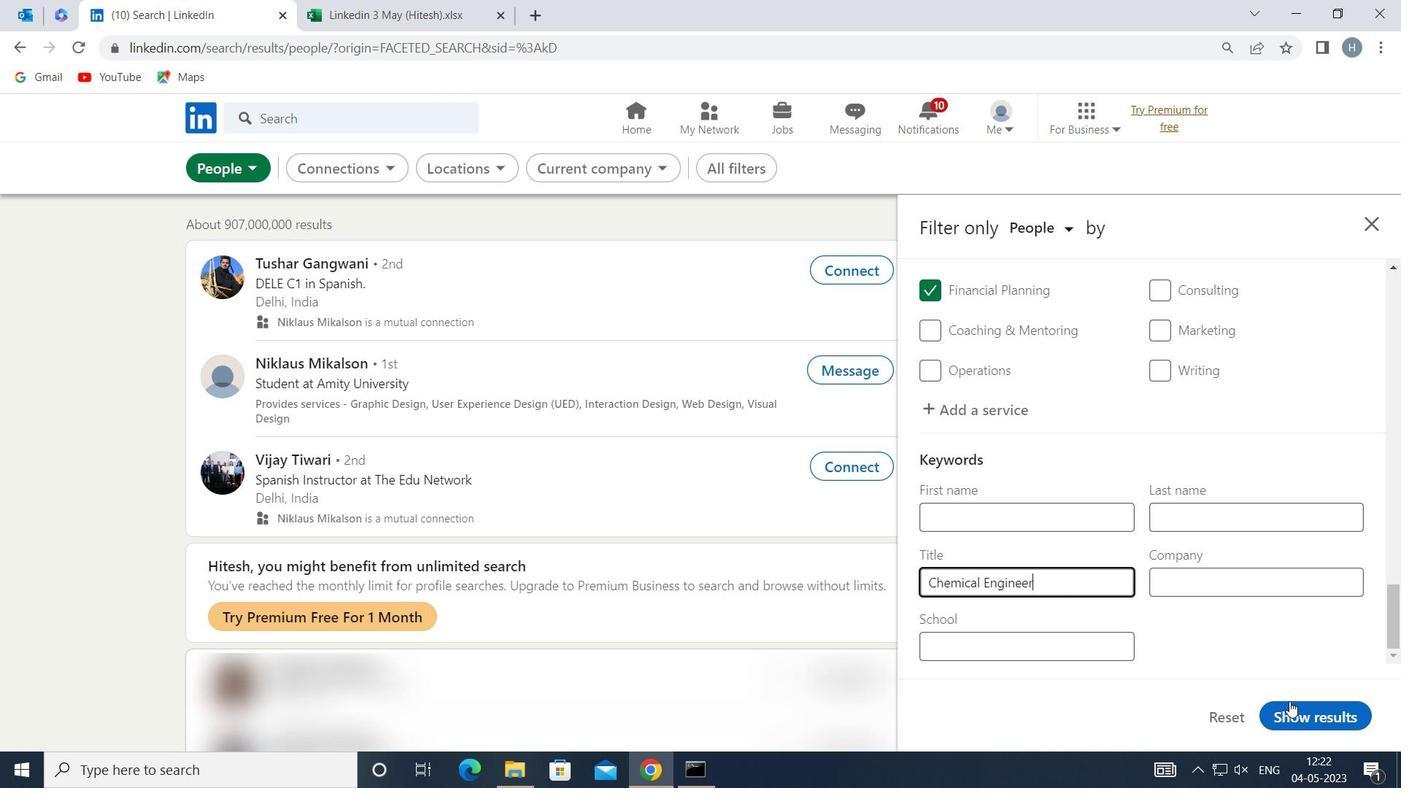 
Action: Mouse pressed left at (1304, 707)
Screenshot: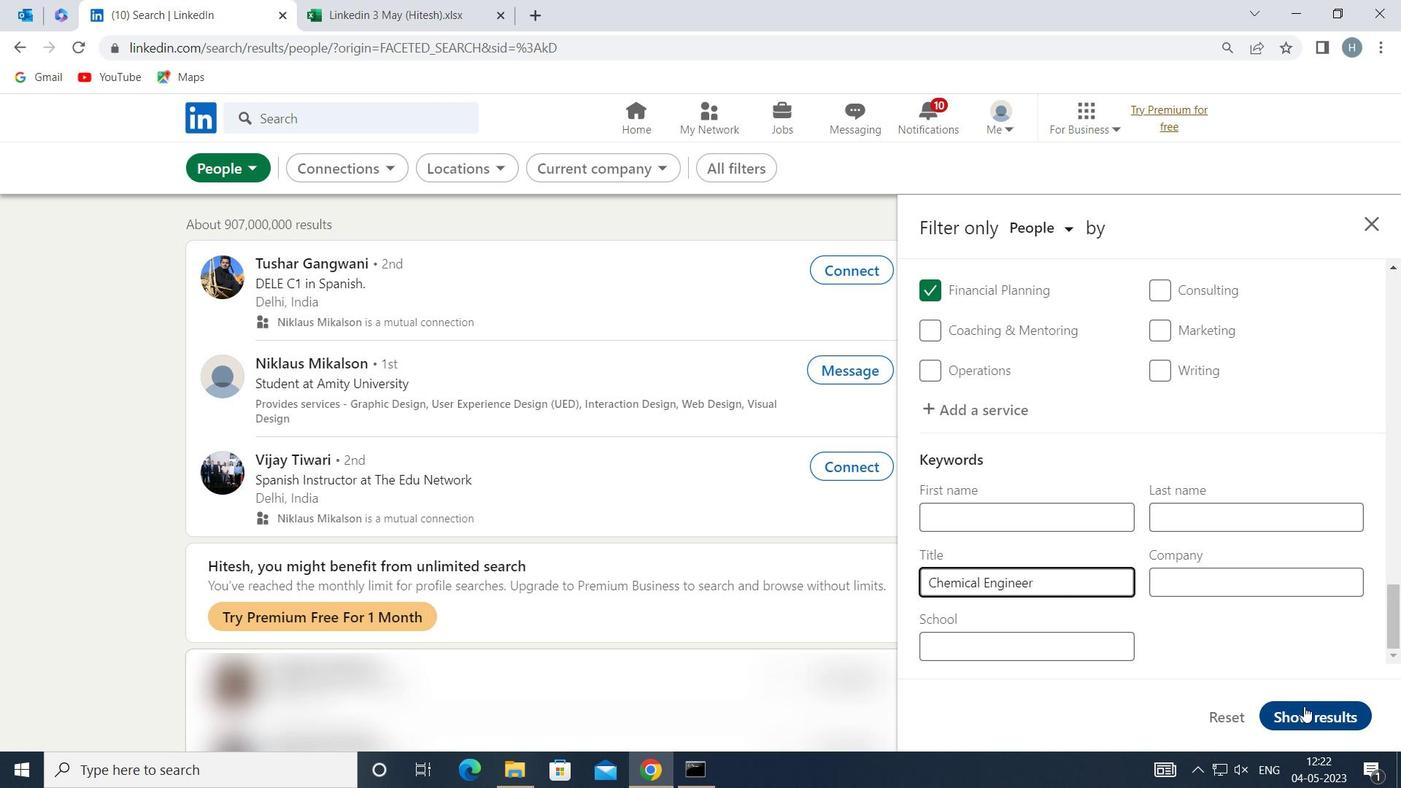 
Action: Mouse moved to (815, 409)
Screenshot: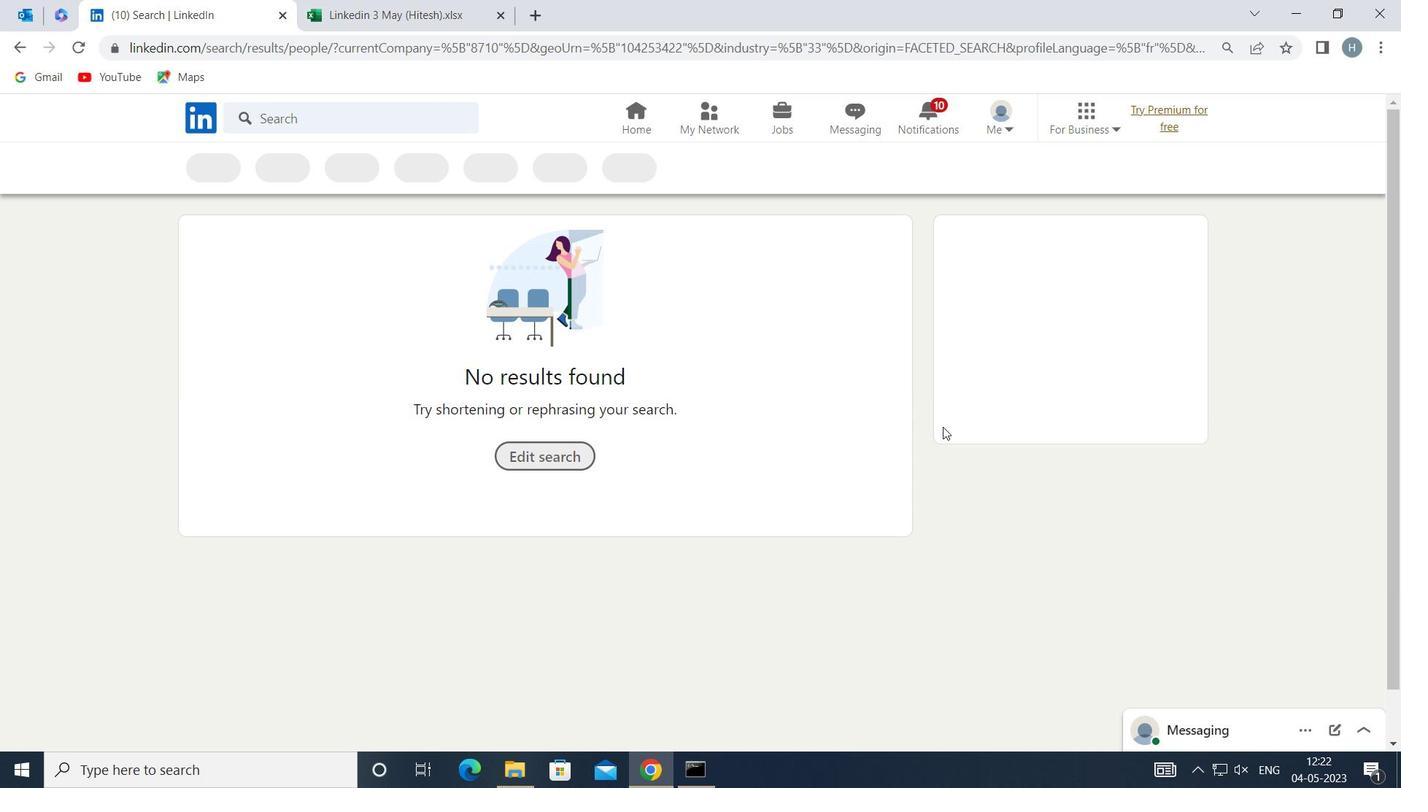 
